 Task: In the event  named  Interview with Soeb, Set a range of dates when you can accept meetings  '20 Jul â€" 20 Aug 2023'. Select a duration of  15 min. Select working hours  	_x000D_
MON- SAT 10:00am â€" 6:00pm. Add time before or after your events  as 10 min. Set the frequency of available time slots for invitees as  45 min. Set the minimum notice period and maximum events allowed per day as  40 hours and 4. , logged in from the account softage.4@softage.net and add another guest for the event, softage.8@softage.net
Action: Mouse pressed left at (326, 299)
Screenshot: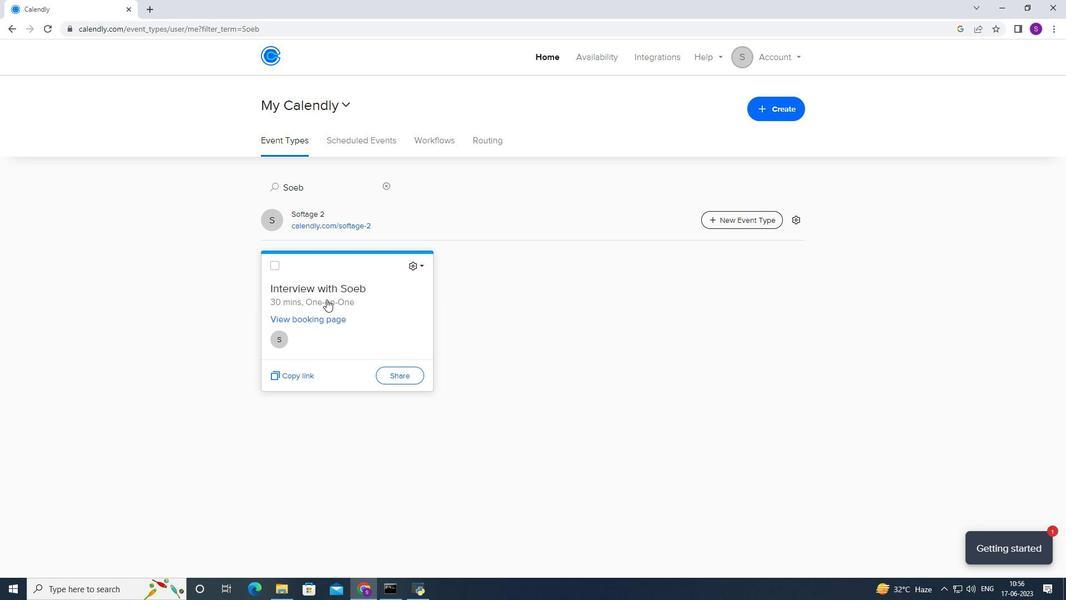 
Action: Mouse moved to (316, 236)
Screenshot: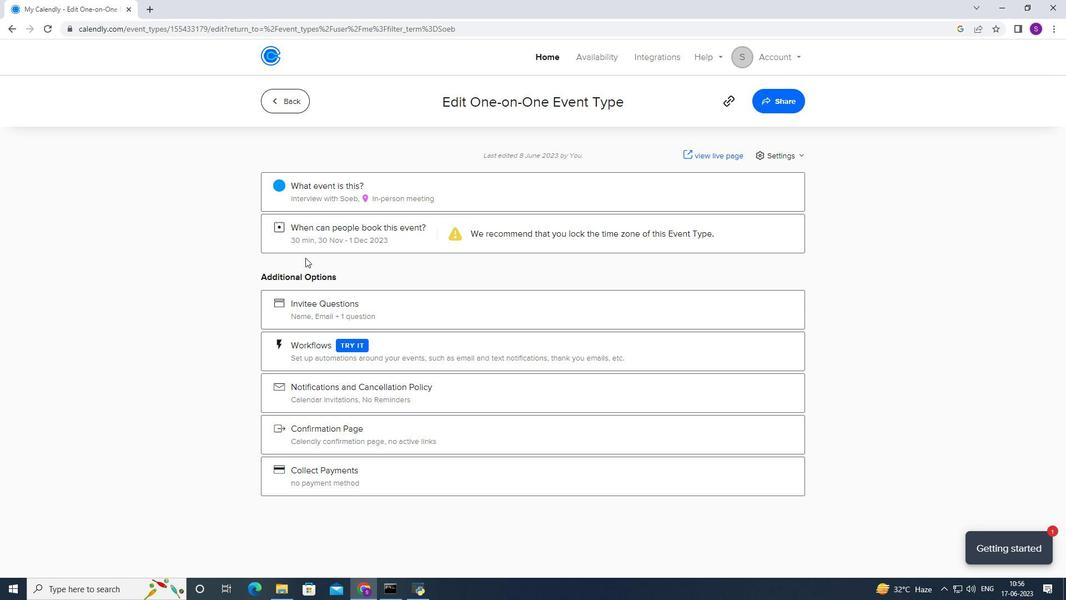 
Action: Mouse pressed left at (316, 236)
Screenshot: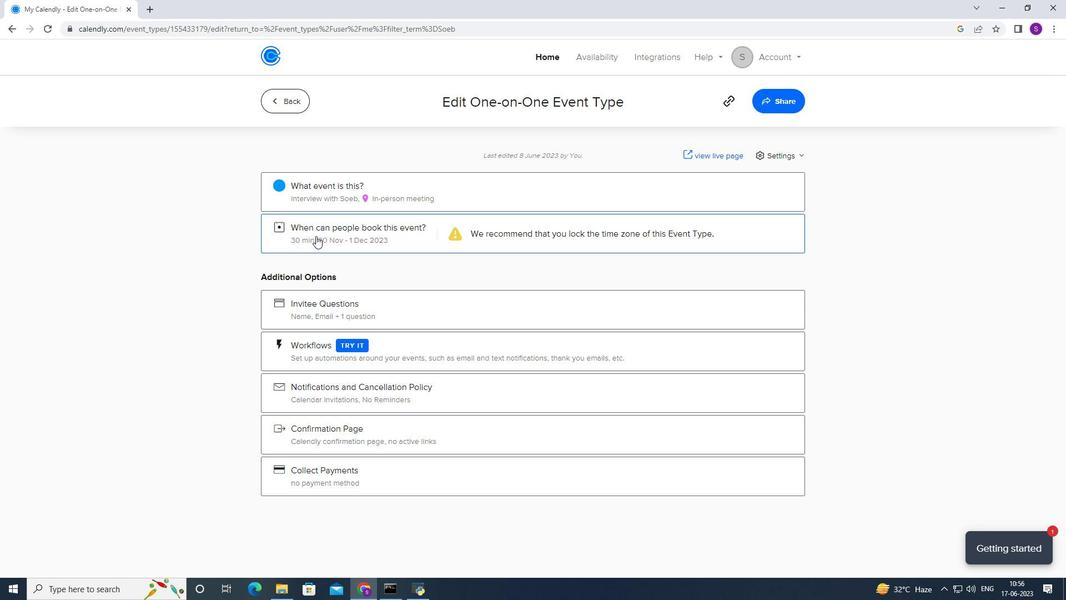 
Action: Mouse moved to (427, 377)
Screenshot: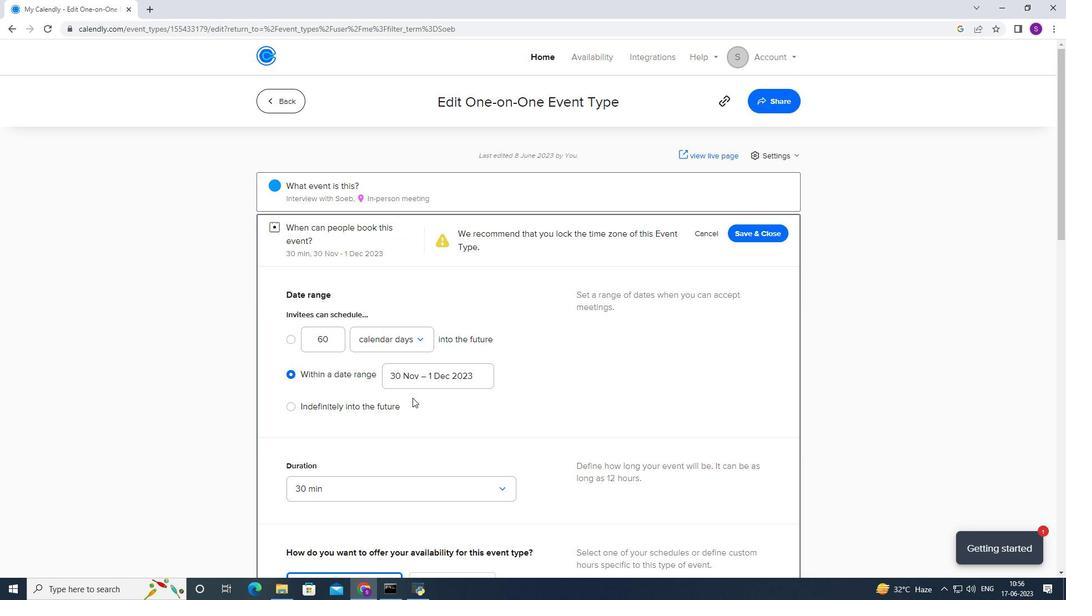 
Action: Mouse scrolled (427, 377) with delta (0, 0)
Screenshot: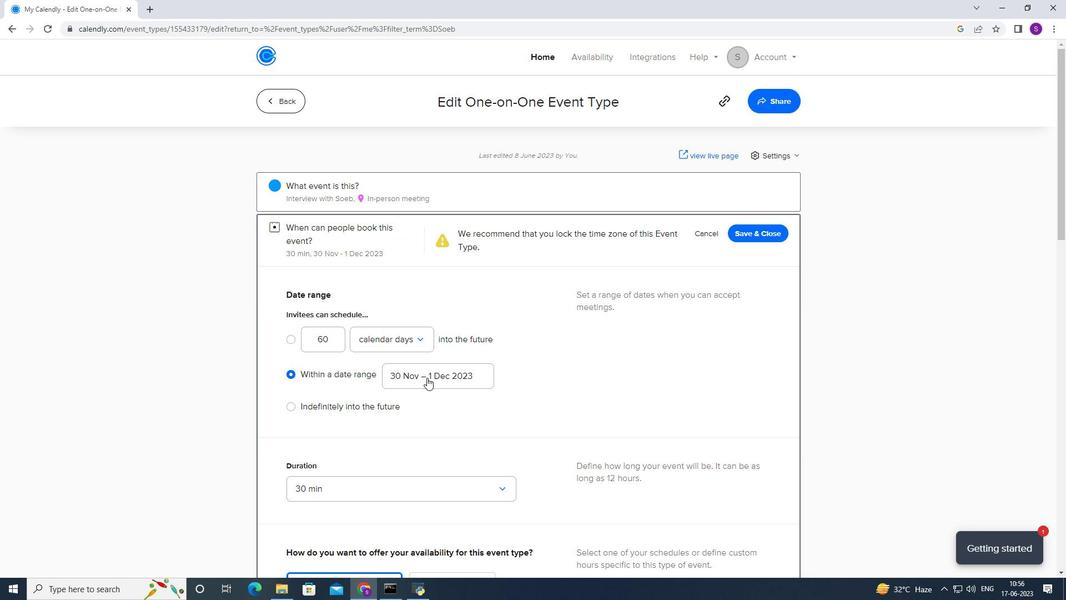 
Action: Mouse scrolled (427, 377) with delta (0, 0)
Screenshot: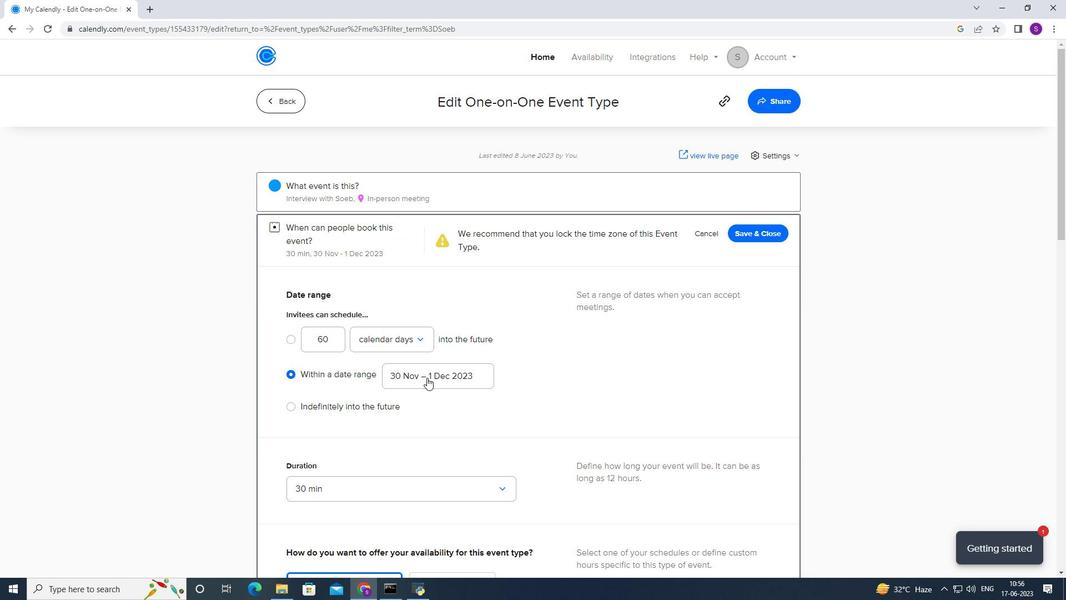 
Action: Mouse moved to (431, 261)
Screenshot: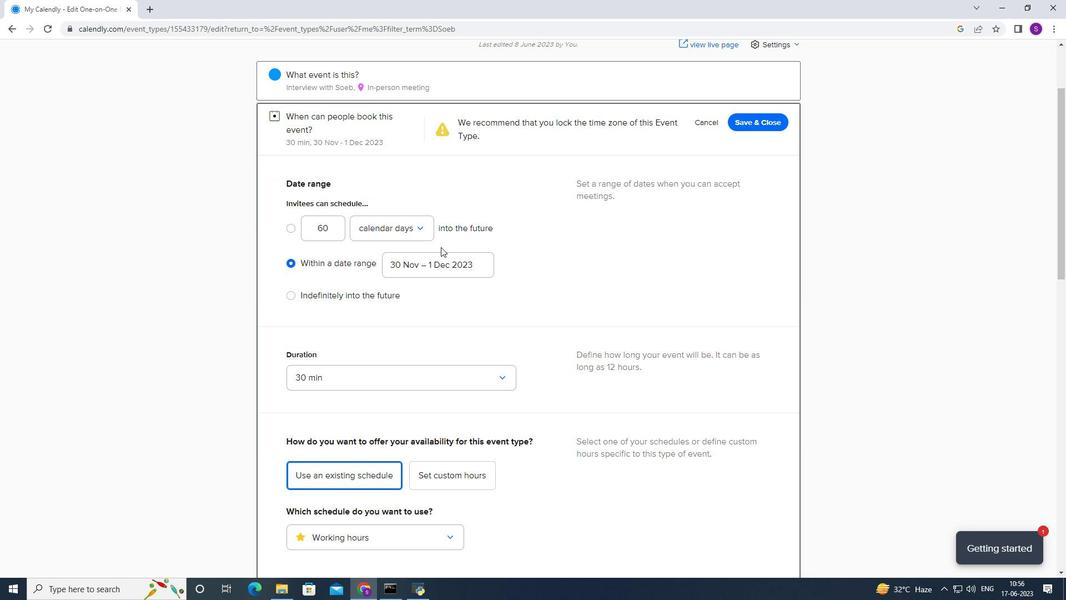 
Action: Mouse pressed left at (431, 261)
Screenshot: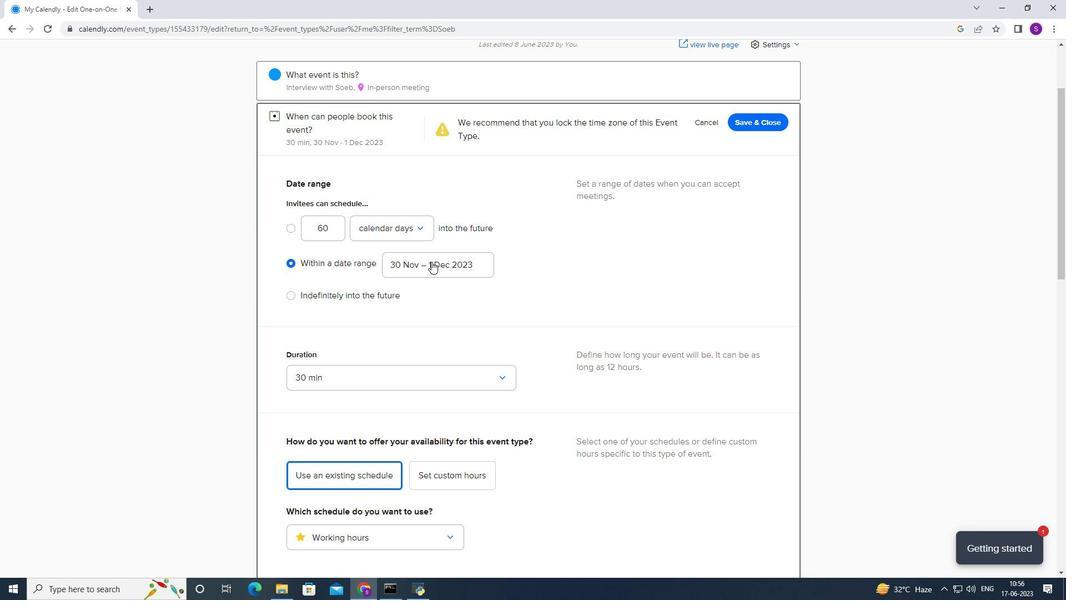
Action: Mouse moved to (437, 389)
Screenshot: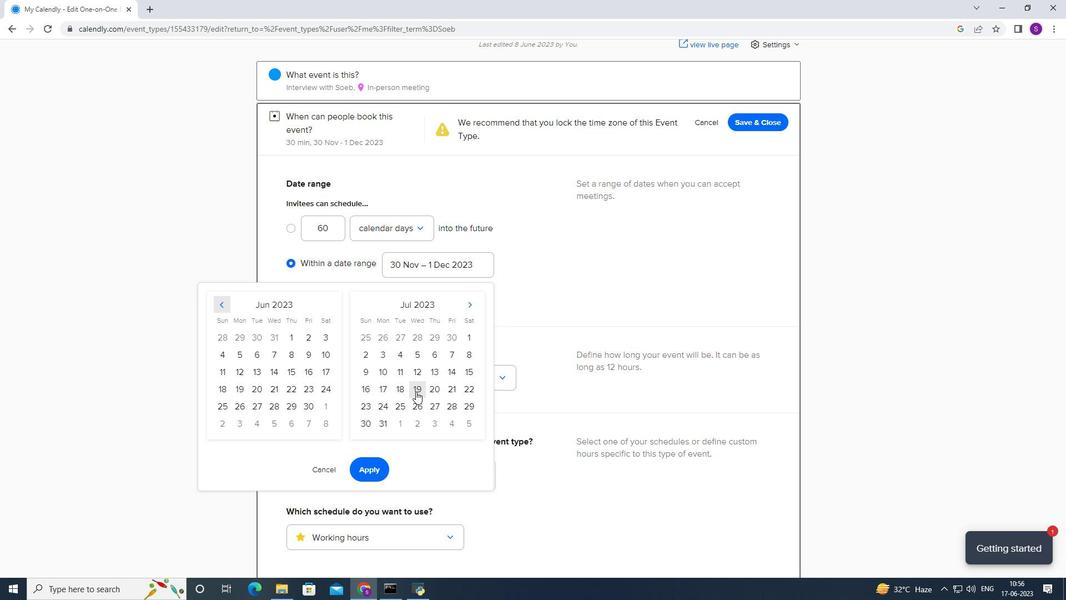 
Action: Mouse pressed left at (437, 389)
Screenshot: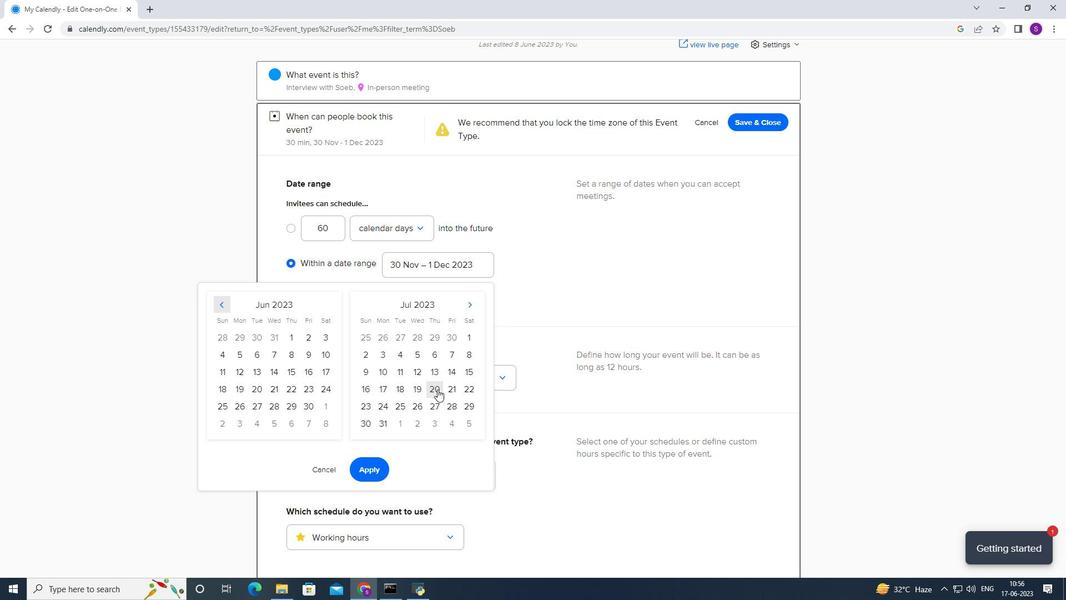 
Action: Mouse moved to (466, 300)
Screenshot: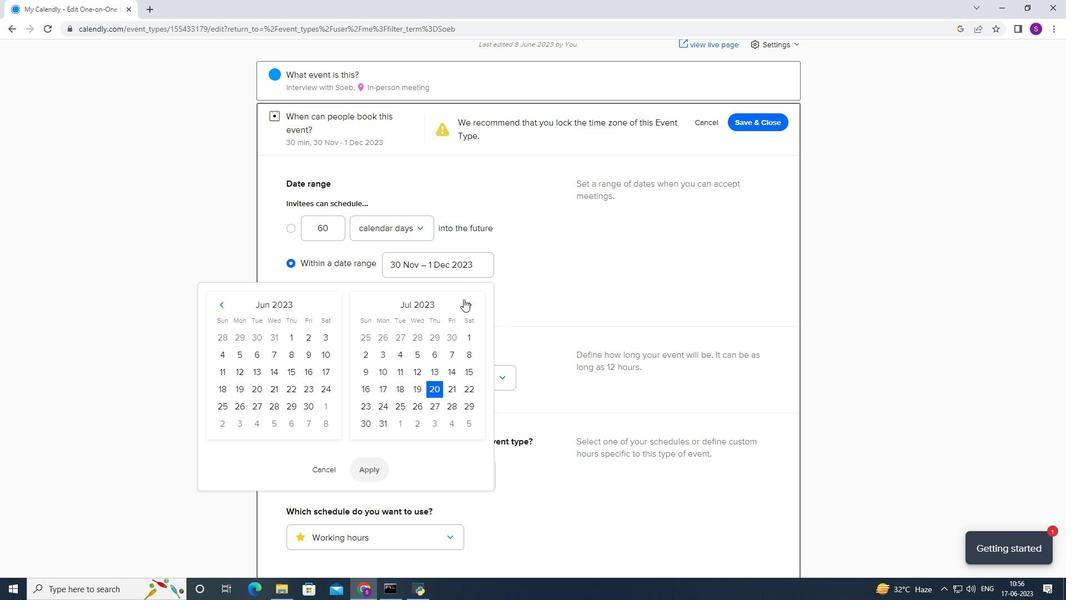 
Action: Mouse pressed left at (466, 300)
Screenshot: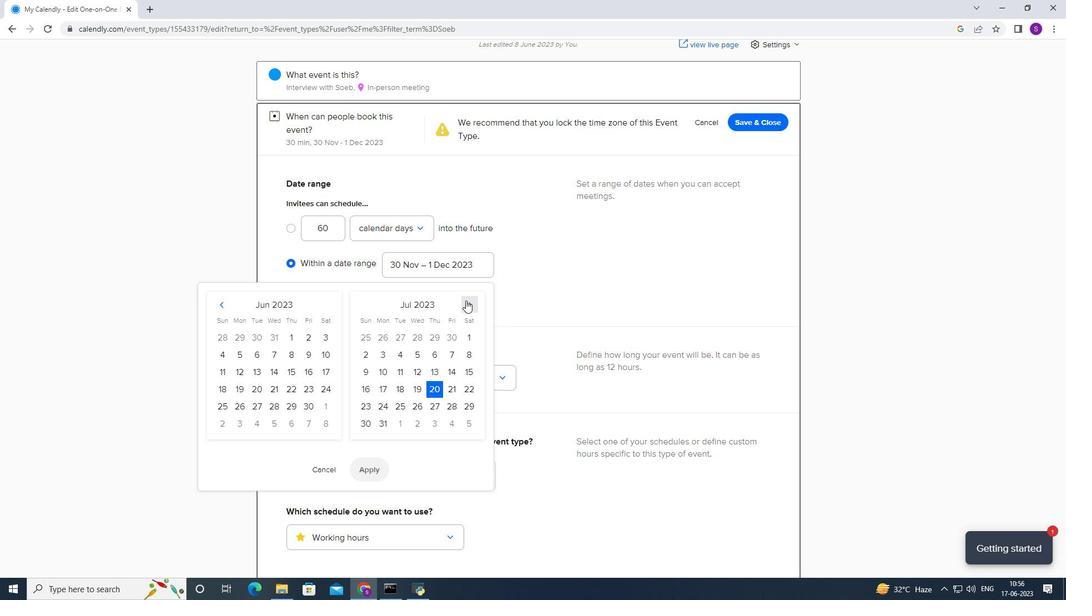 
Action: Mouse moved to (376, 388)
Screenshot: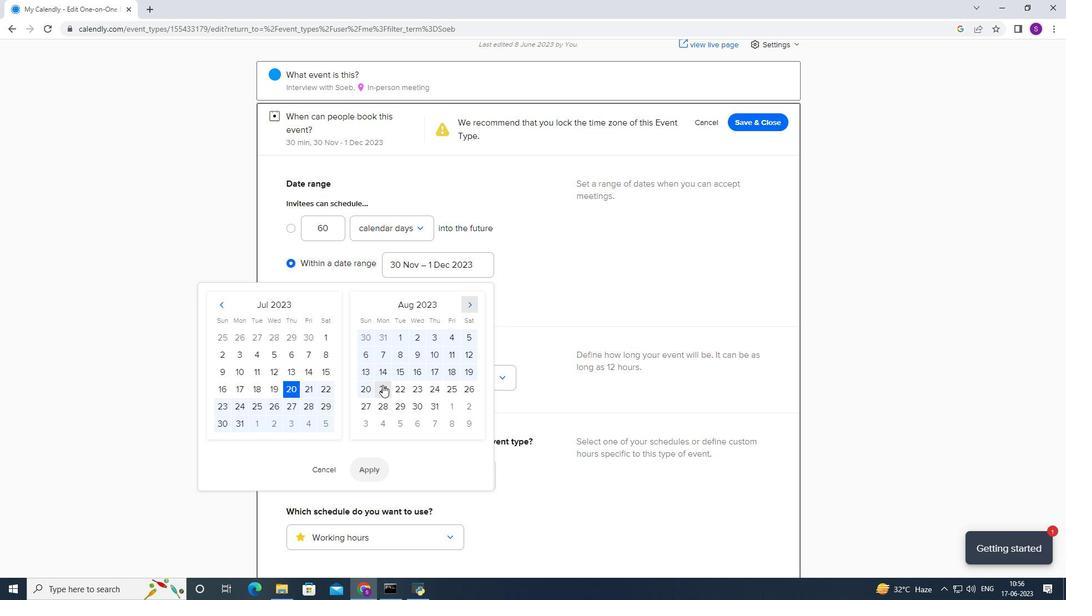 
Action: Mouse pressed left at (376, 388)
Screenshot: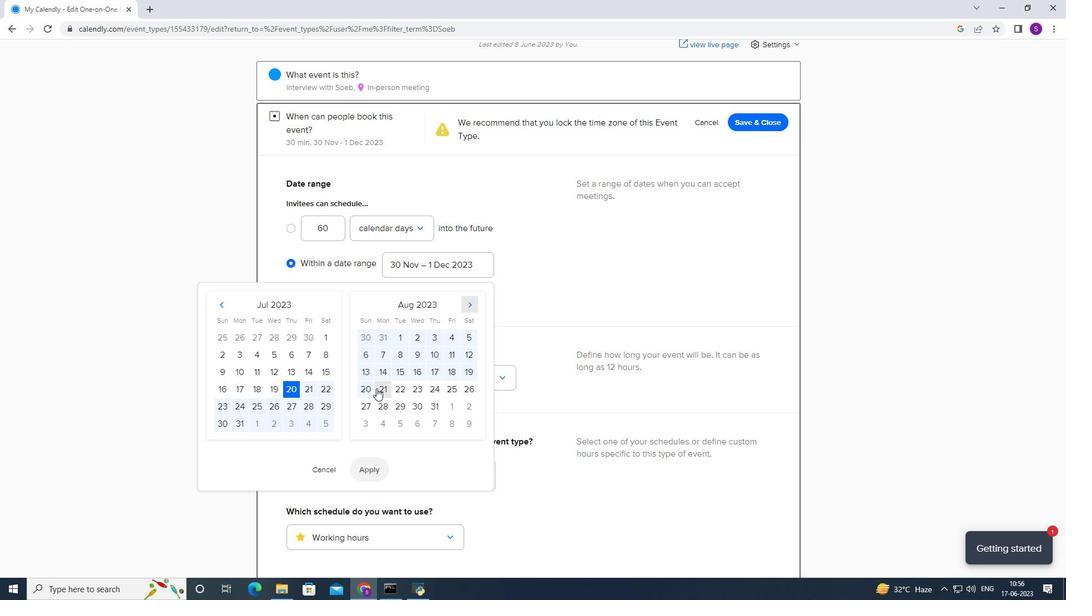 
Action: Mouse moved to (366, 392)
Screenshot: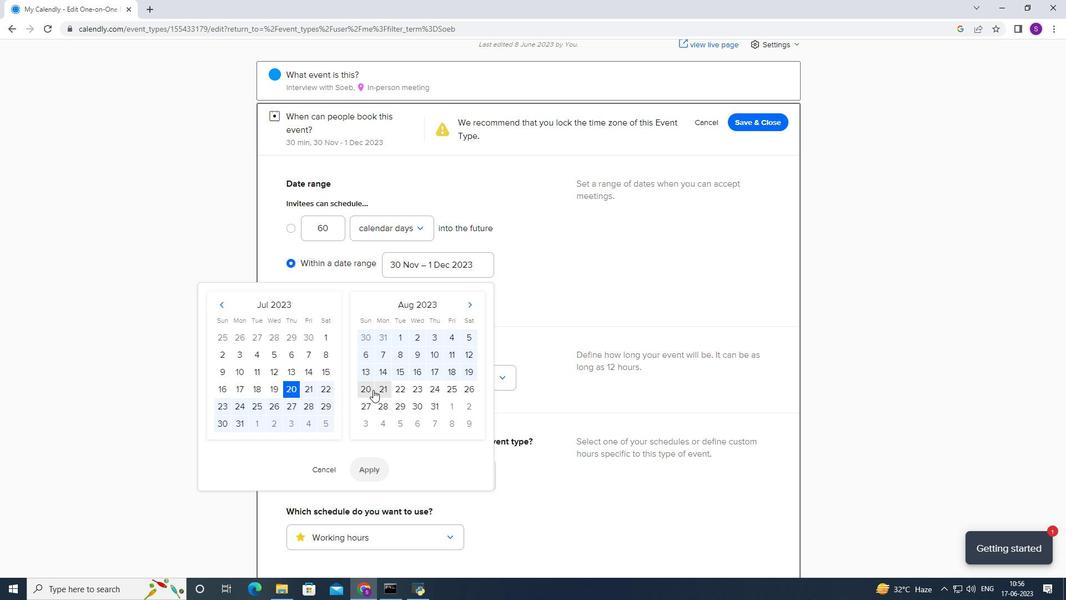 
Action: Mouse pressed left at (366, 392)
Screenshot: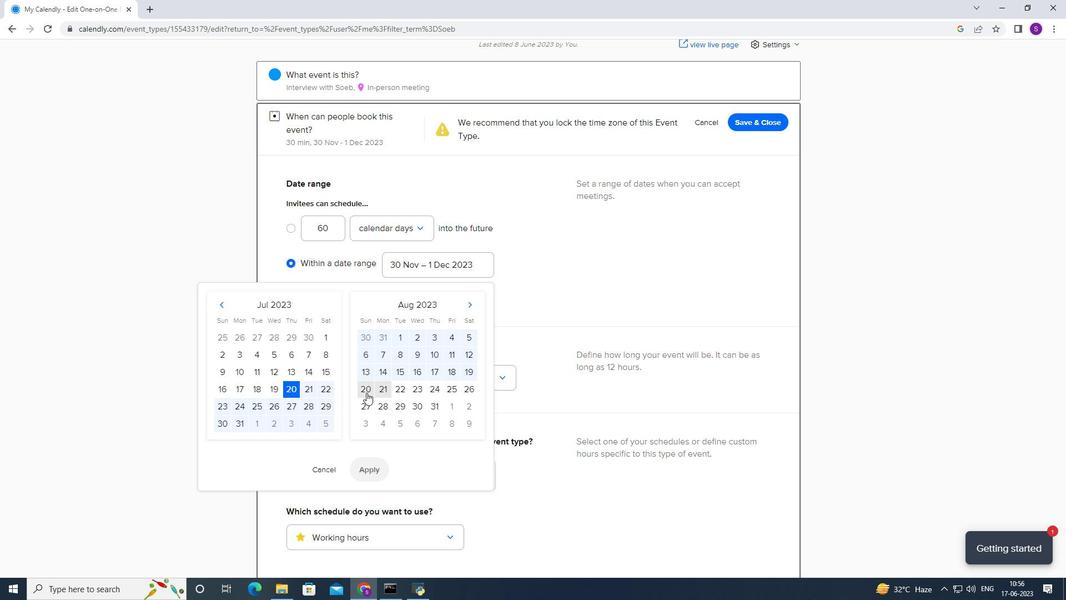 
Action: Mouse moved to (370, 465)
Screenshot: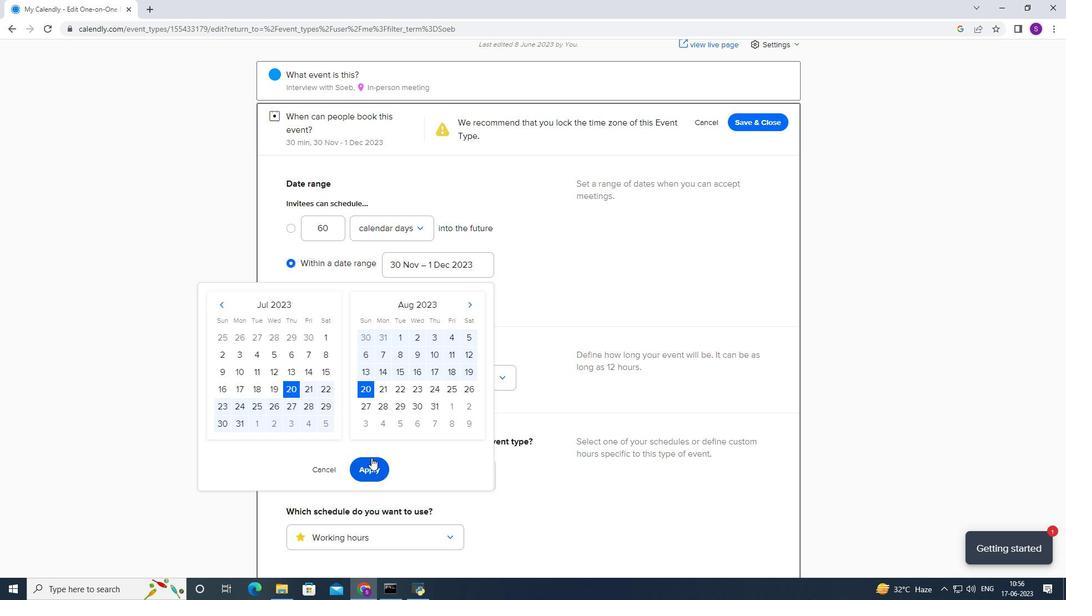 
Action: Mouse pressed left at (370, 465)
Screenshot: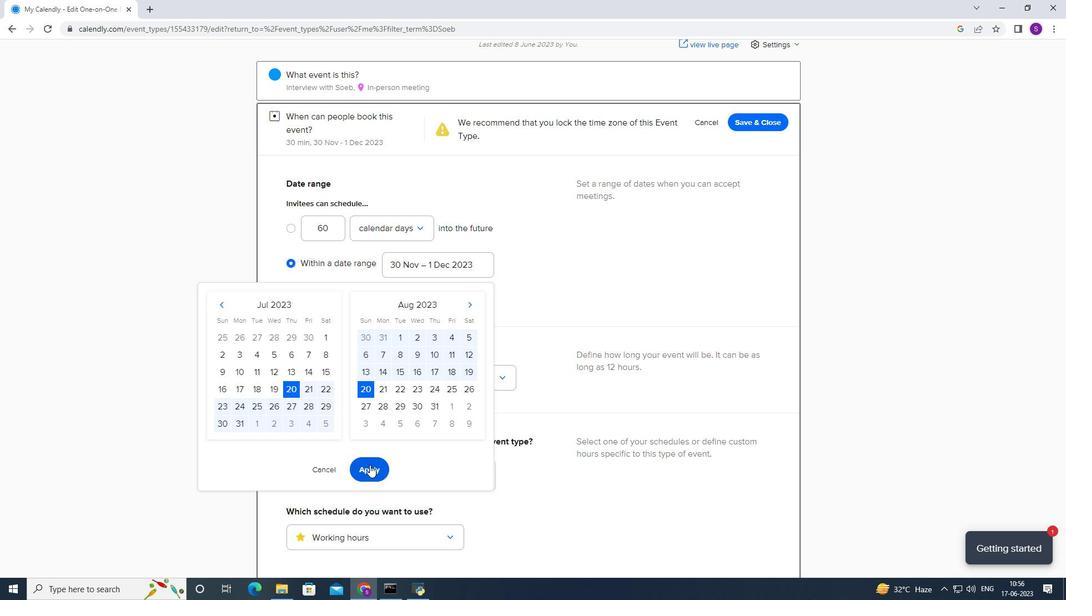 
Action: Mouse scrolled (370, 465) with delta (0, 0)
Screenshot: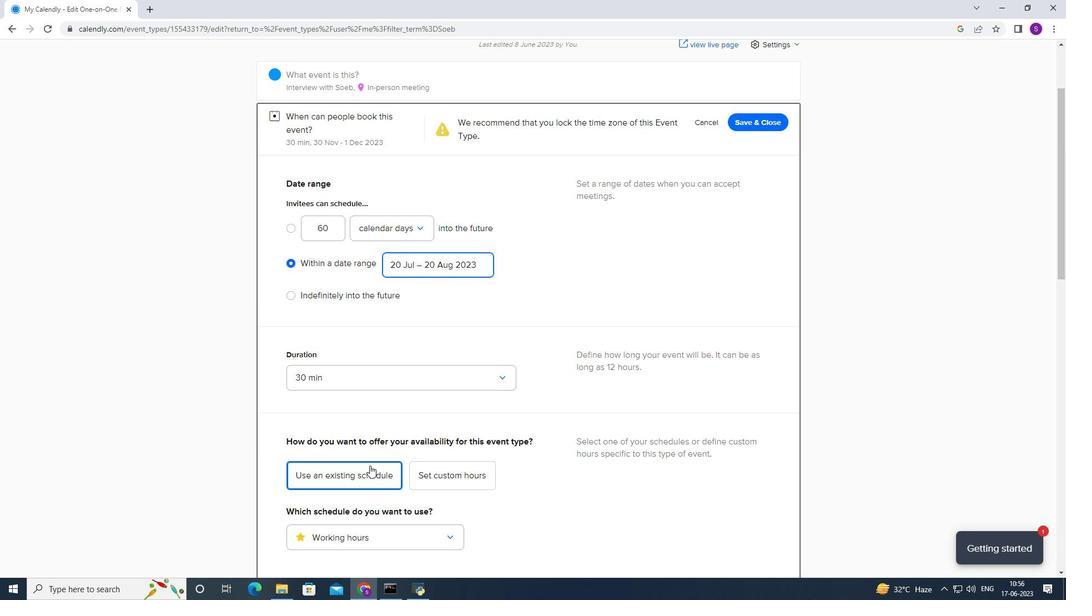 
Action: Mouse scrolled (370, 465) with delta (0, 0)
Screenshot: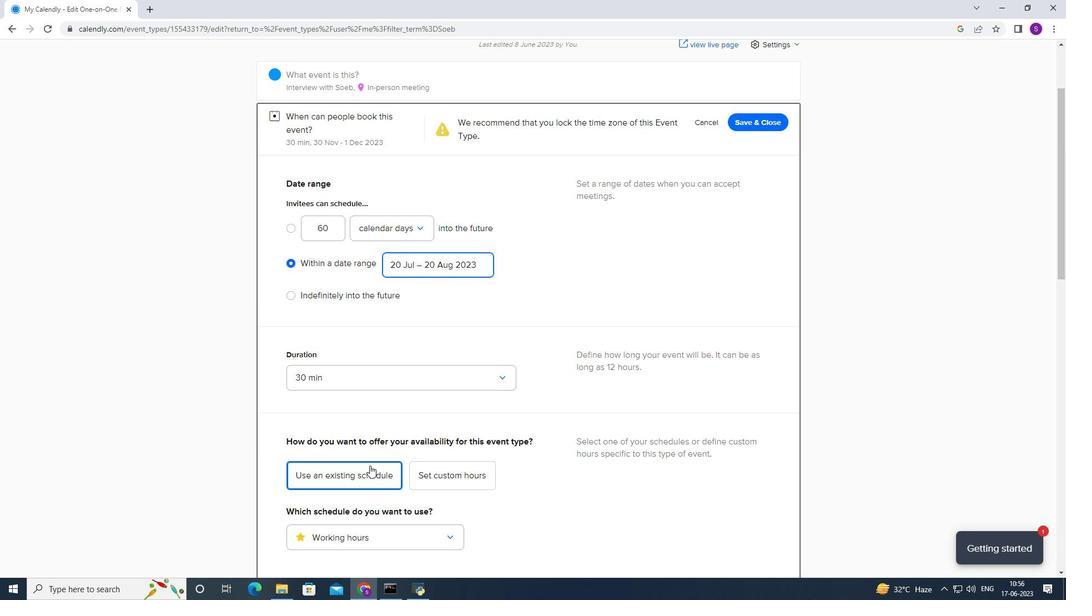 
Action: Mouse moved to (386, 275)
Screenshot: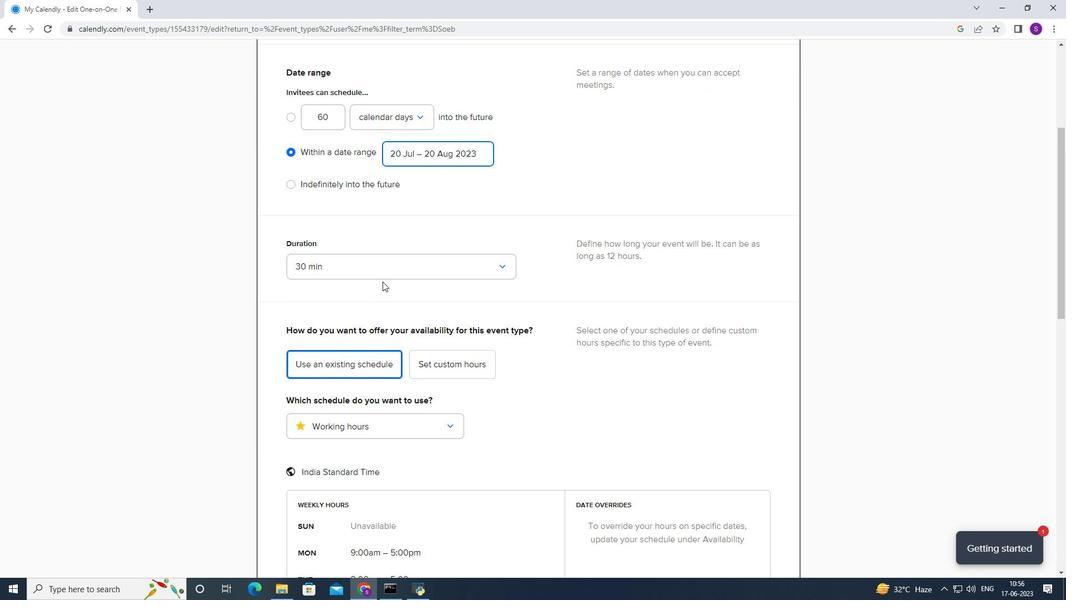 
Action: Mouse pressed left at (386, 275)
Screenshot: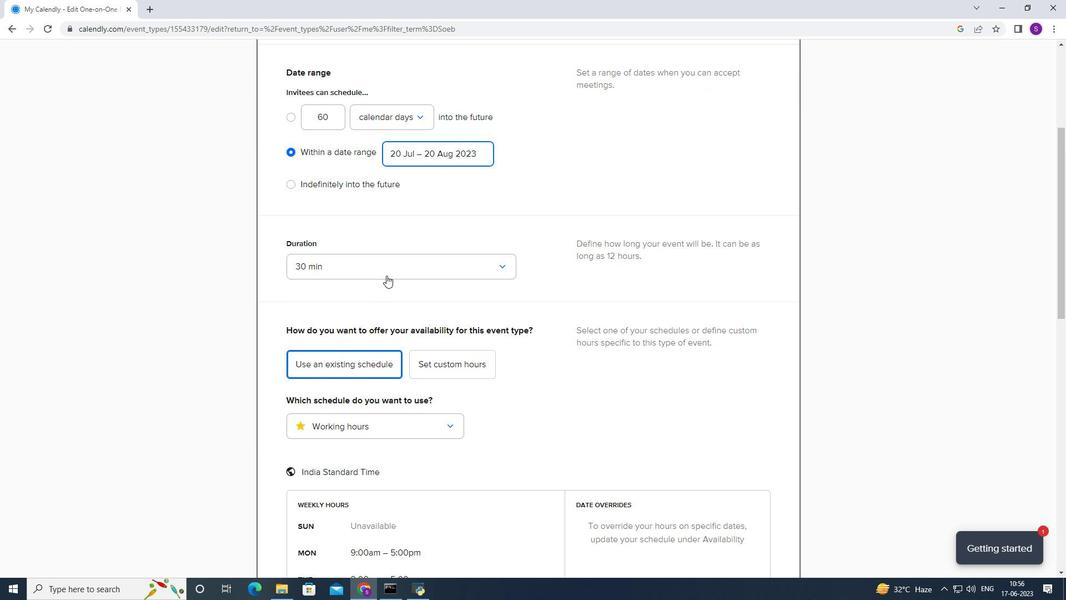 
Action: Mouse moved to (340, 300)
Screenshot: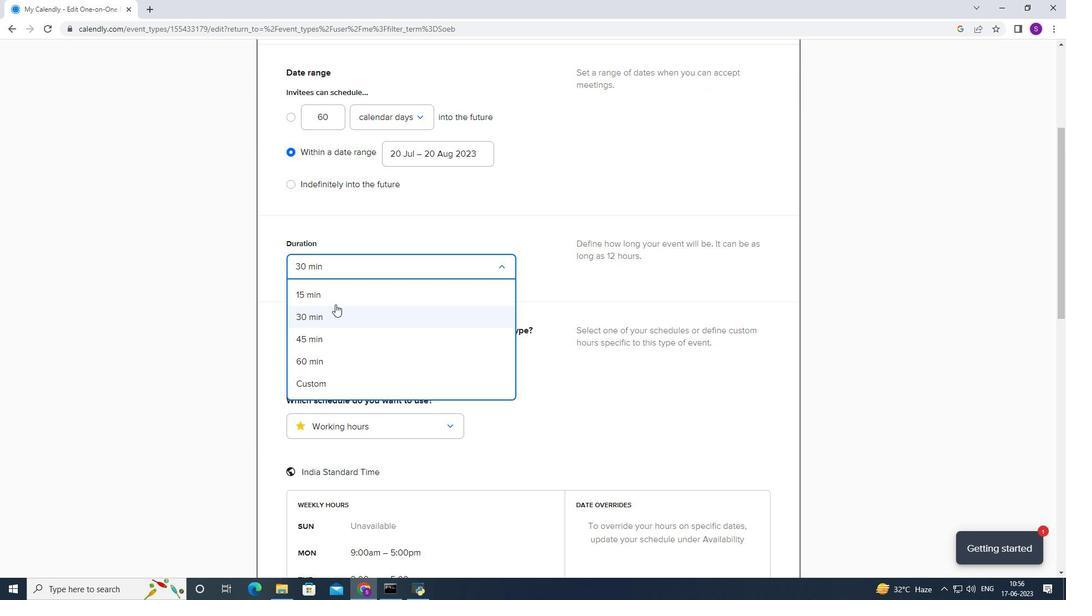
Action: Mouse pressed left at (340, 300)
Screenshot: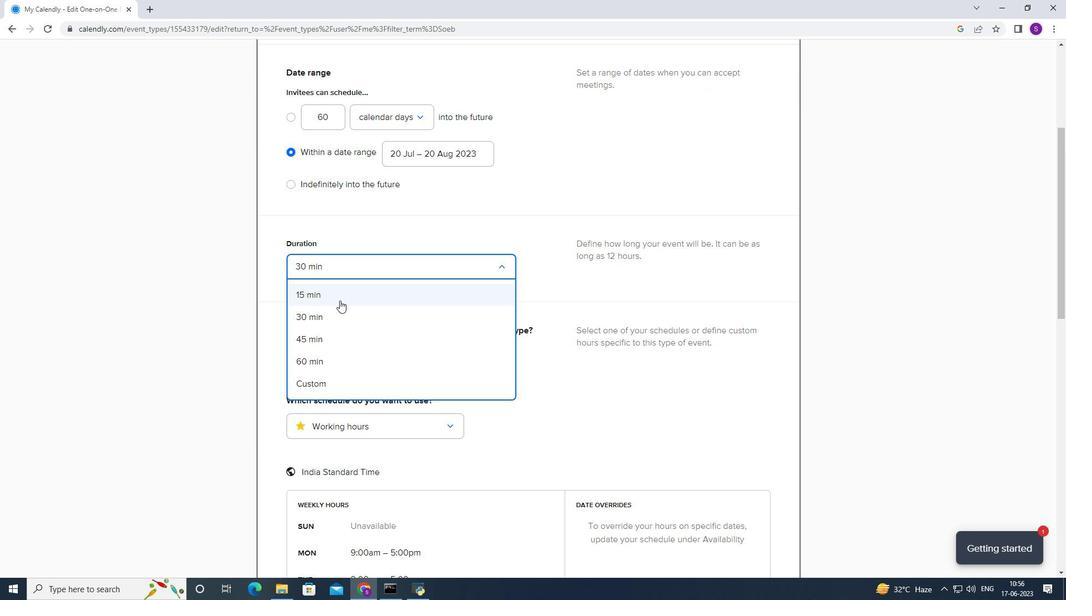 
Action: Mouse moved to (328, 367)
Screenshot: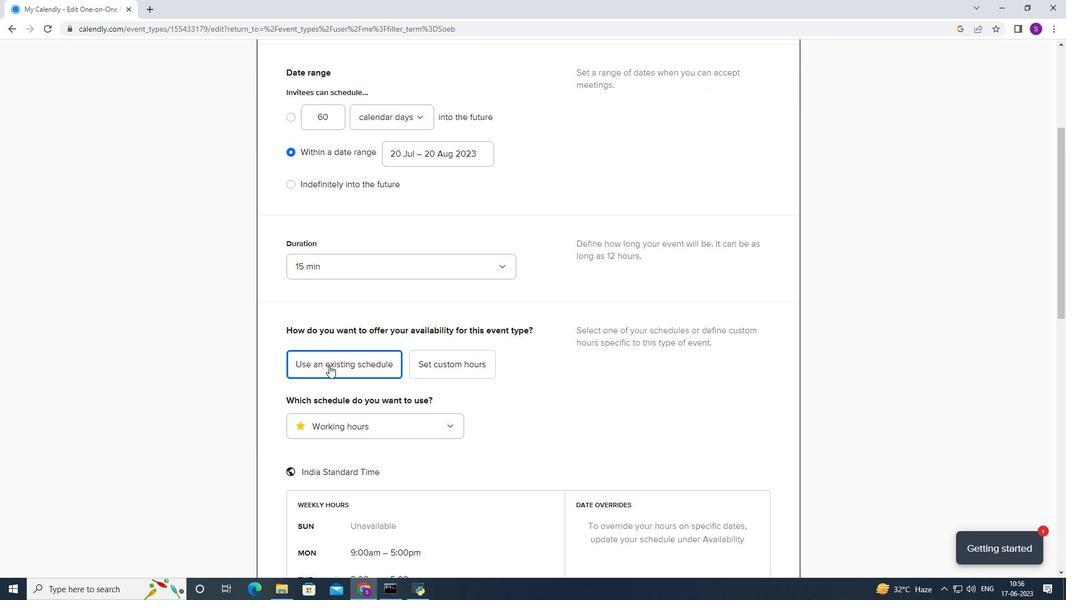 
Action: Mouse scrolled (328, 367) with delta (0, 0)
Screenshot: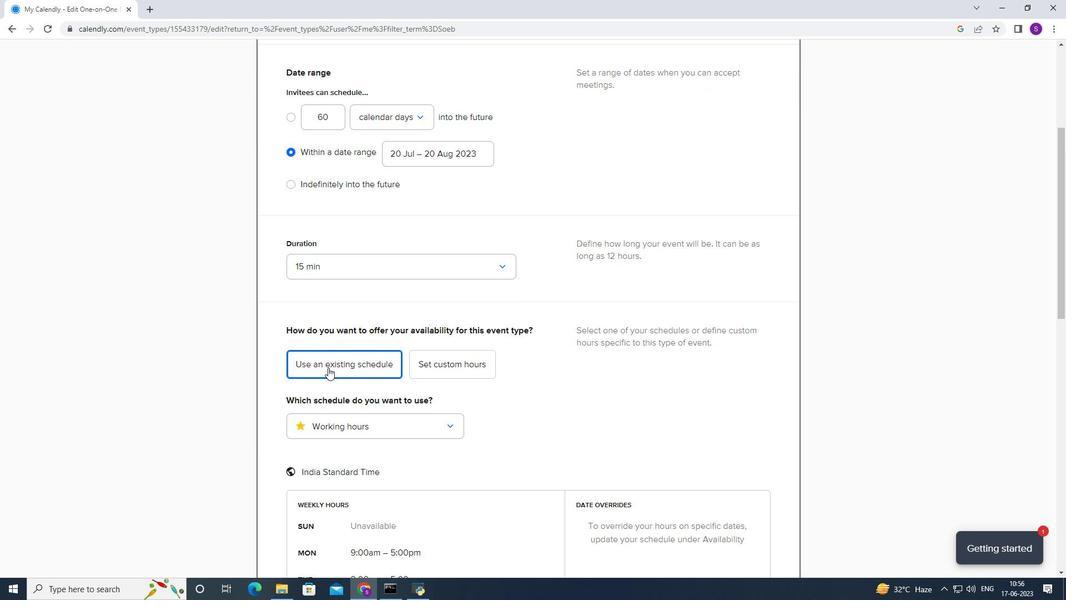 
Action: Mouse scrolled (328, 367) with delta (0, 0)
Screenshot: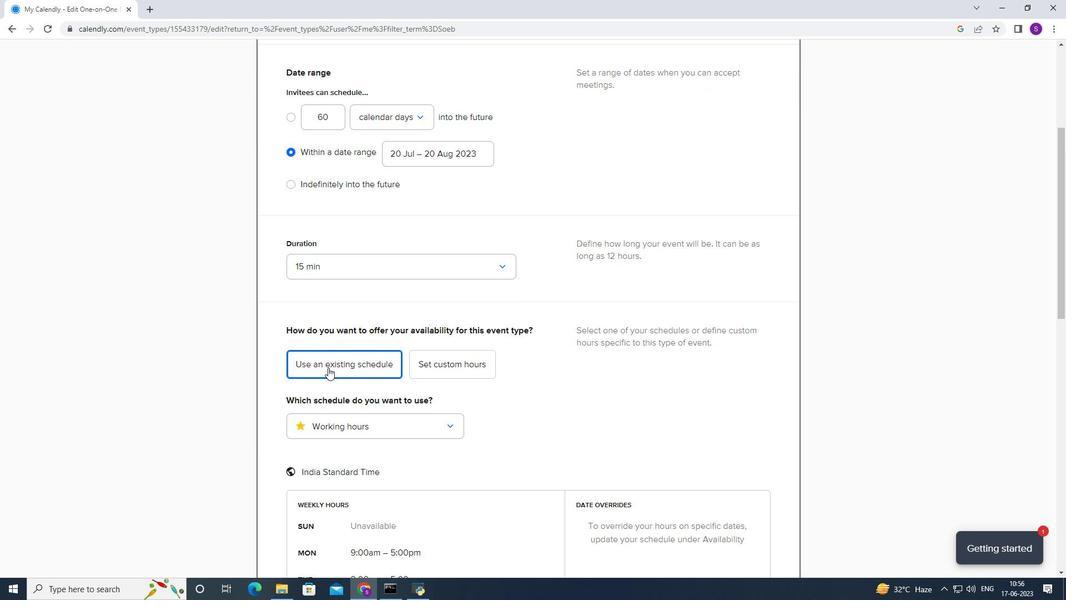 
Action: Mouse moved to (372, 314)
Screenshot: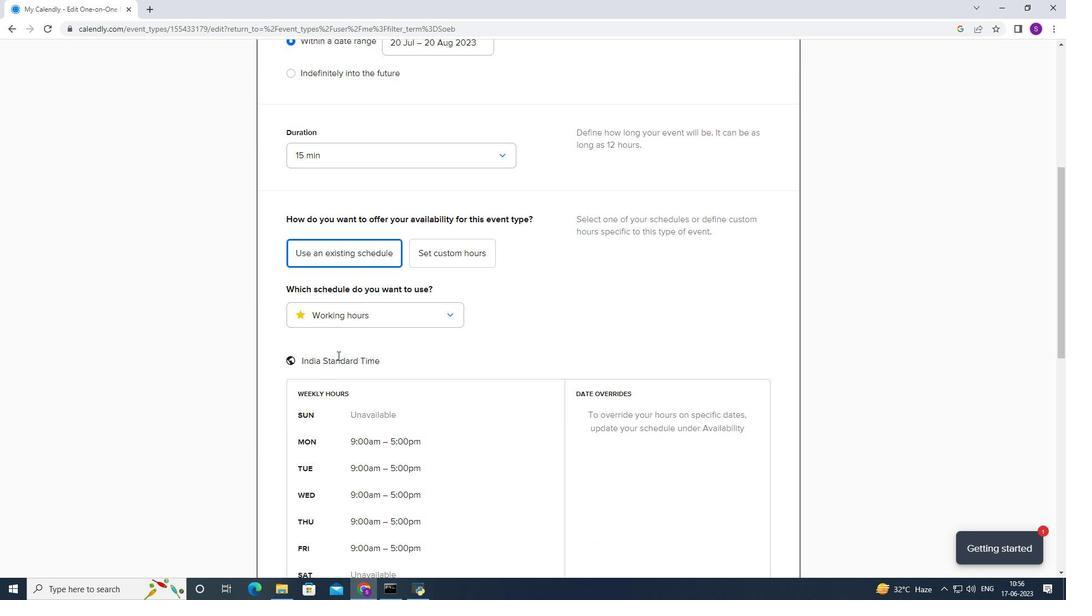 
Action: Mouse pressed left at (372, 314)
Screenshot: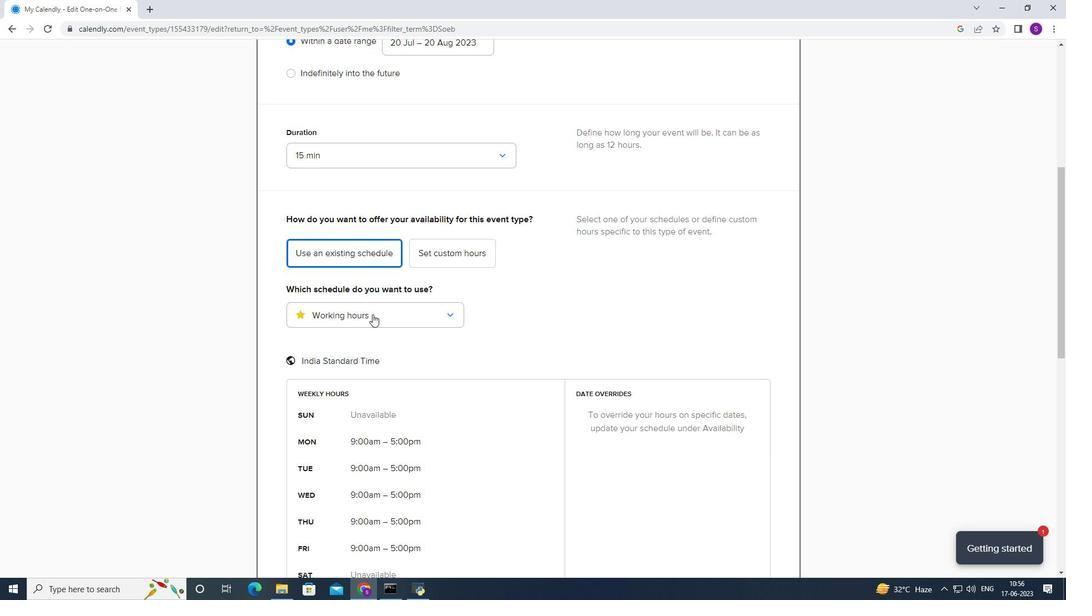 
Action: Mouse moved to (471, 259)
Screenshot: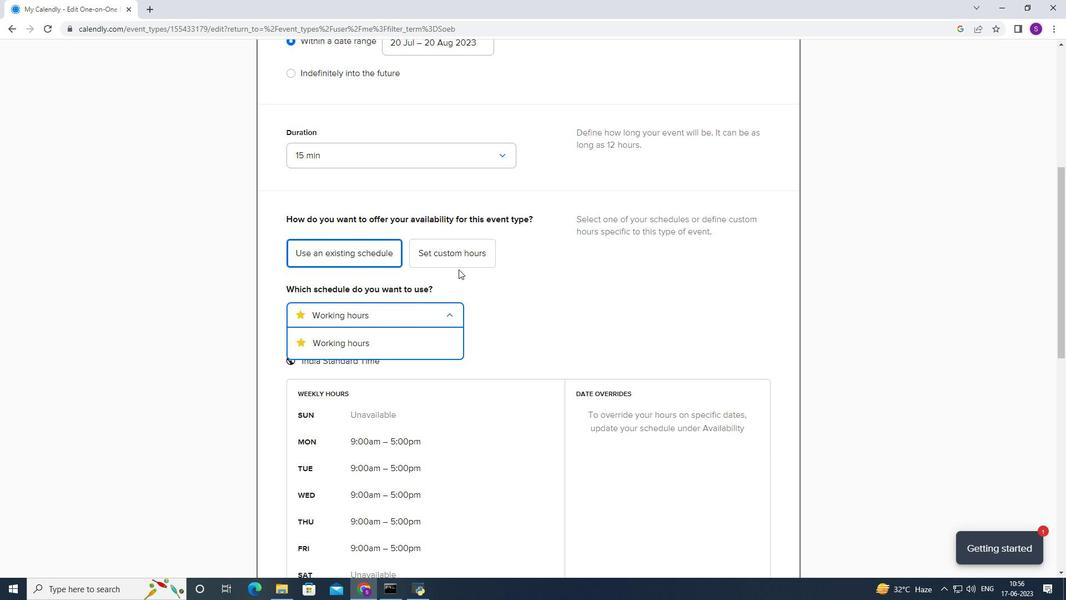 
Action: Mouse pressed left at (471, 259)
Screenshot: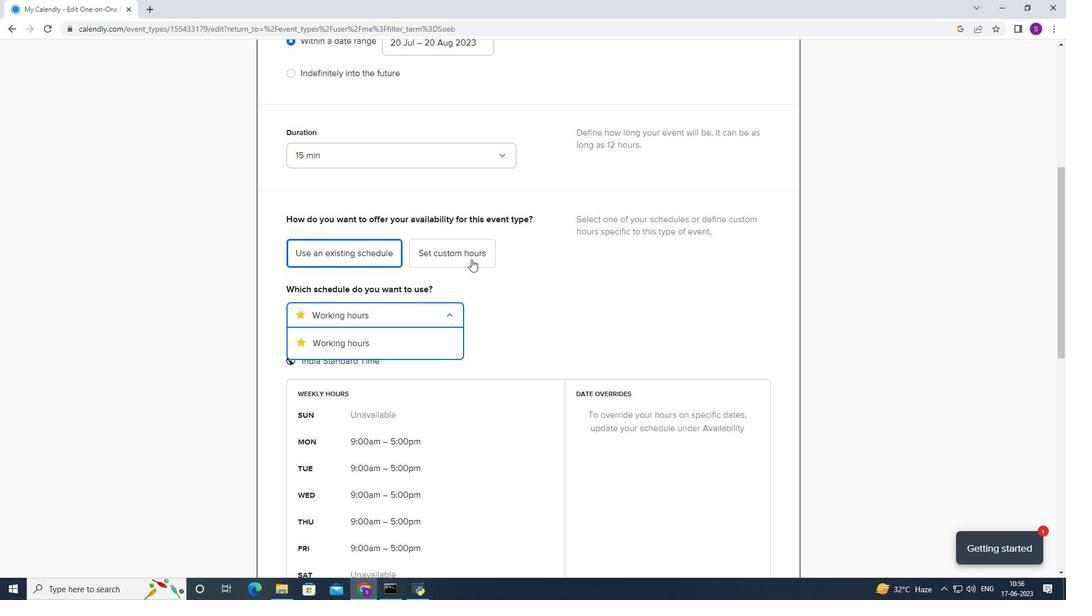 
Action: Mouse moved to (418, 311)
Screenshot: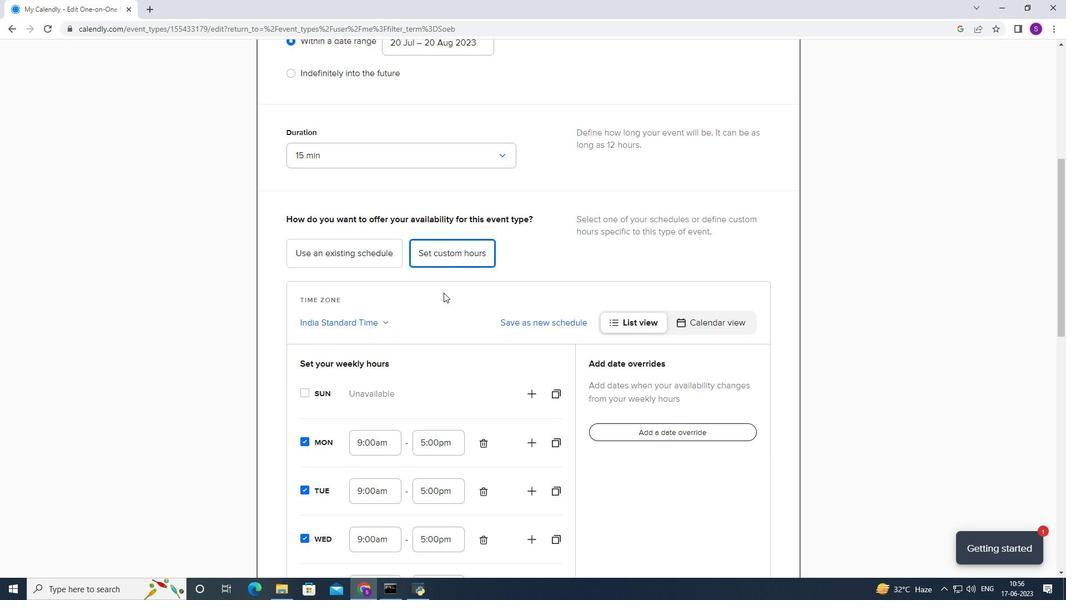 
Action: Mouse scrolled (418, 311) with delta (0, 0)
Screenshot: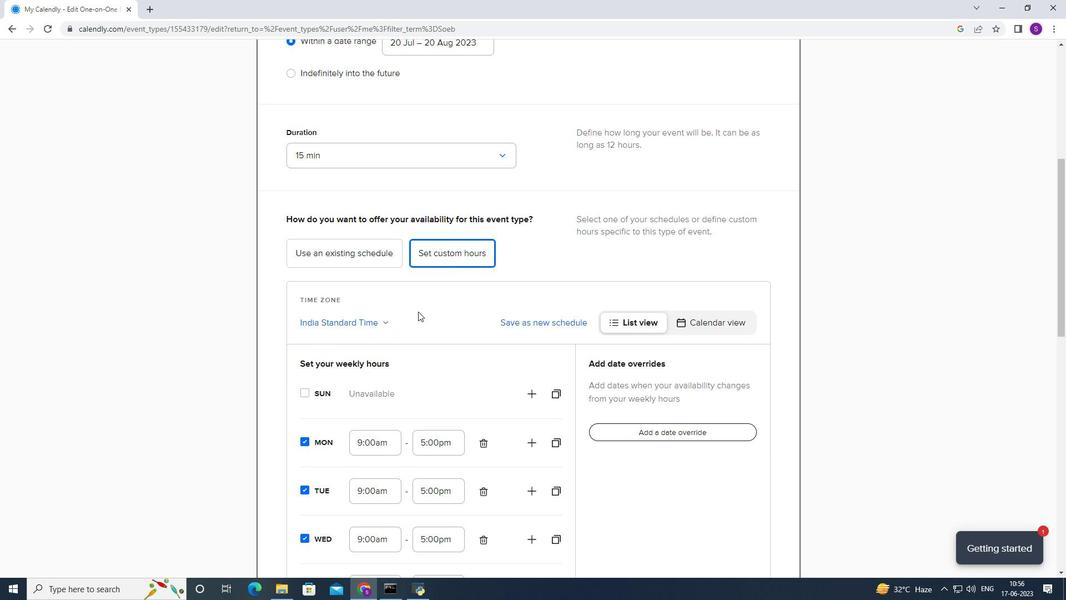 
Action: Mouse scrolled (418, 311) with delta (0, 0)
Screenshot: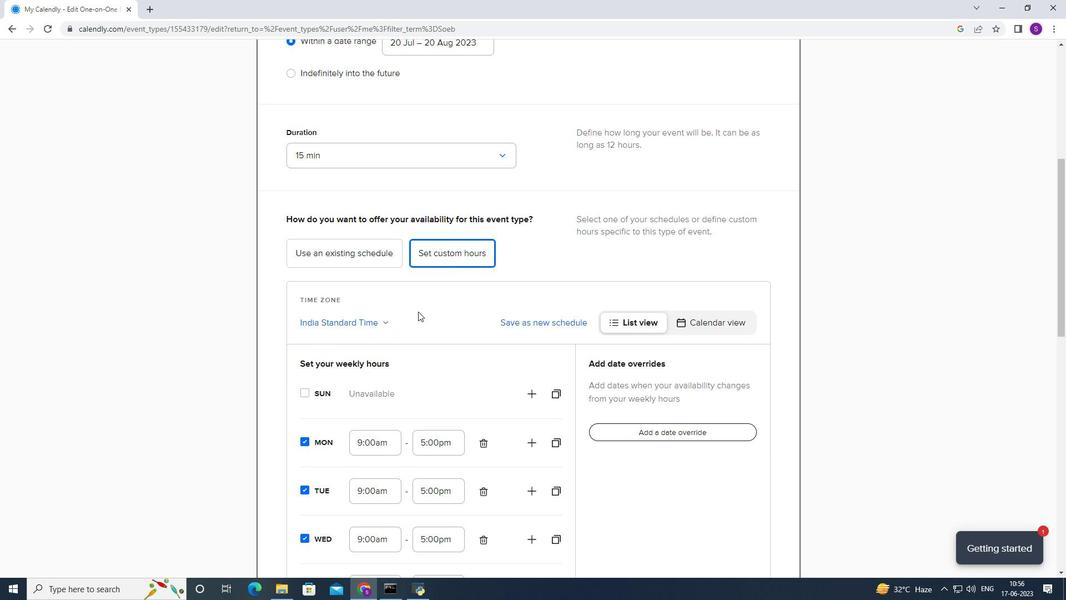 
Action: Mouse scrolled (418, 311) with delta (0, 0)
Screenshot: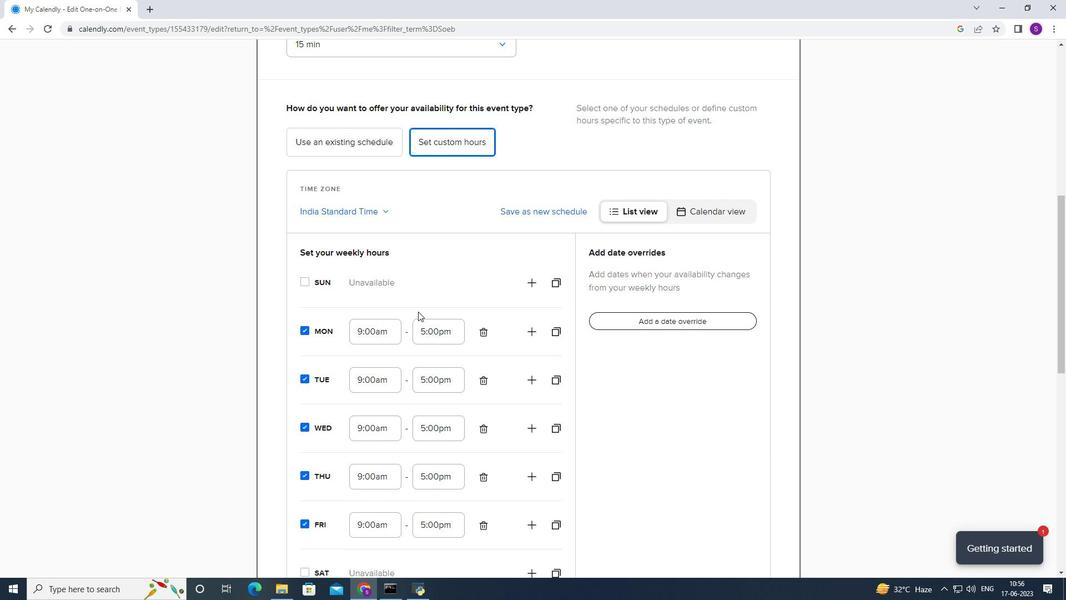 
Action: Mouse moved to (386, 288)
Screenshot: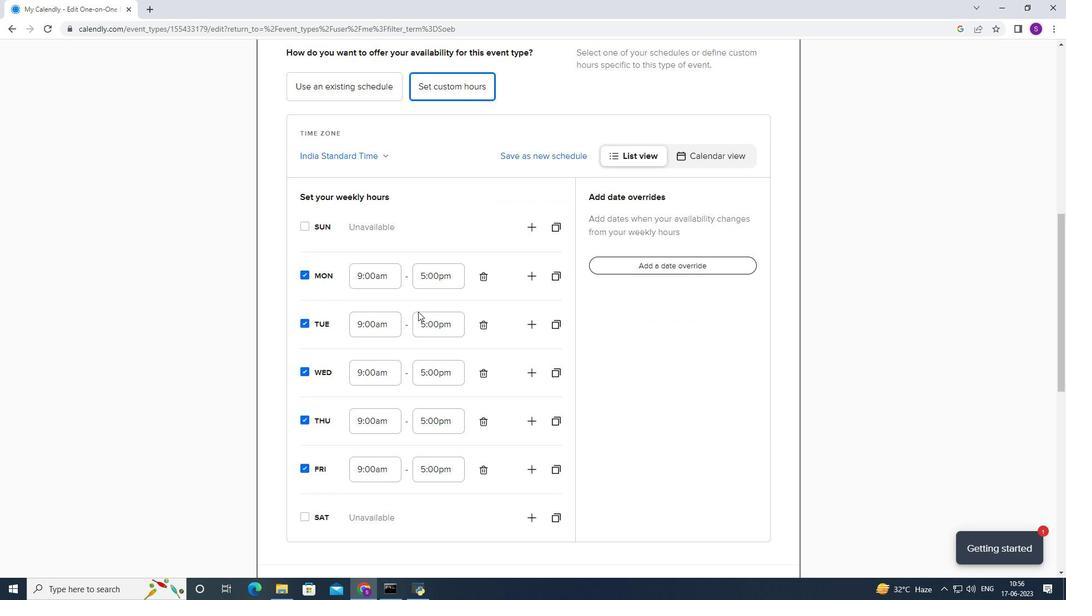 
Action: Mouse pressed left at (386, 288)
Screenshot: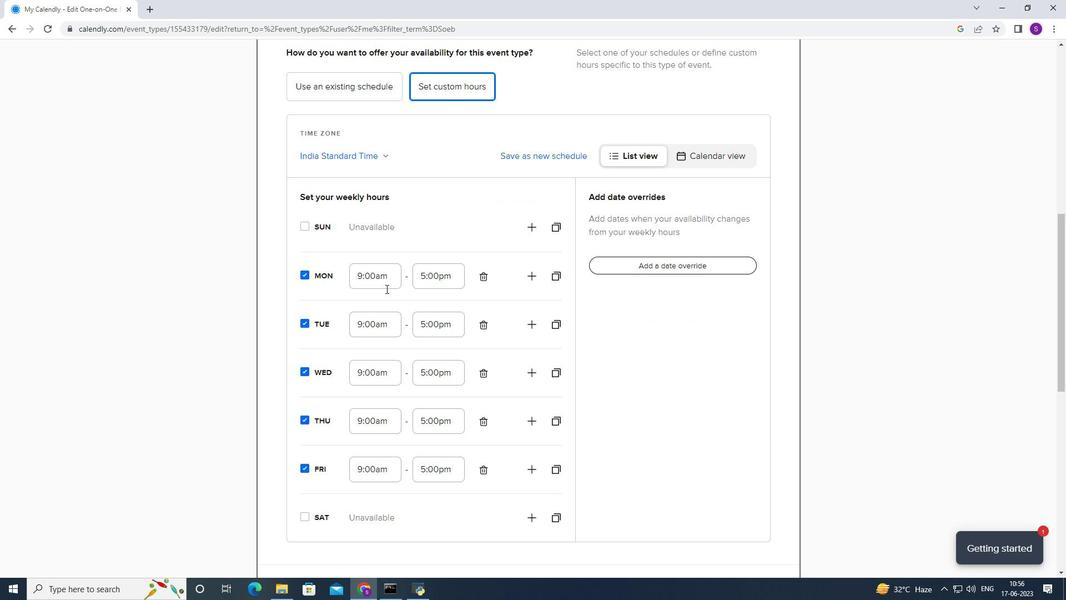 
Action: Mouse moved to (400, 384)
Screenshot: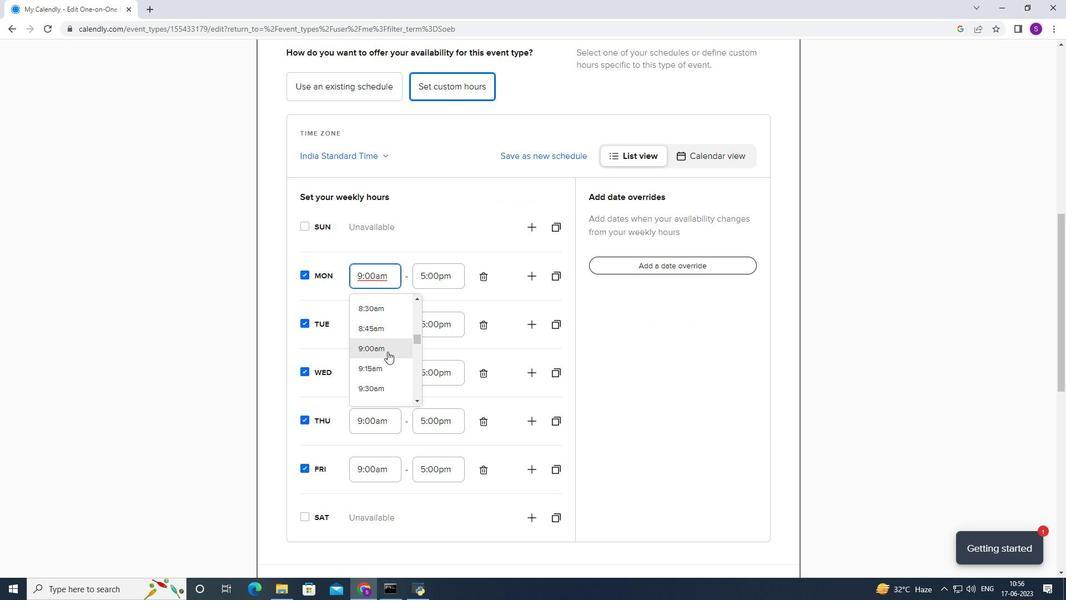 
Action: Mouse scrolled (400, 383) with delta (0, 0)
Screenshot: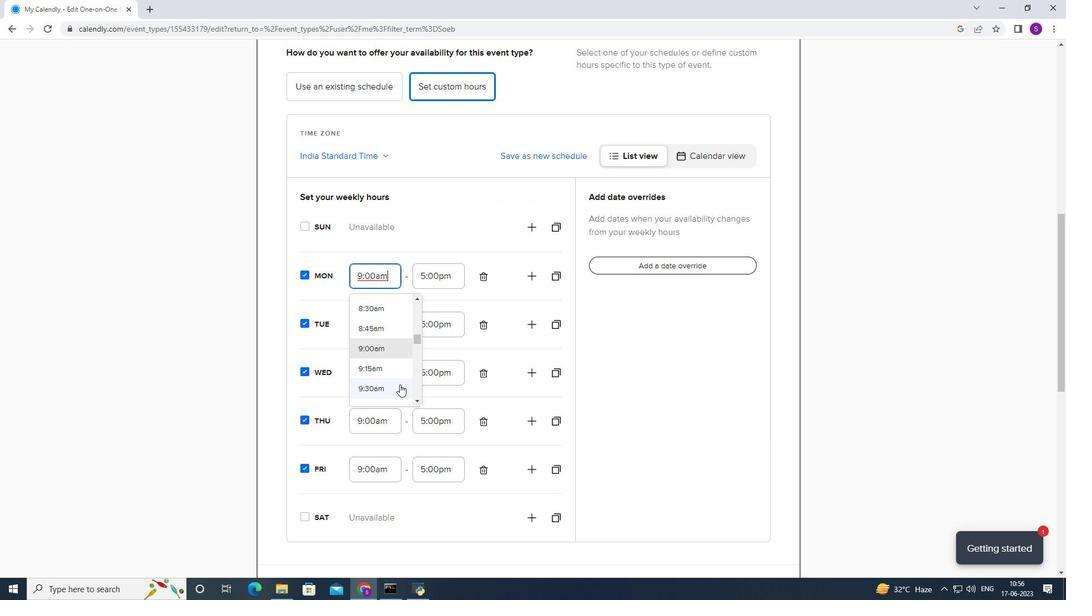 
Action: Mouse moved to (376, 370)
Screenshot: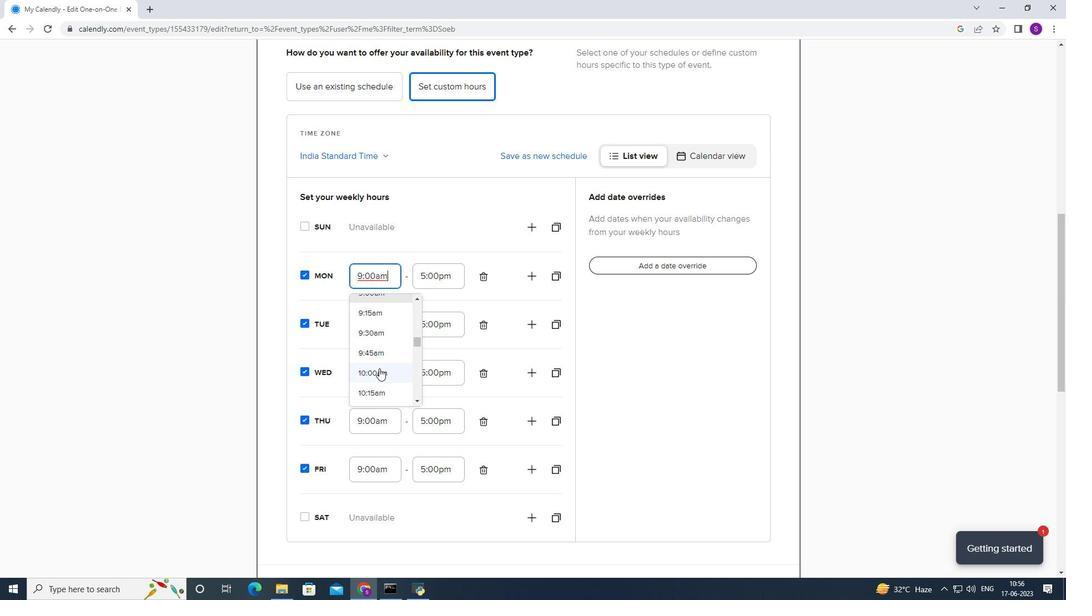 
Action: Mouse pressed left at (376, 370)
Screenshot: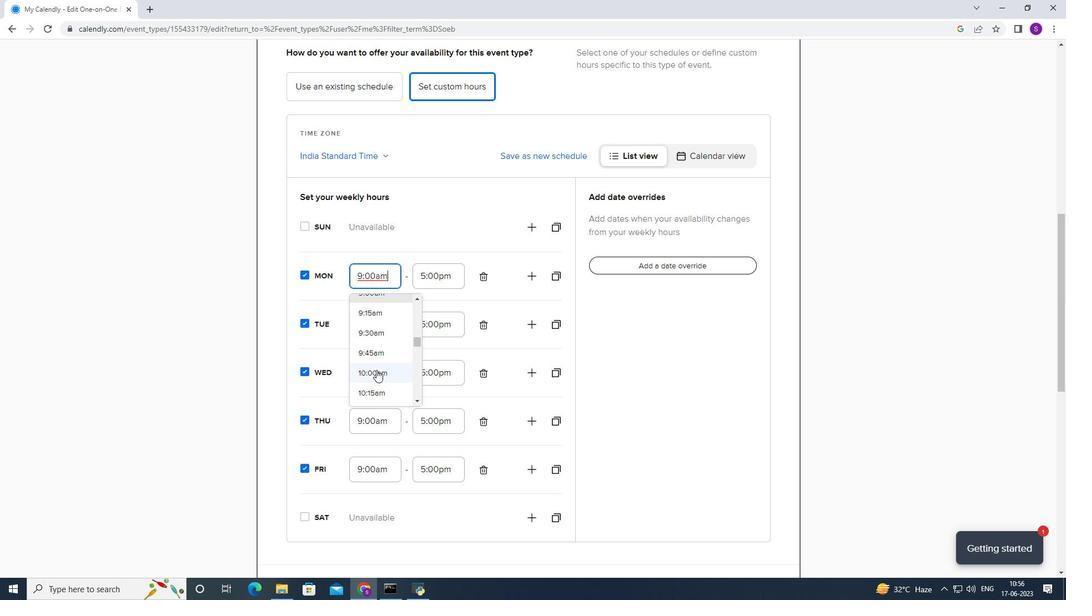 
Action: Mouse moved to (430, 276)
Screenshot: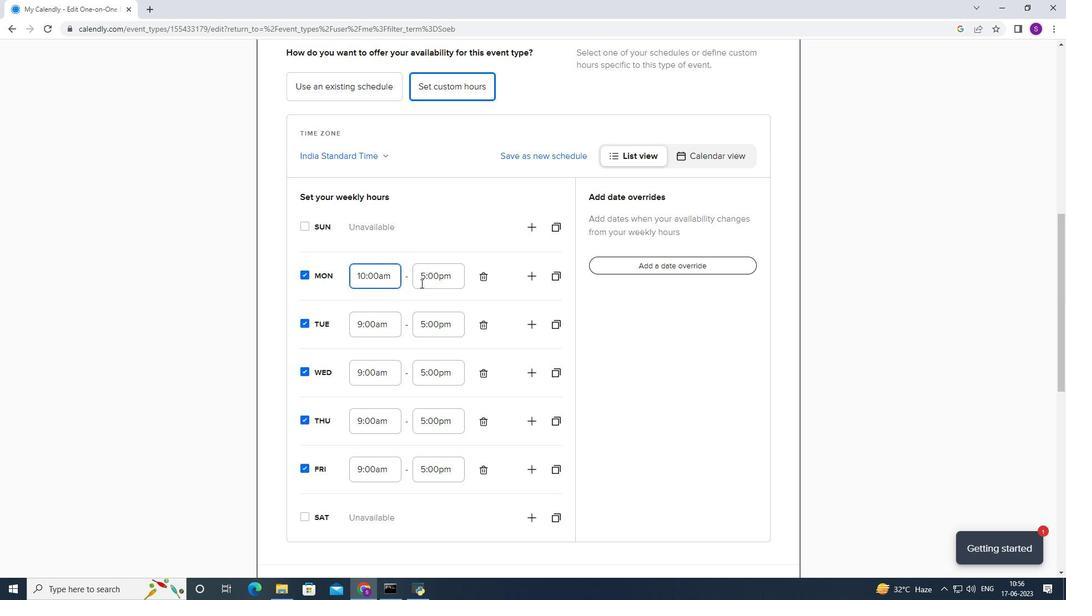 
Action: Mouse pressed left at (430, 276)
Screenshot: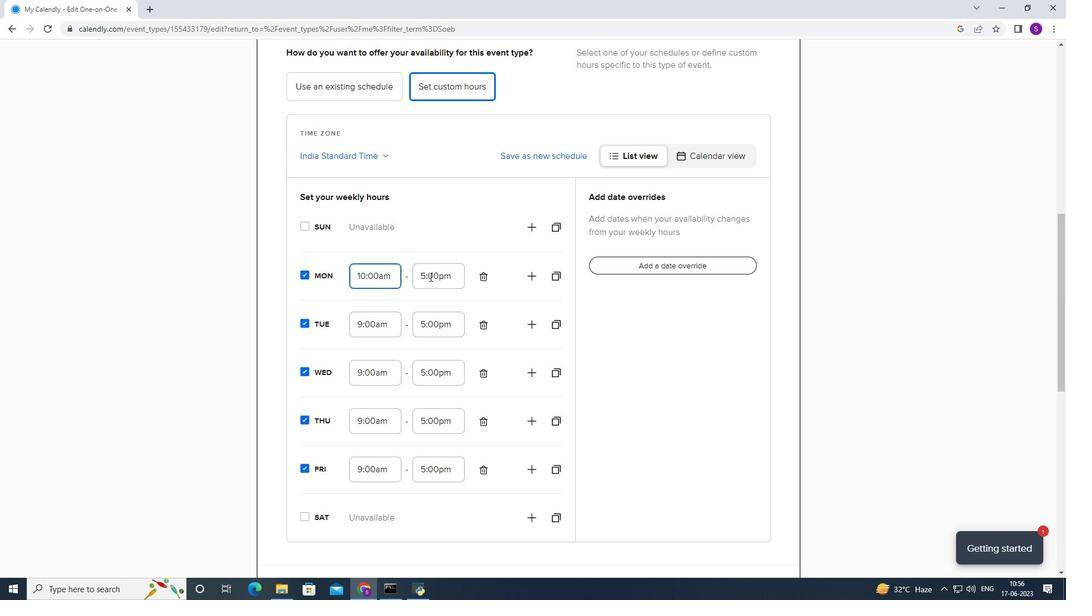 
Action: Mouse moved to (427, 347)
Screenshot: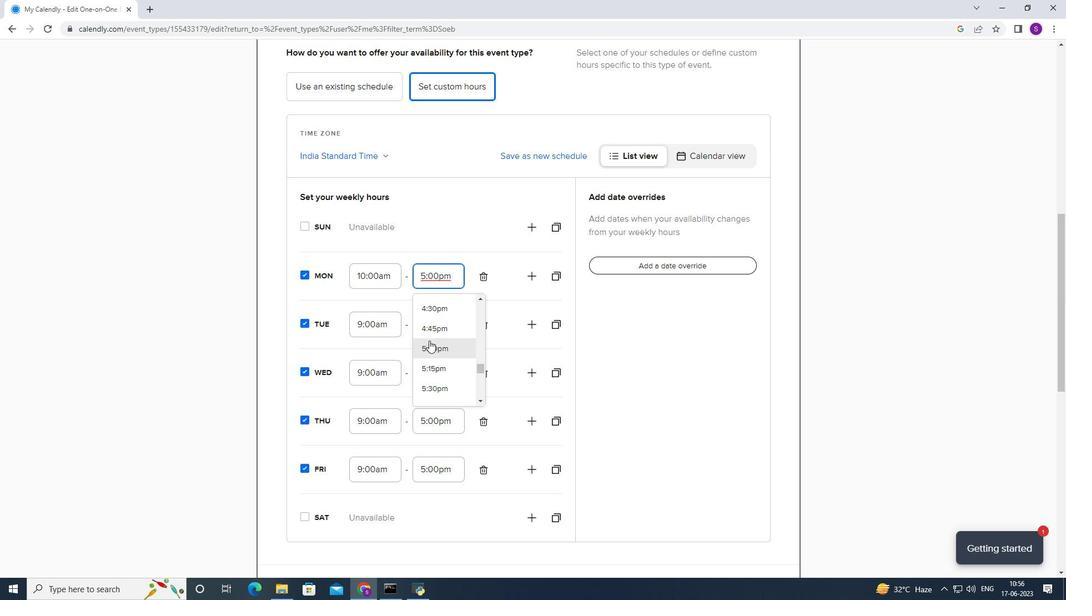 
Action: Mouse scrolled (427, 346) with delta (0, 0)
Screenshot: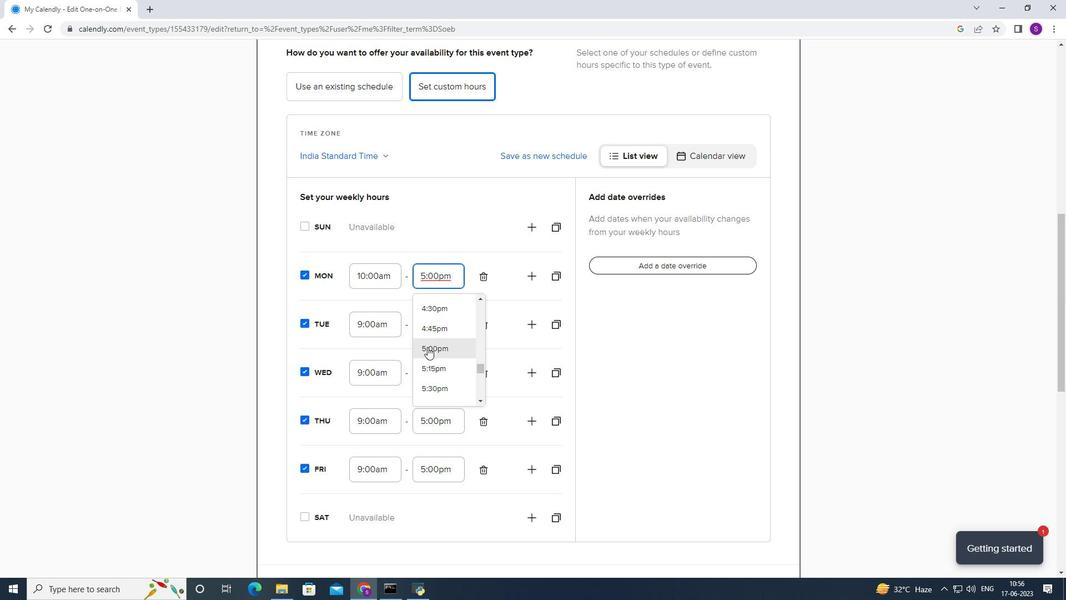 
Action: Mouse moved to (425, 371)
Screenshot: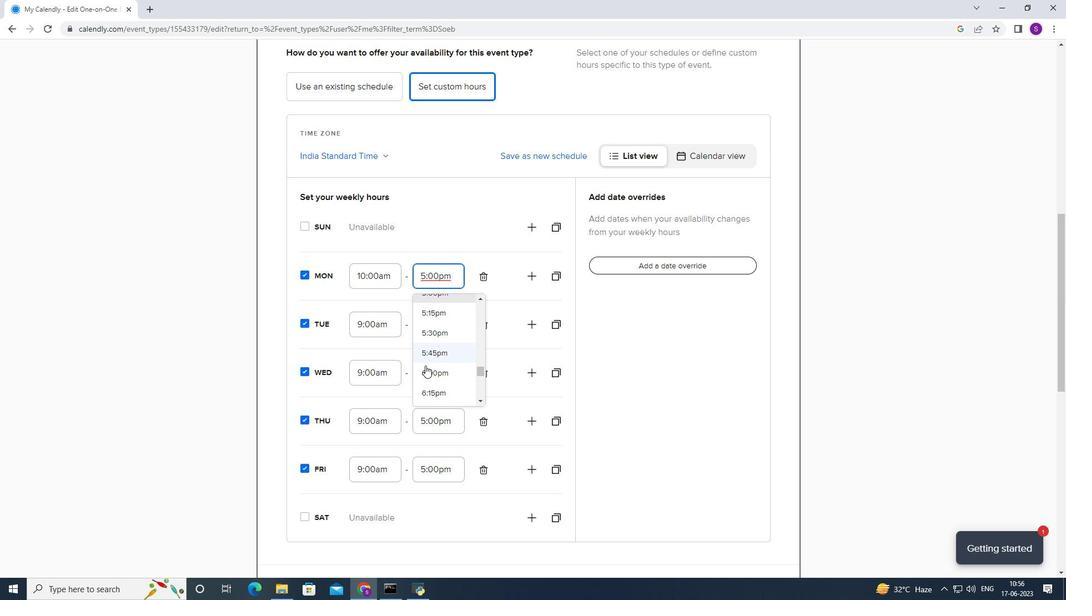 
Action: Mouse pressed left at (425, 371)
Screenshot: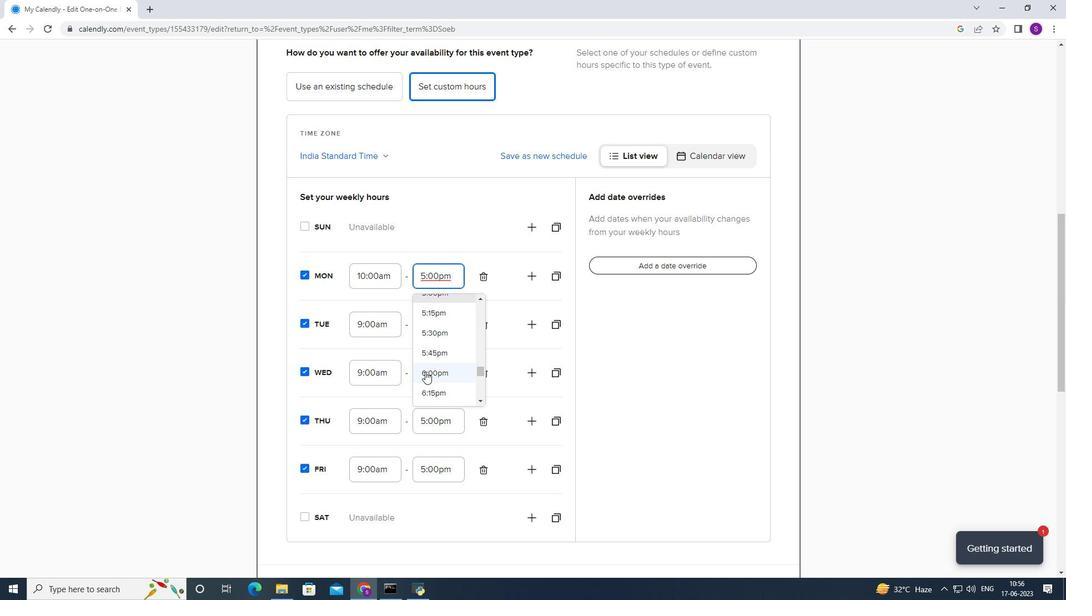 
Action: Mouse moved to (386, 336)
Screenshot: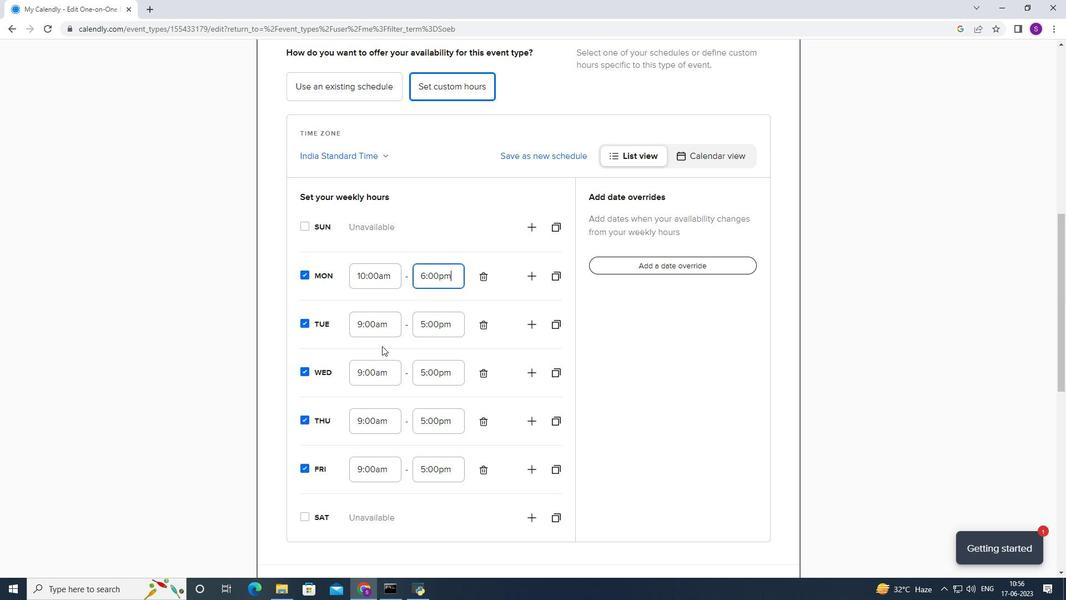 
Action: Mouse pressed left at (386, 336)
Screenshot: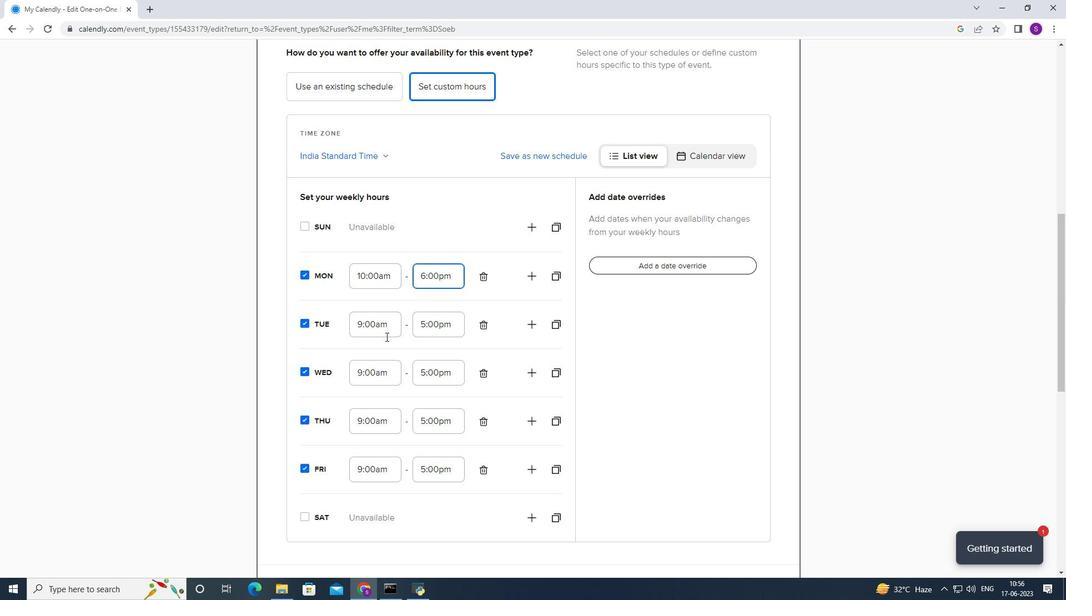 
Action: Mouse moved to (378, 402)
Screenshot: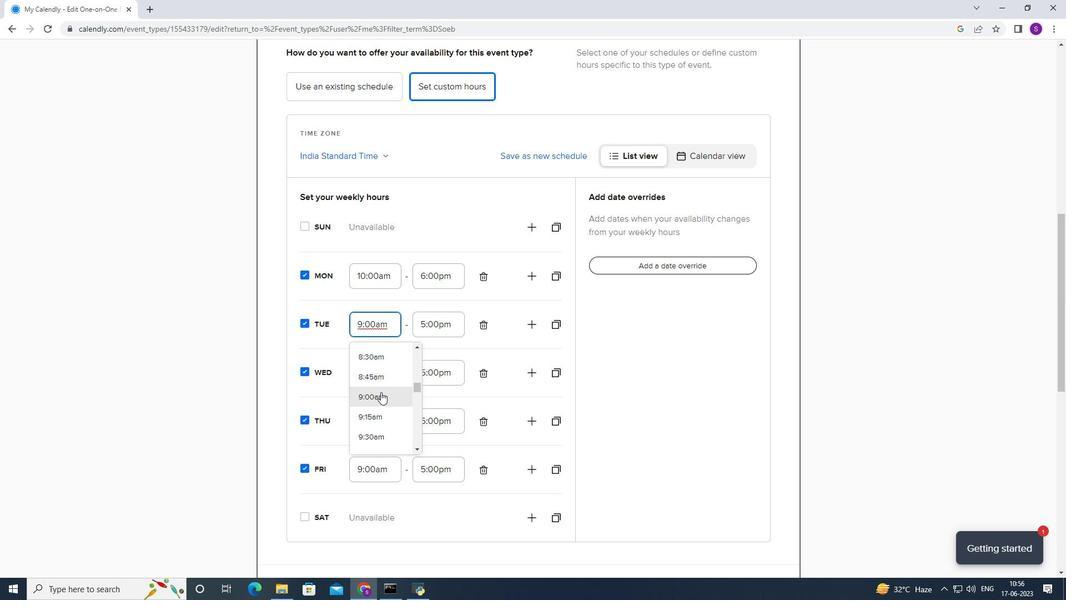 
Action: Mouse scrolled (378, 402) with delta (0, 0)
Screenshot: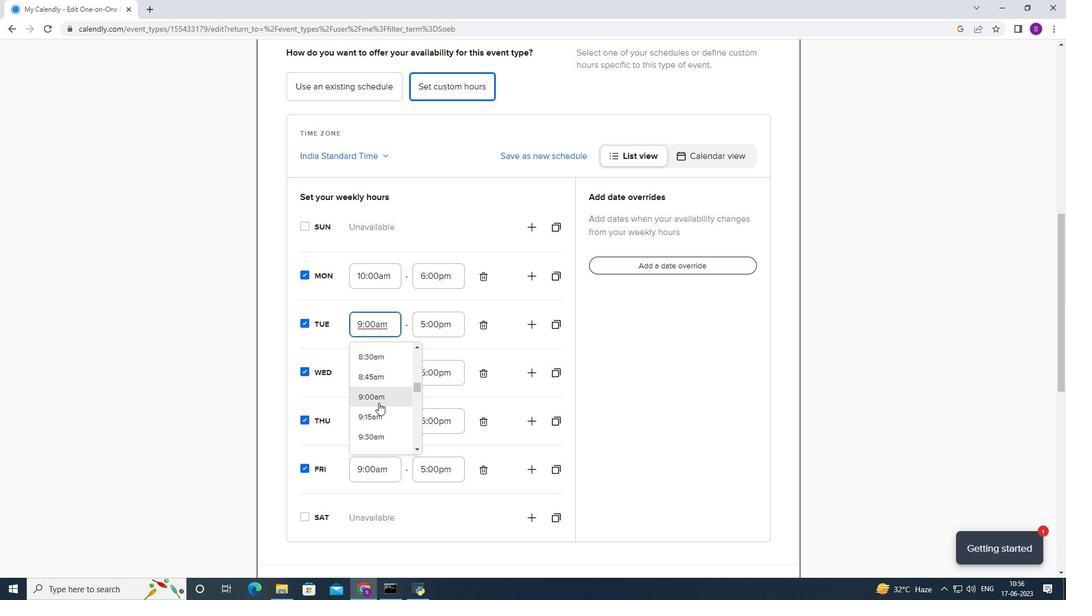 
Action: Mouse moved to (378, 416)
Screenshot: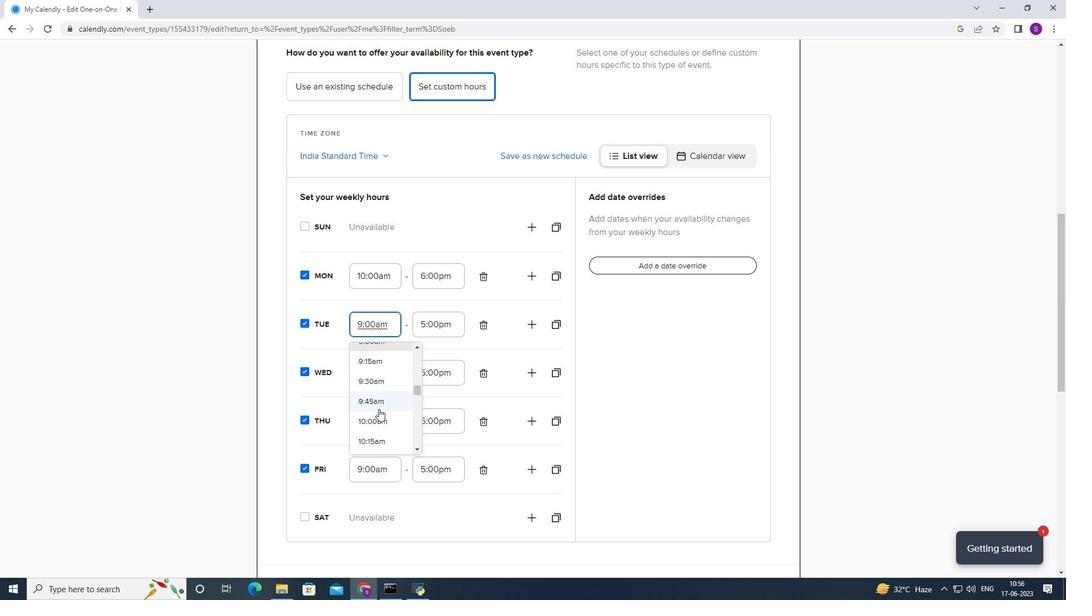 
Action: Mouse pressed left at (378, 416)
Screenshot: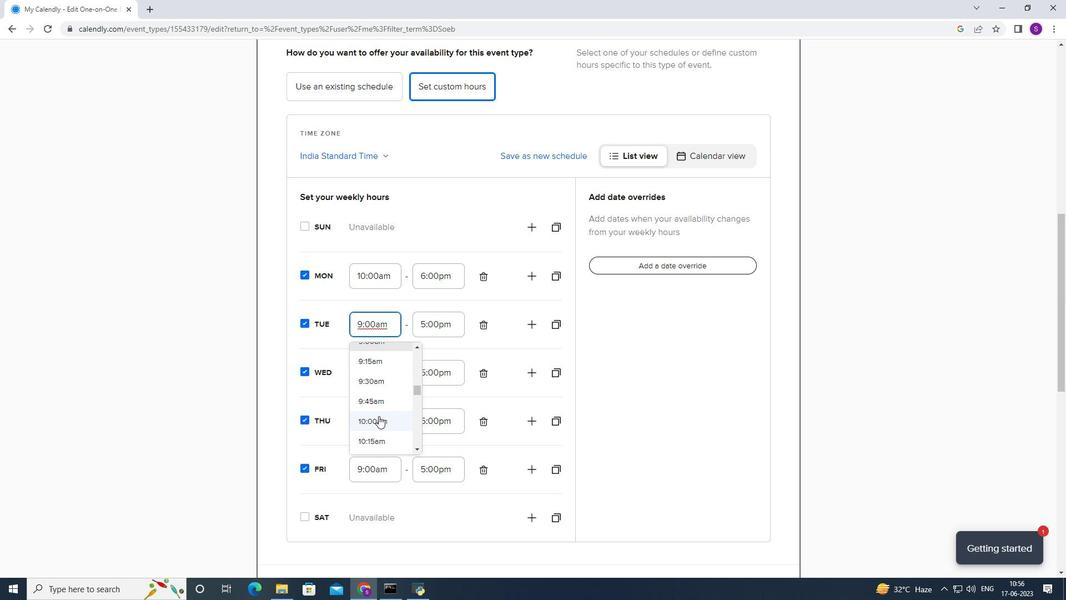 
Action: Mouse moved to (437, 339)
Screenshot: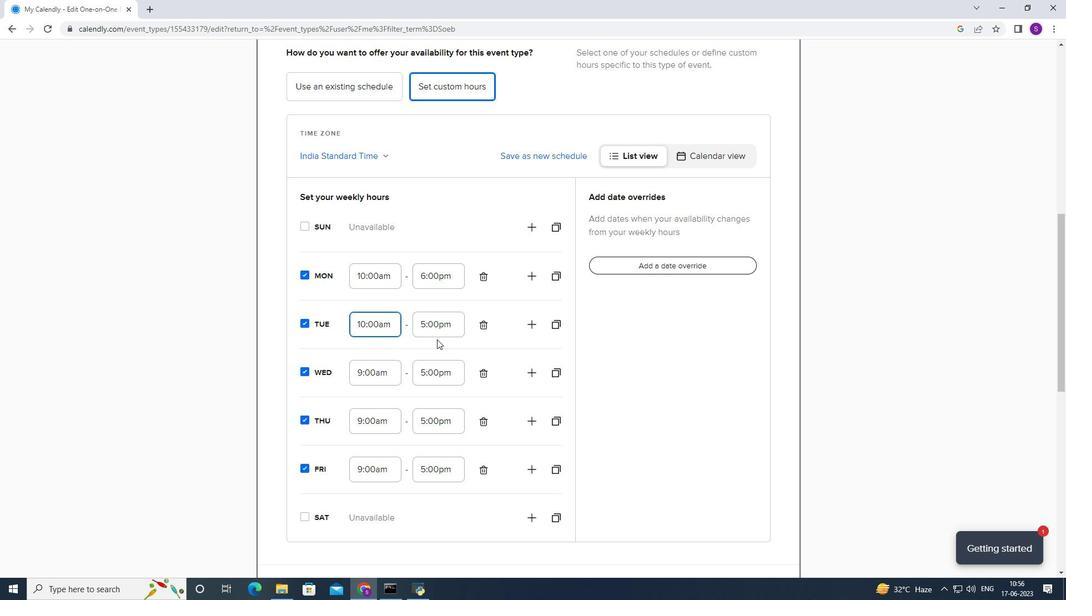 
Action: Mouse pressed left at (437, 339)
Screenshot: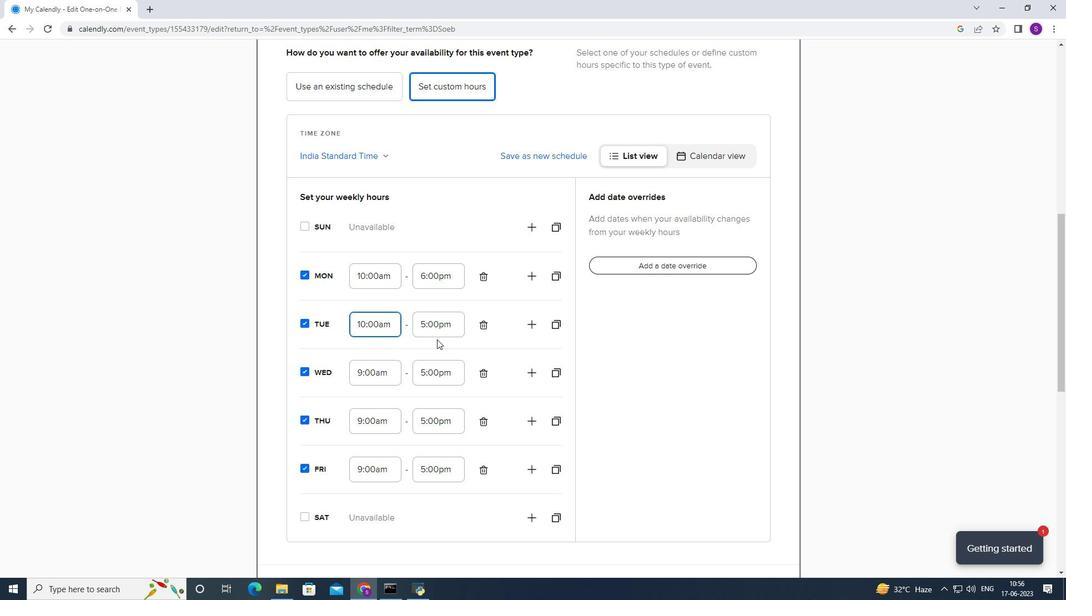 
Action: Mouse moved to (445, 334)
Screenshot: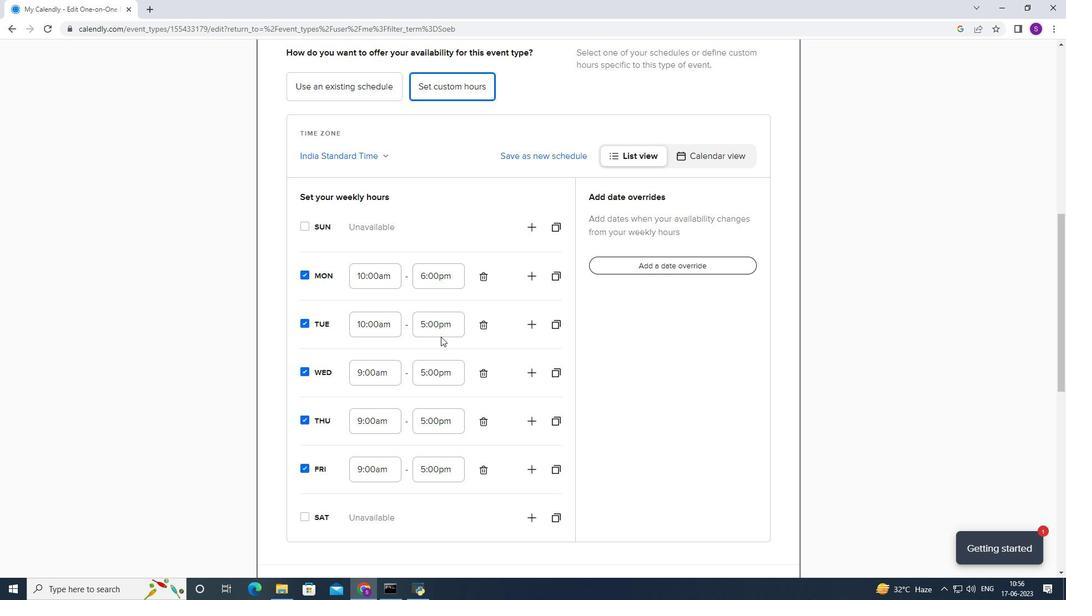 
Action: Mouse pressed left at (445, 334)
Screenshot: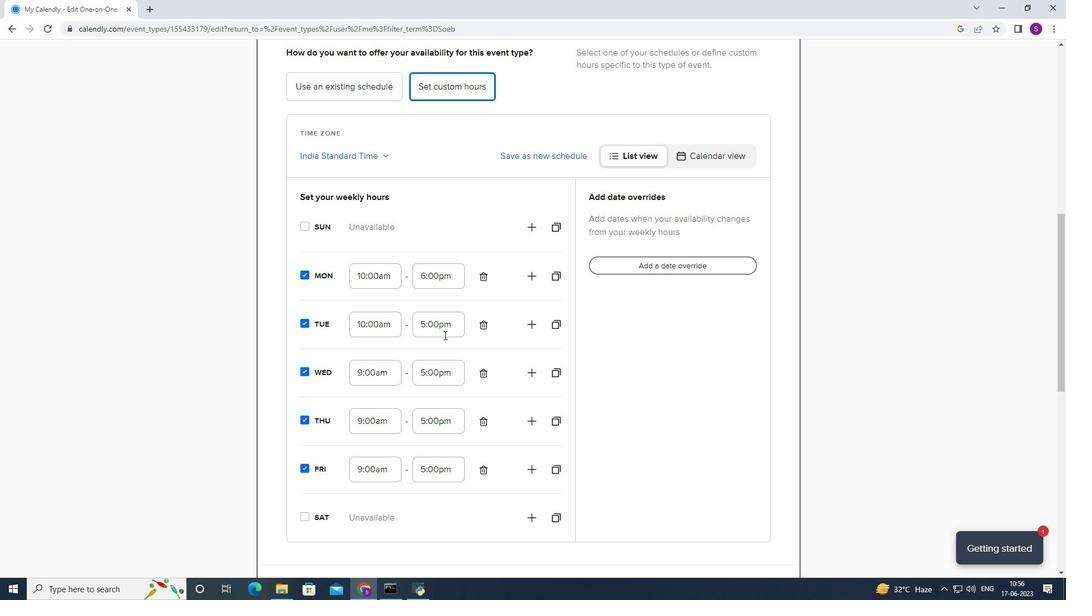 
Action: Mouse moved to (428, 422)
Screenshot: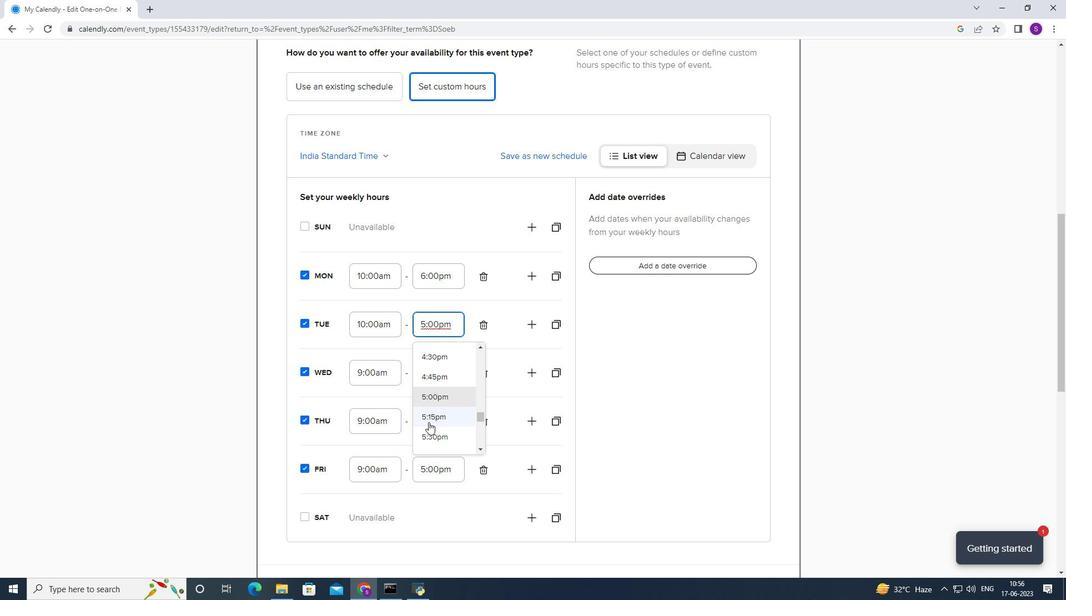 
Action: Mouse scrolled (428, 421) with delta (0, 0)
Screenshot: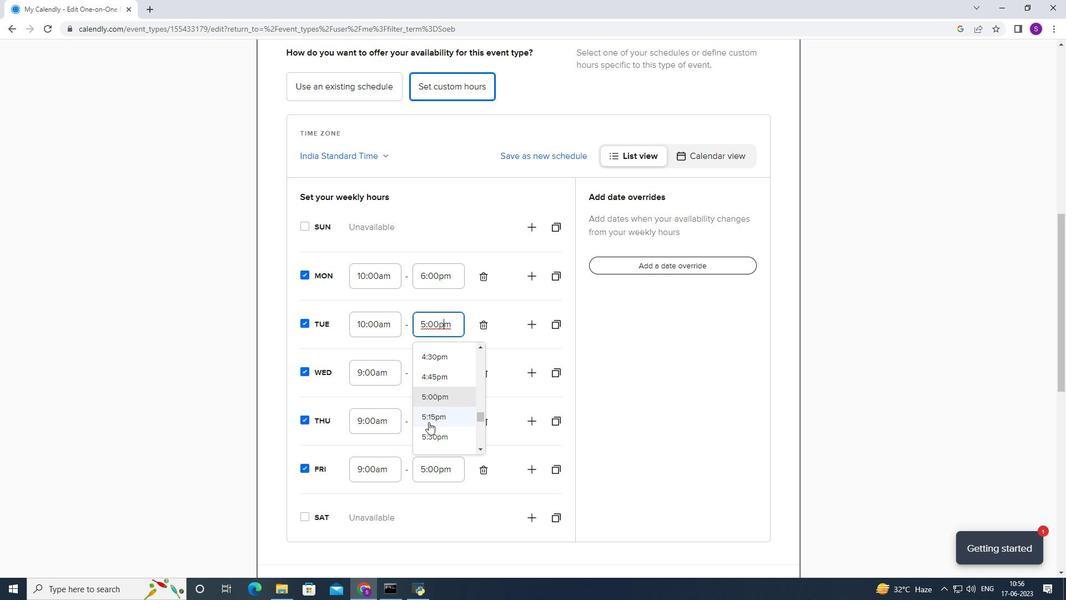 
Action: Mouse moved to (430, 421)
Screenshot: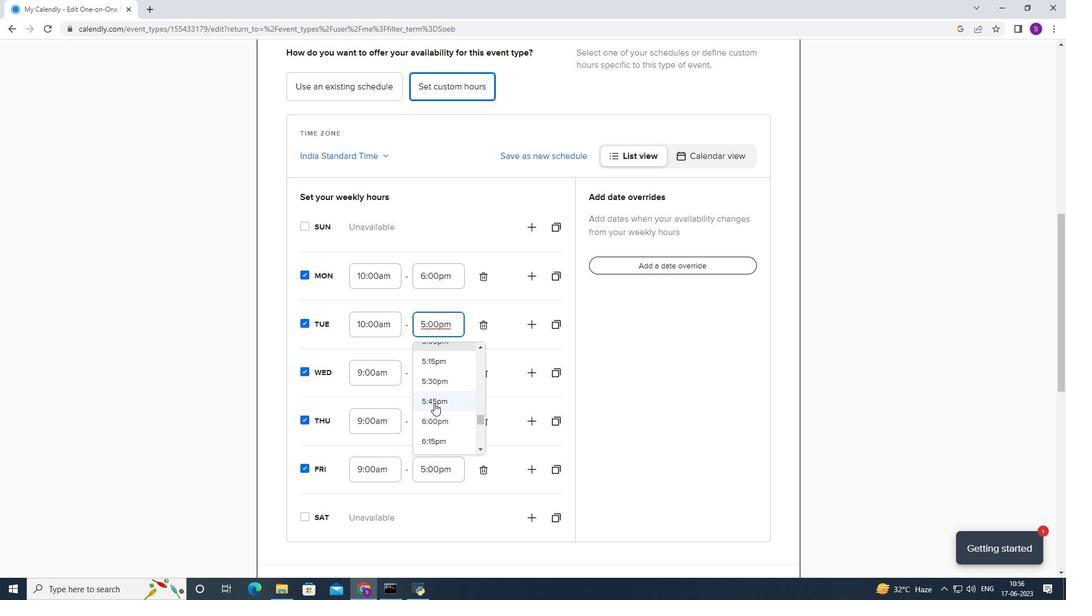 
Action: Mouse pressed left at (430, 421)
Screenshot: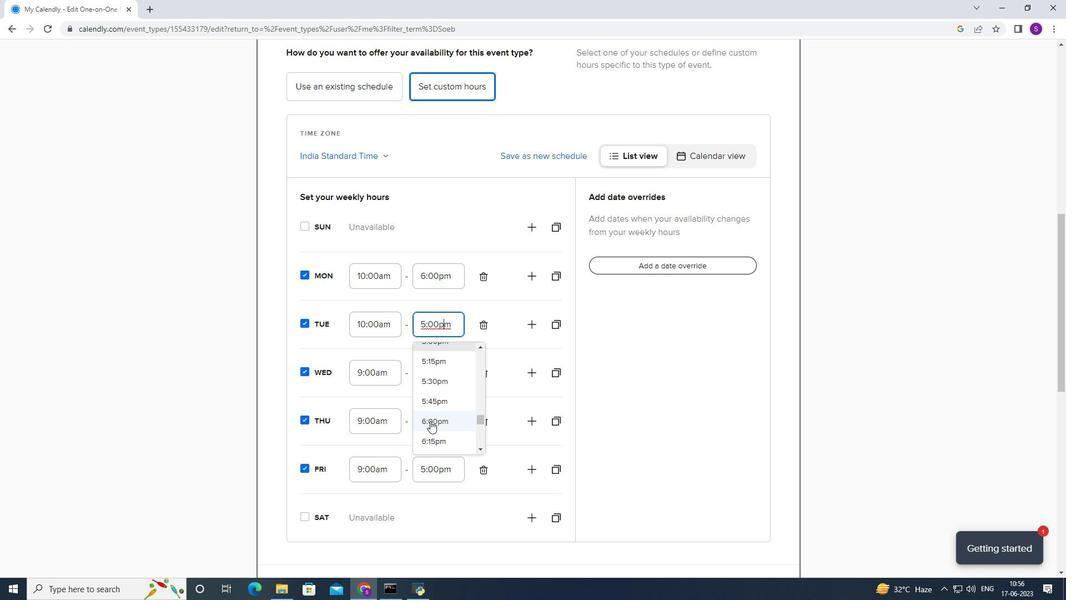 
Action: Mouse moved to (381, 375)
Screenshot: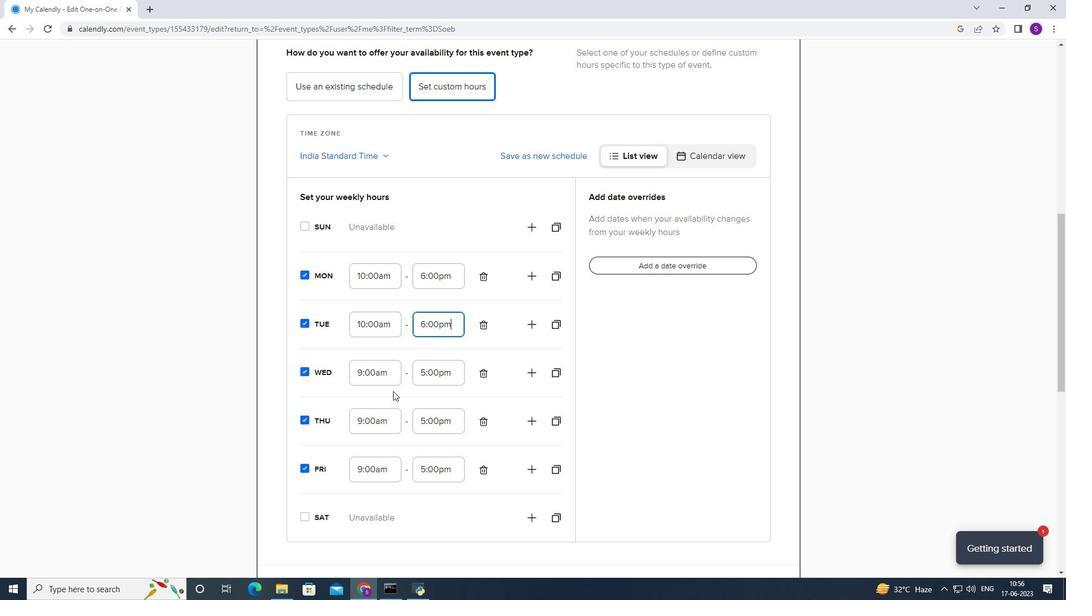 
Action: Mouse pressed left at (381, 375)
Screenshot: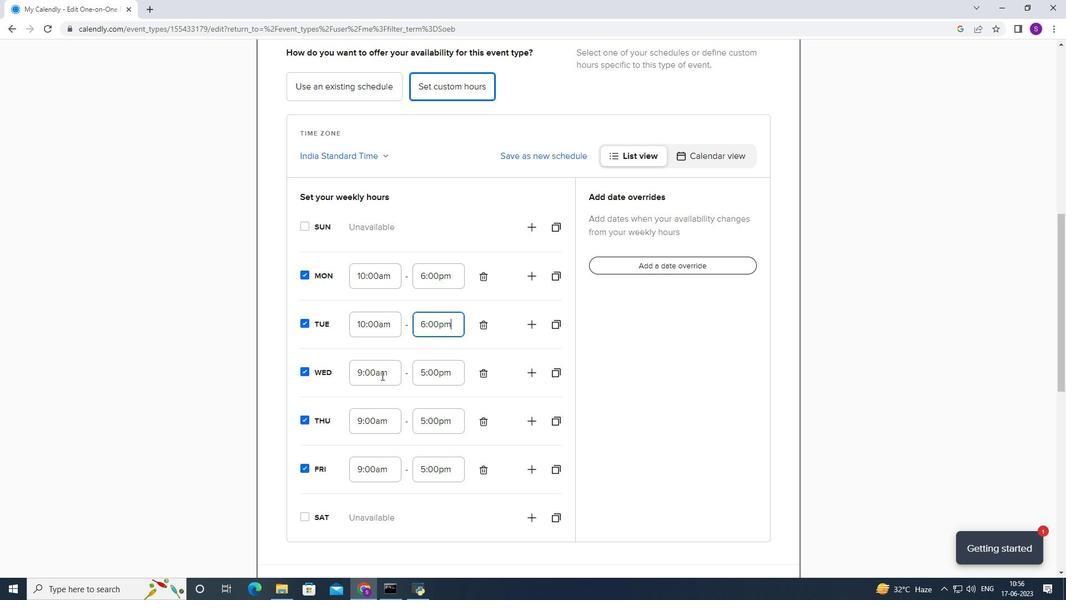 
Action: Mouse scrolled (381, 375) with delta (0, 0)
Screenshot: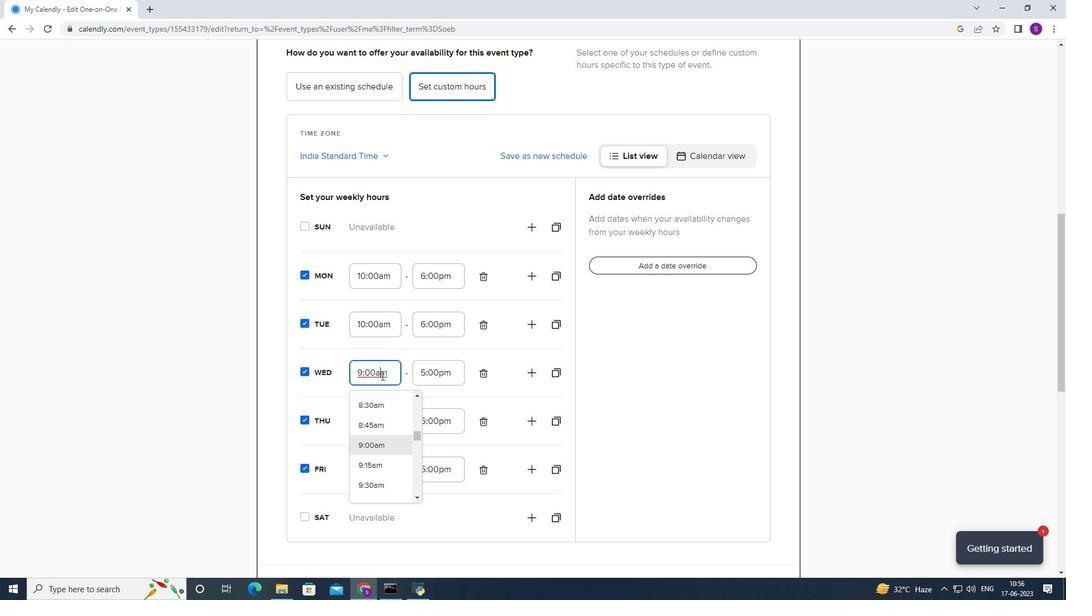 
Action: Mouse scrolled (381, 375) with delta (0, 0)
Screenshot: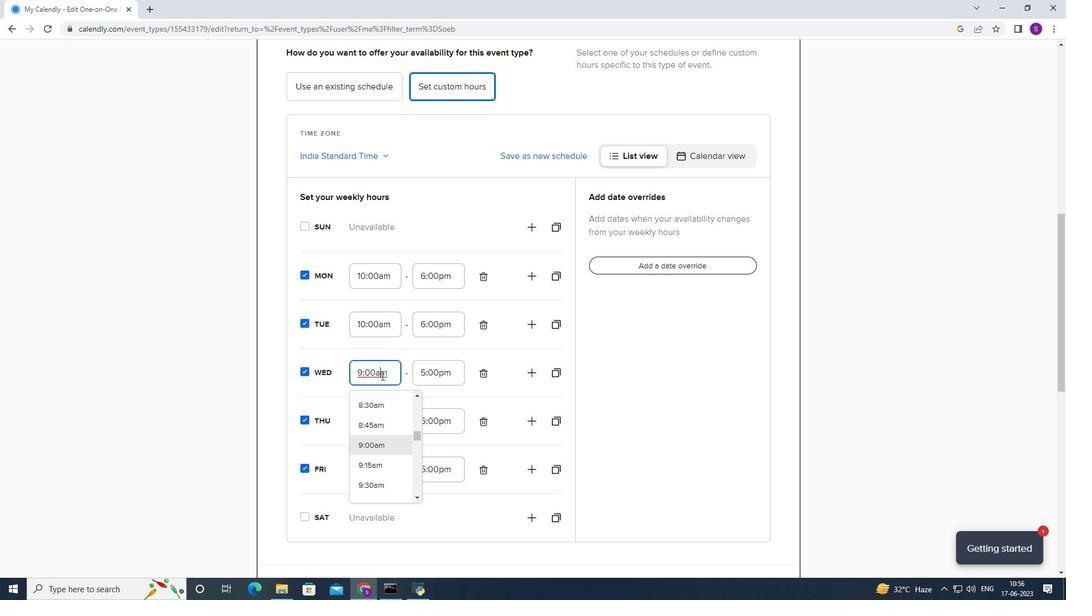 
Action: Mouse scrolled (381, 375) with delta (0, 0)
Screenshot: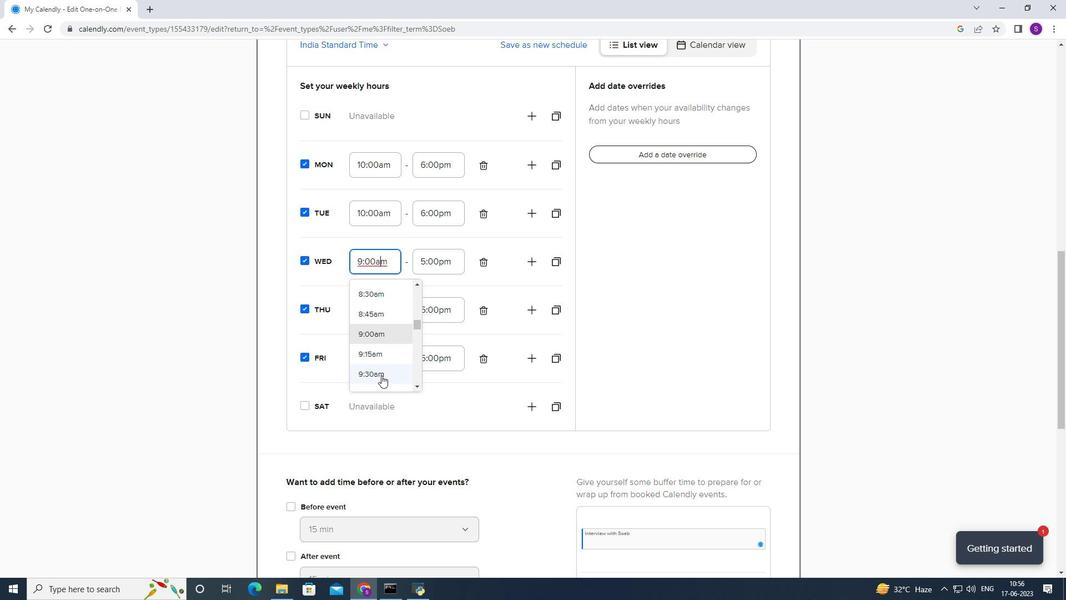 
Action: Mouse scrolled (381, 375) with delta (0, 0)
Screenshot: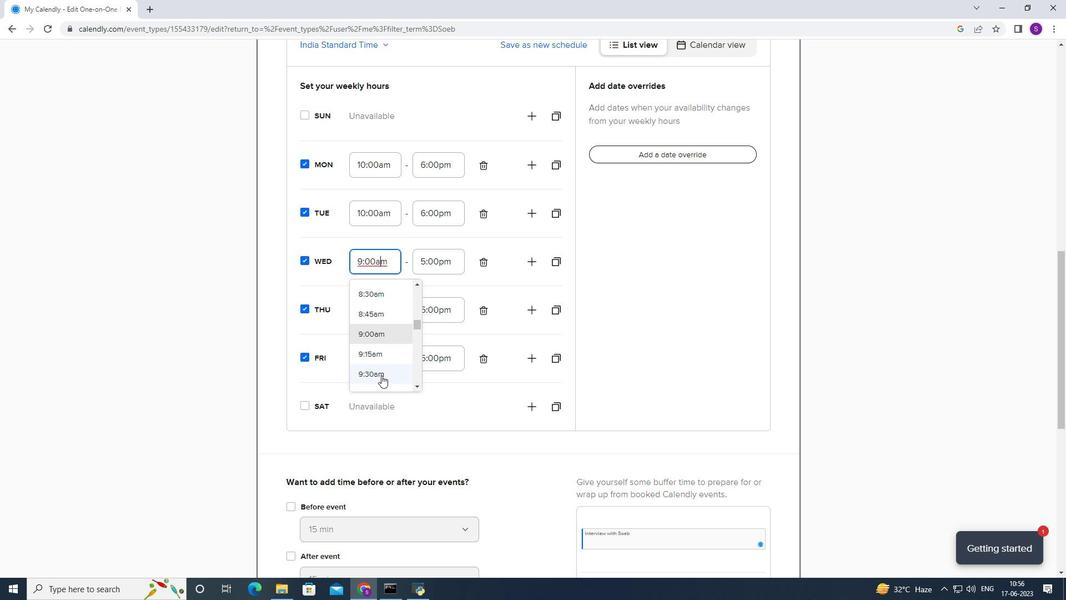 
Action: Mouse moved to (390, 306)
Screenshot: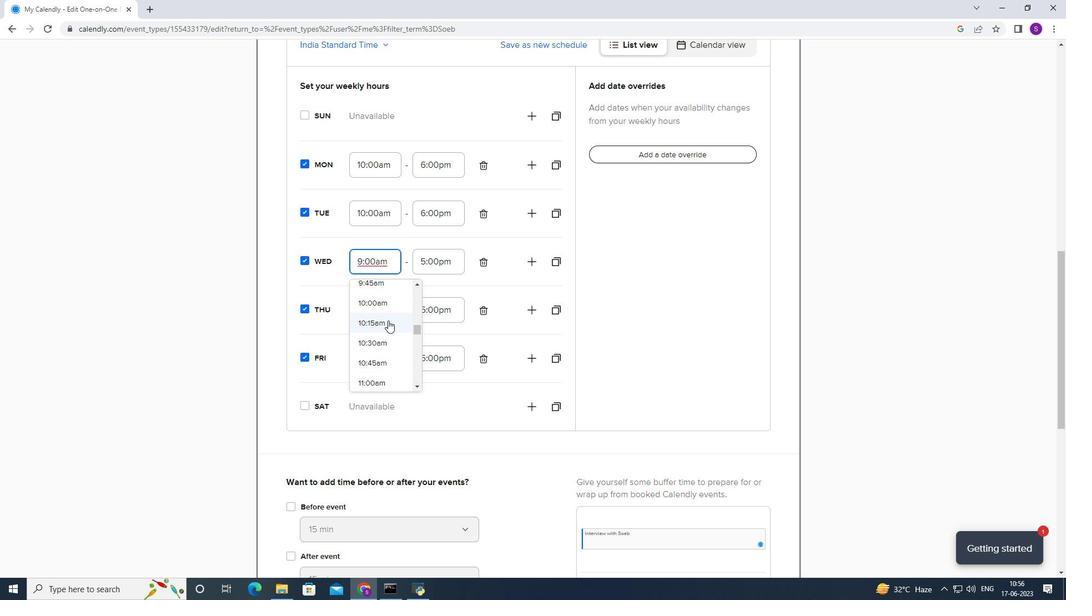 
Action: Mouse pressed left at (390, 306)
Screenshot: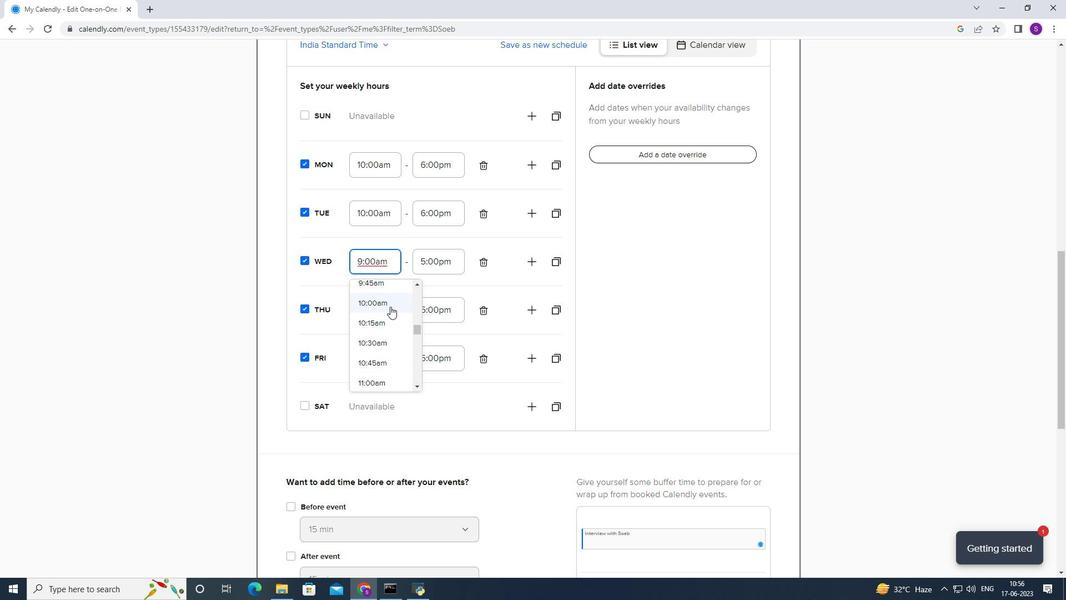 
Action: Mouse moved to (447, 275)
Screenshot: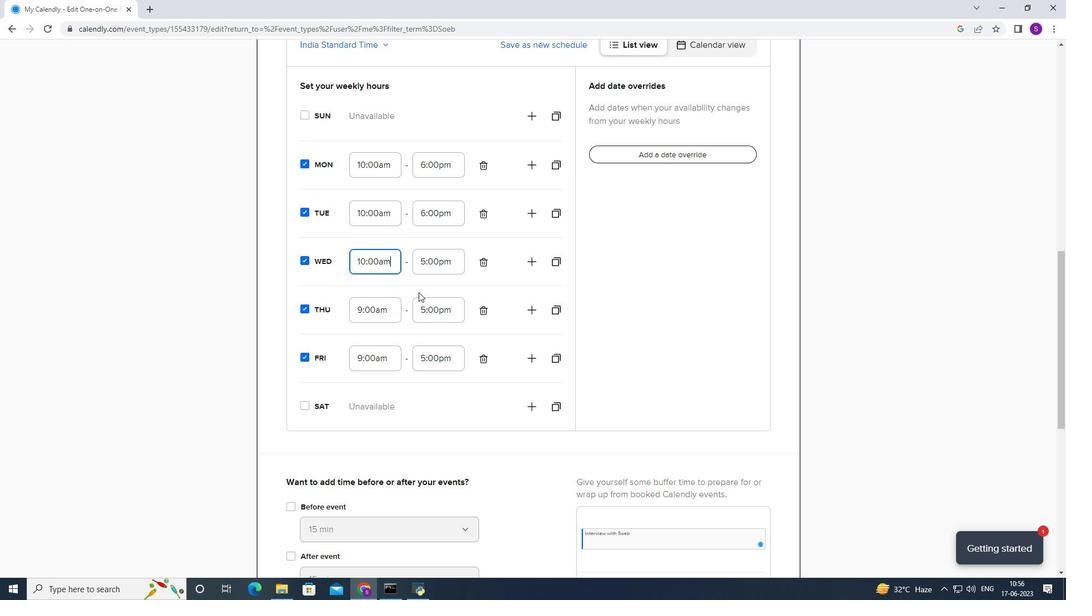 
Action: Mouse pressed left at (447, 275)
Screenshot: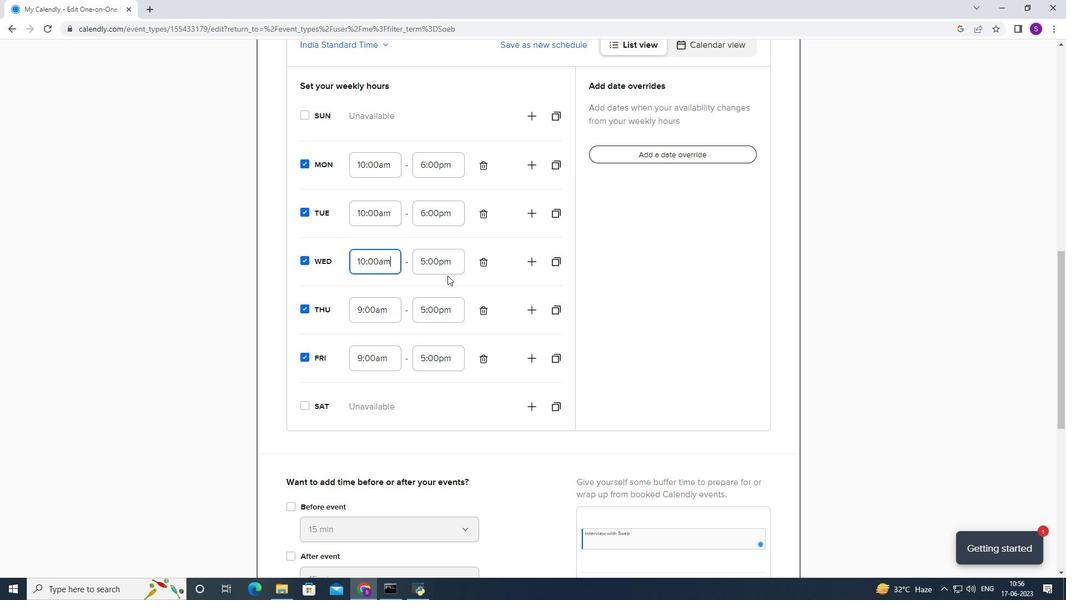 
Action: Mouse moved to (454, 265)
Screenshot: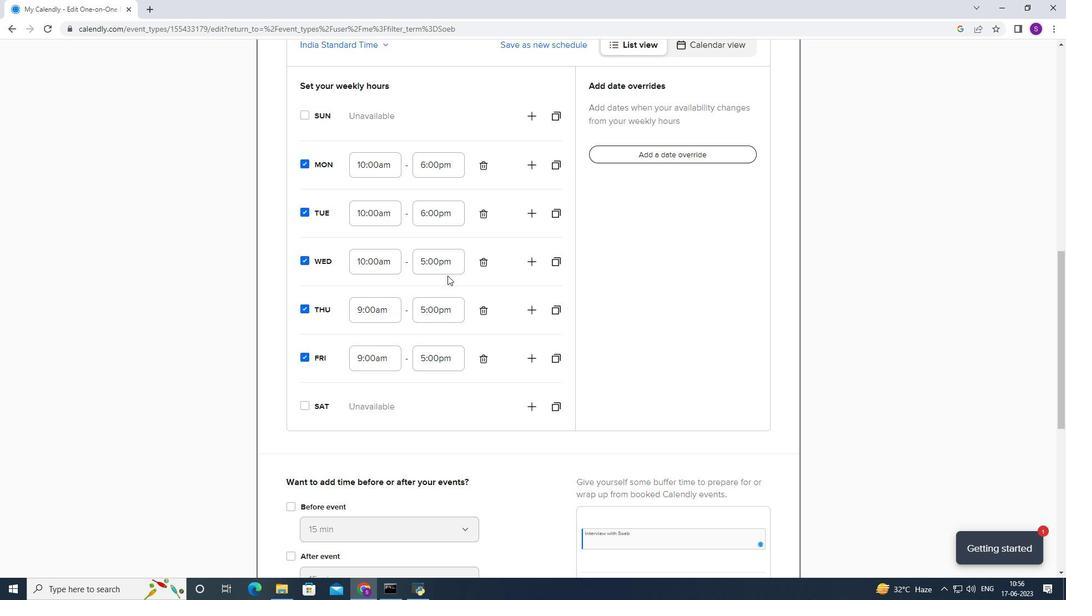 
Action: Mouse pressed left at (454, 265)
Screenshot: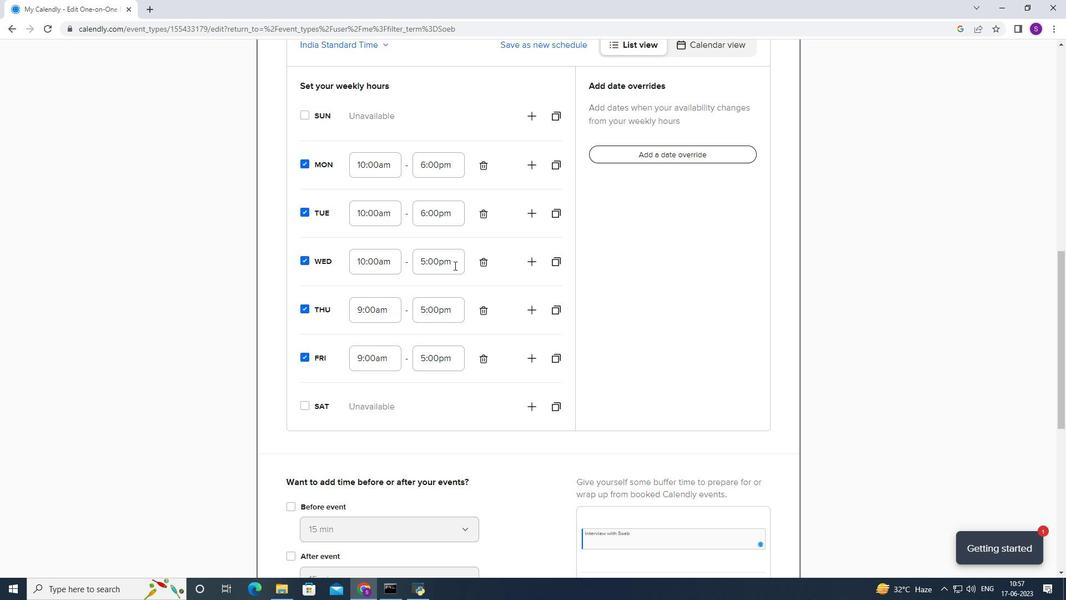 
Action: Mouse moved to (454, 317)
Screenshot: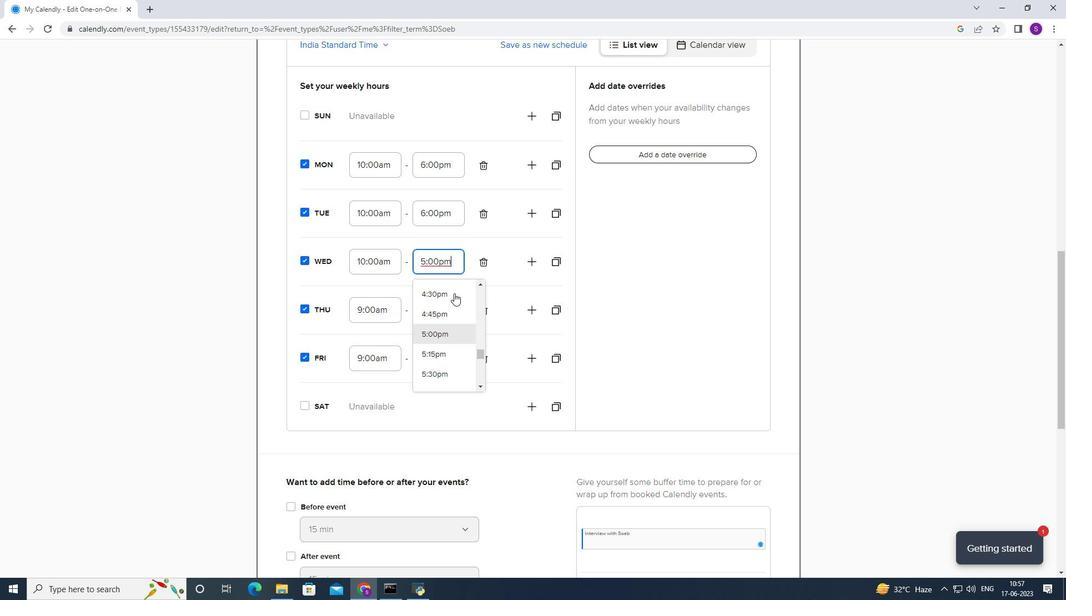 
Action: Mouse scrolled (454, 316) with delta (0, 0)
Screenshot: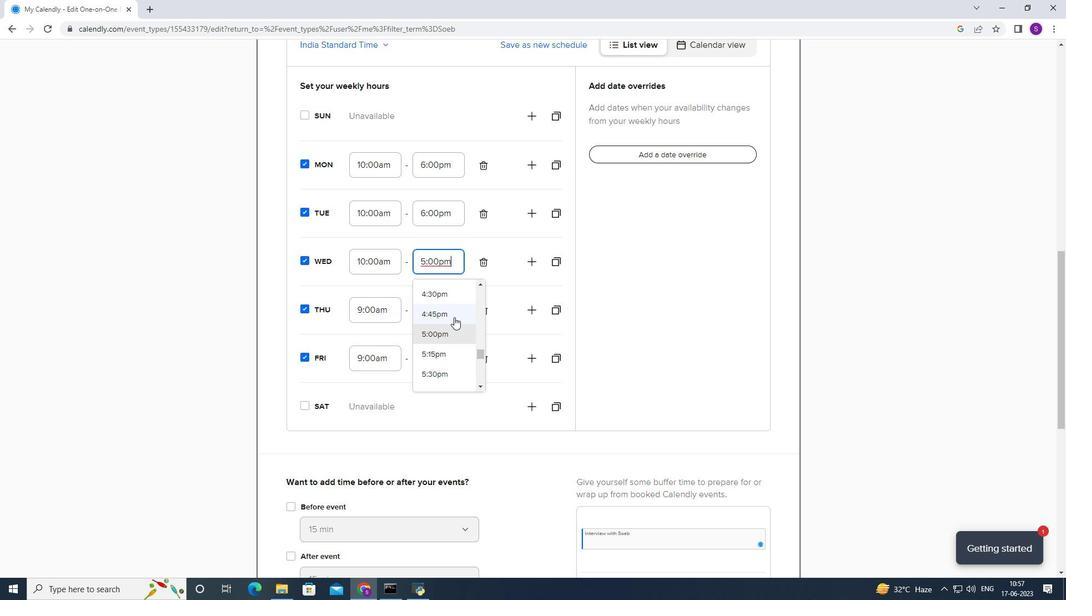 
Action: Mouse moved to (426, 355)
Screenshot: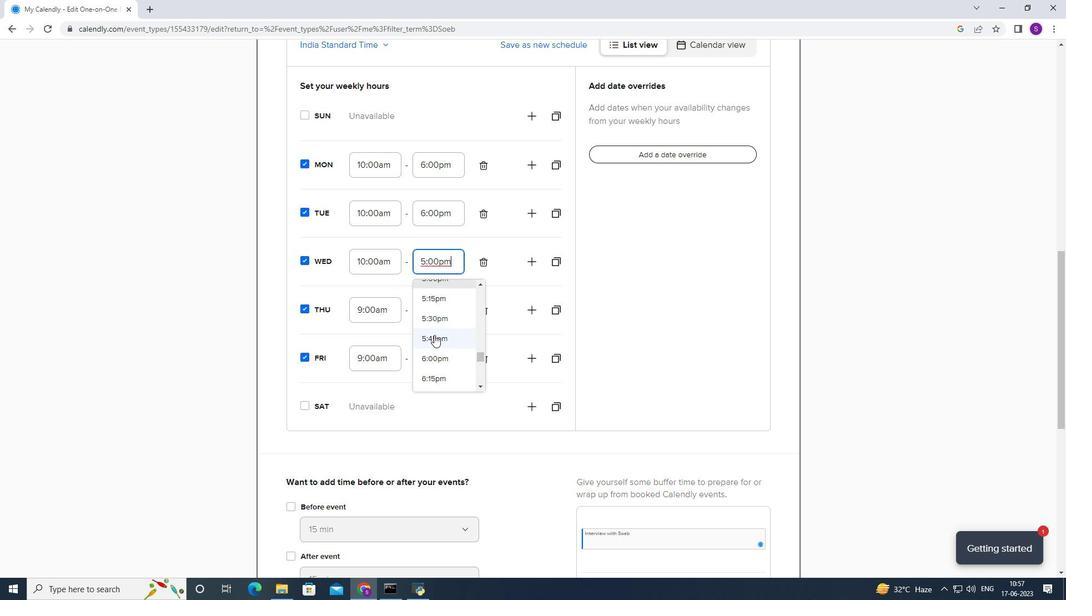 
Action: Mouse pressed left at (426, 355)
Screenshot: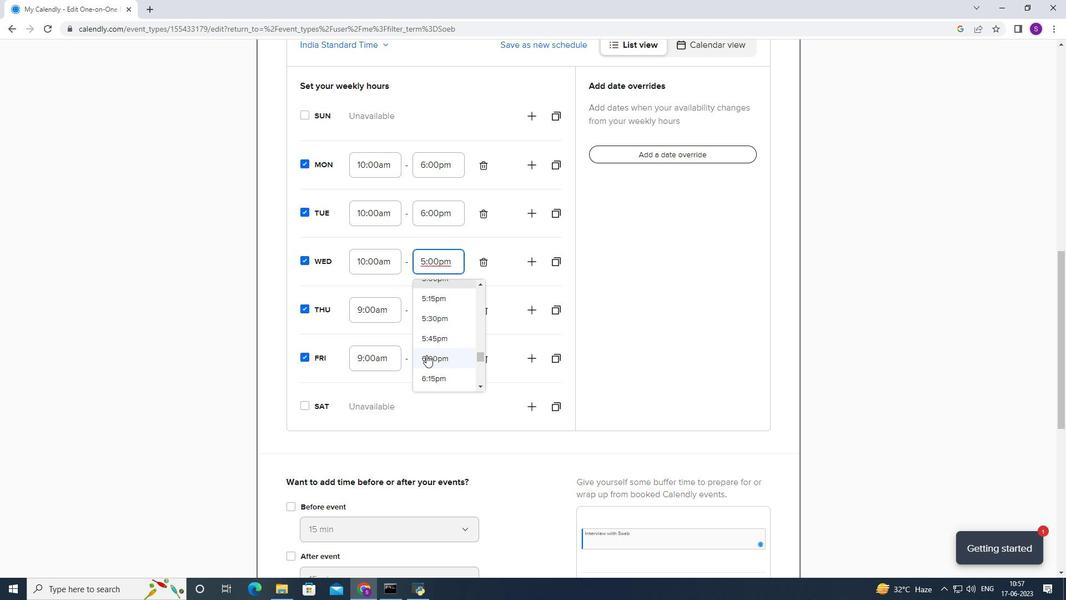 
Action: Mouse moved to (386, 312)
Screenshot: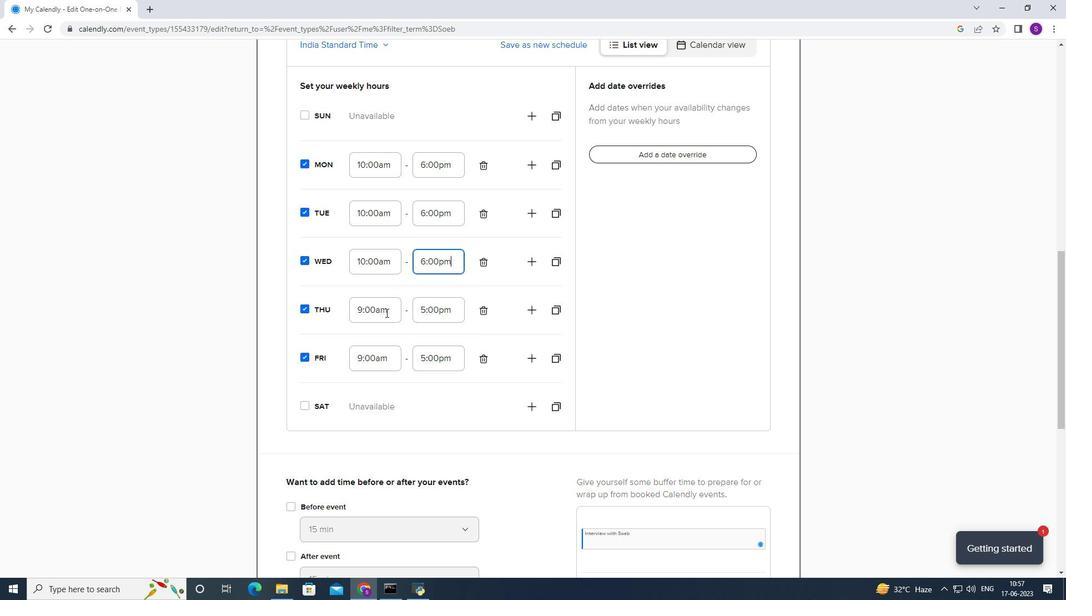 
Action: Mouse pressed left at (386, 312)
Screenshot: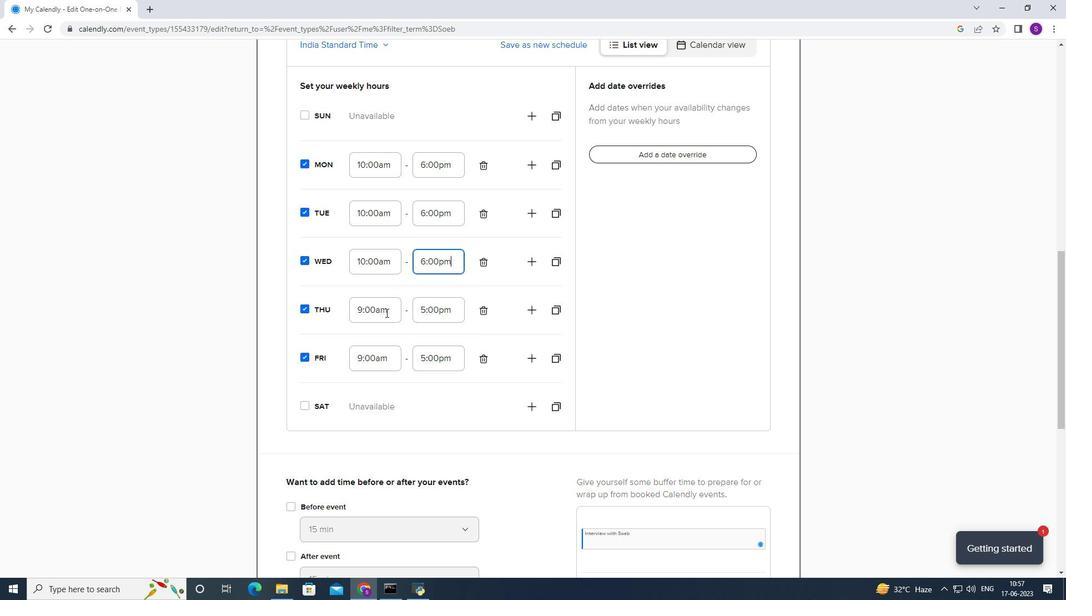 
Action: Mouse moved to (385, 313)
Screenshot: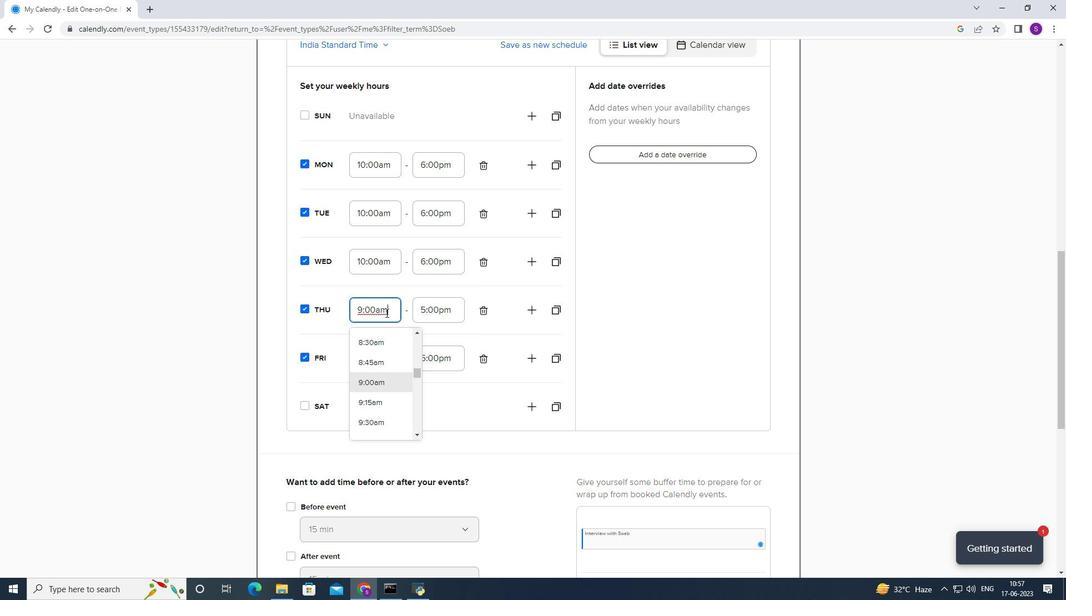 
Action: Mouse scrolled (385, 312) with delta (0, 0)
Screenshot: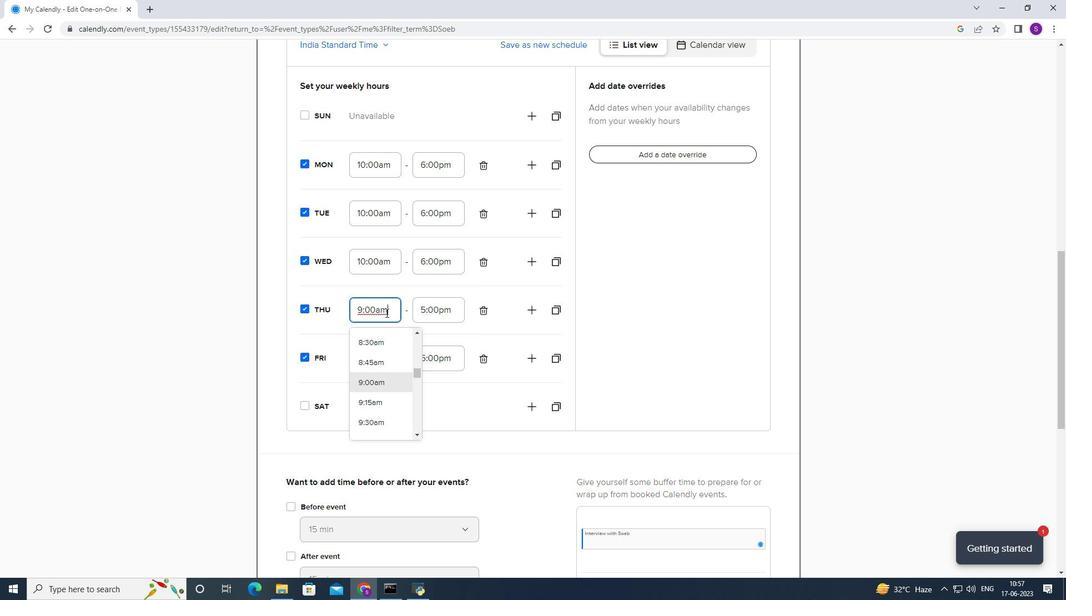 
Action: Mouse moved to (378, 338)
Screenshot: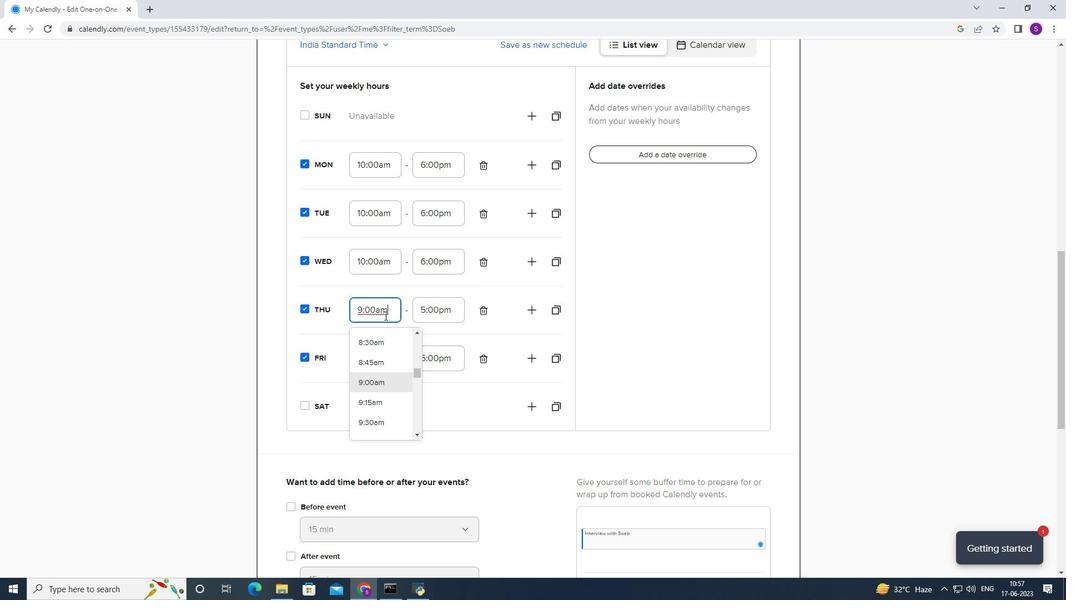 
Action: Mouse scrolled (378, 337) with delta (0, 0)
Screenshot: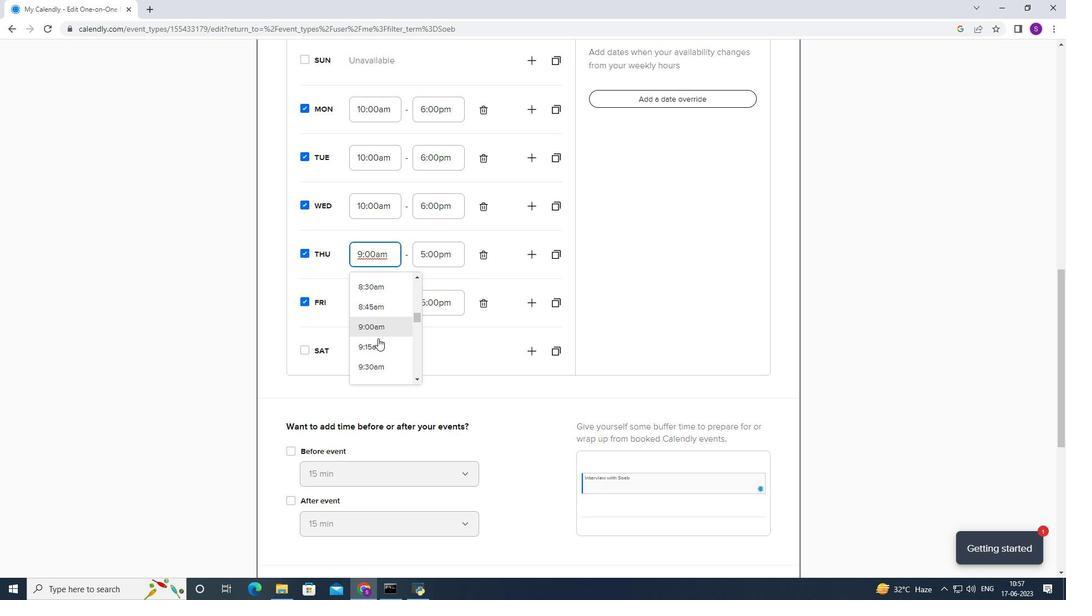
Action: Mouse moved to (376, 348)
Screenshot: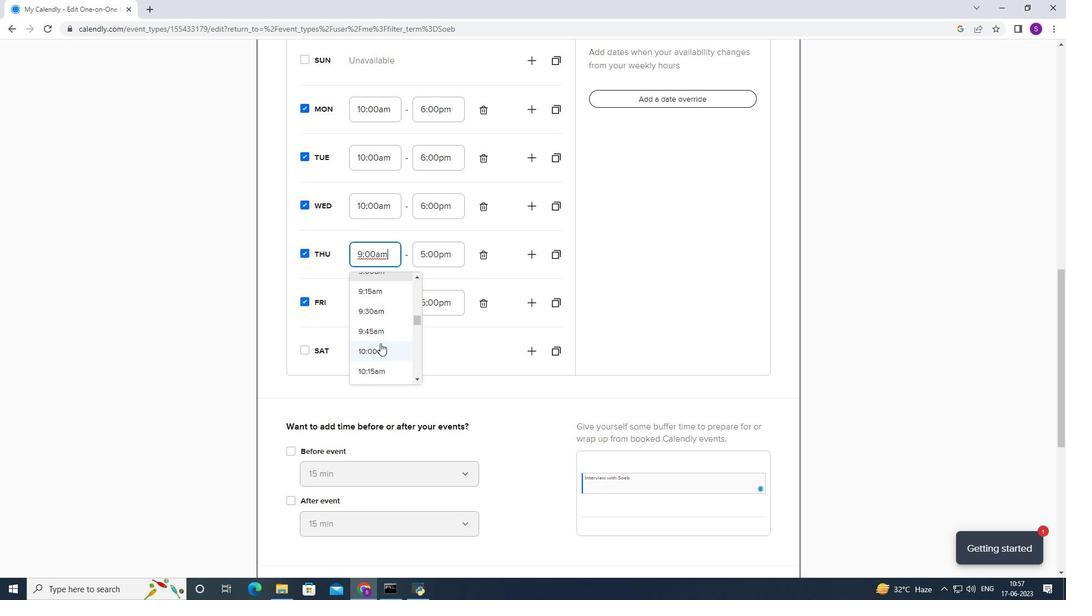 
Action: Mouse pressed left at (376, 348)
Screenshot: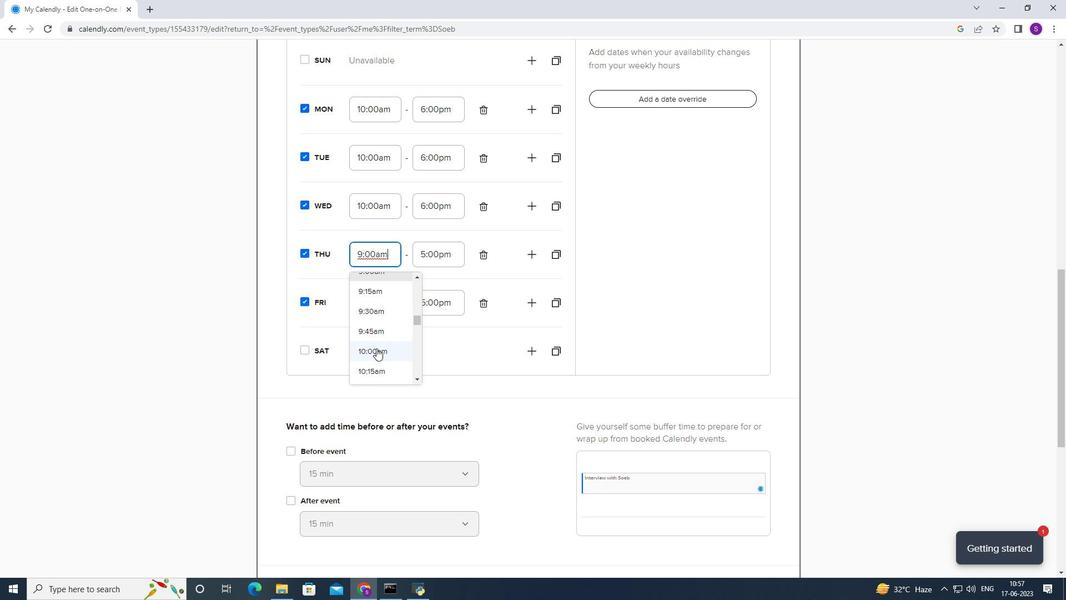 
Action: Mouse moved to (427, 256)
Screenshot: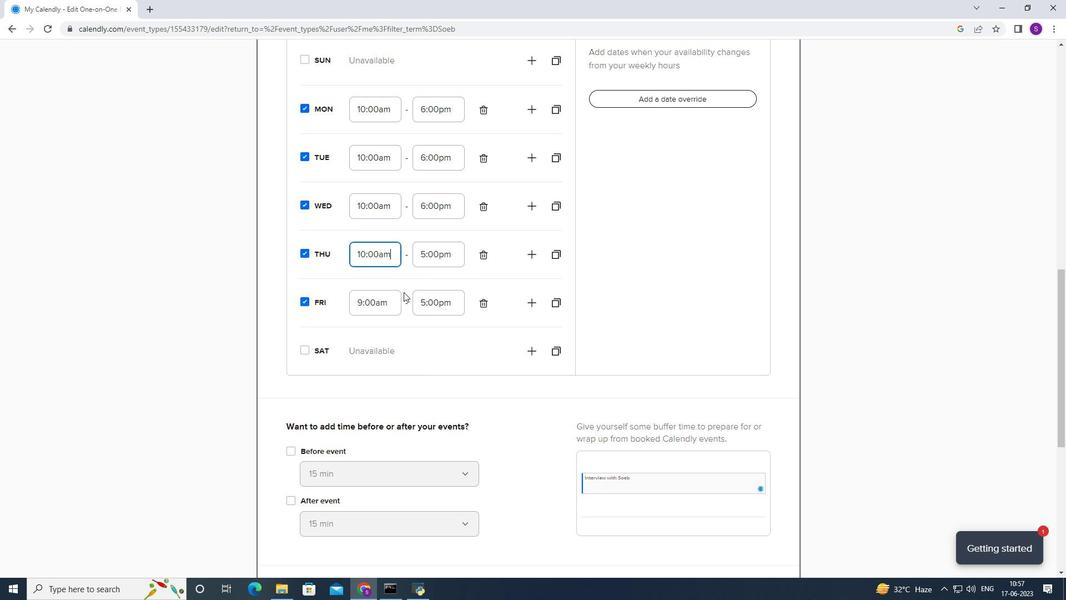 
Action: Mouse pressed left at (427, 256)
Screenshot: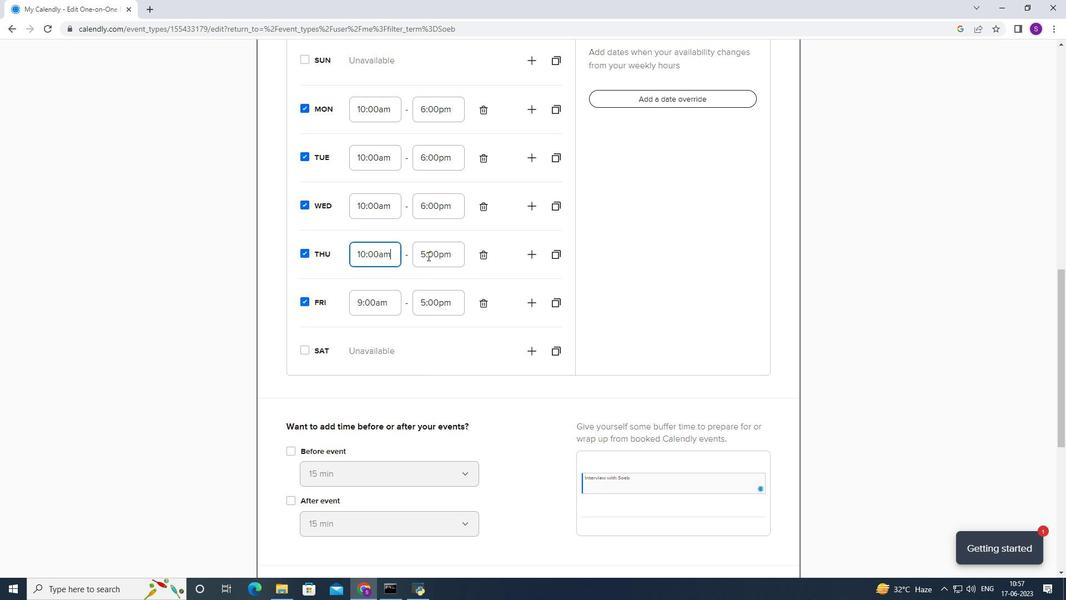 
Action: Mouse moved to (426, 301)
Screenshot: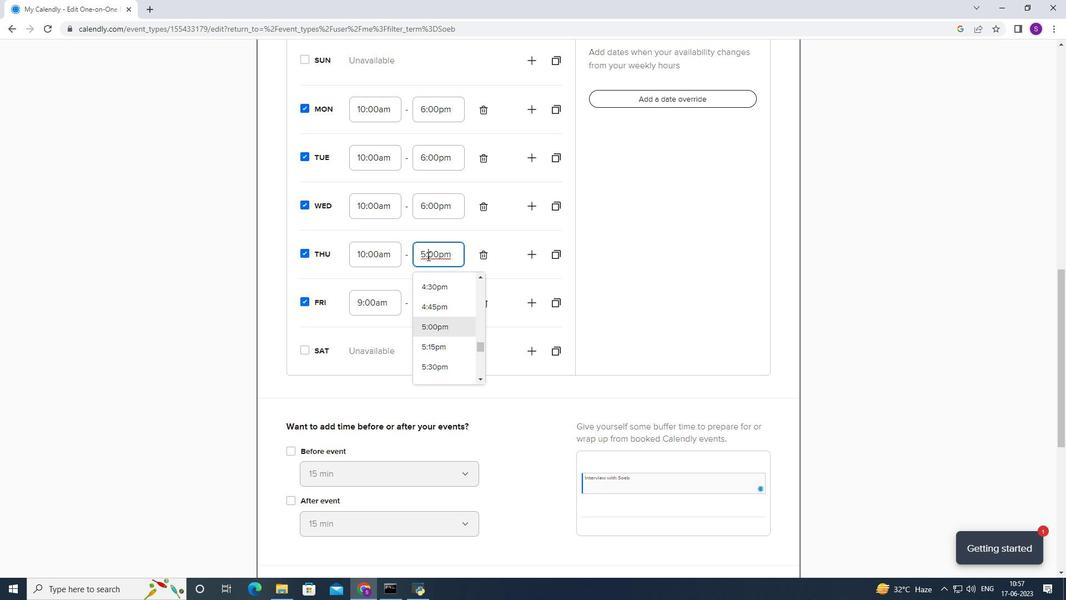 
Action: Mouse scrolled (426, 300) with delta (0, 0)
Screenshot: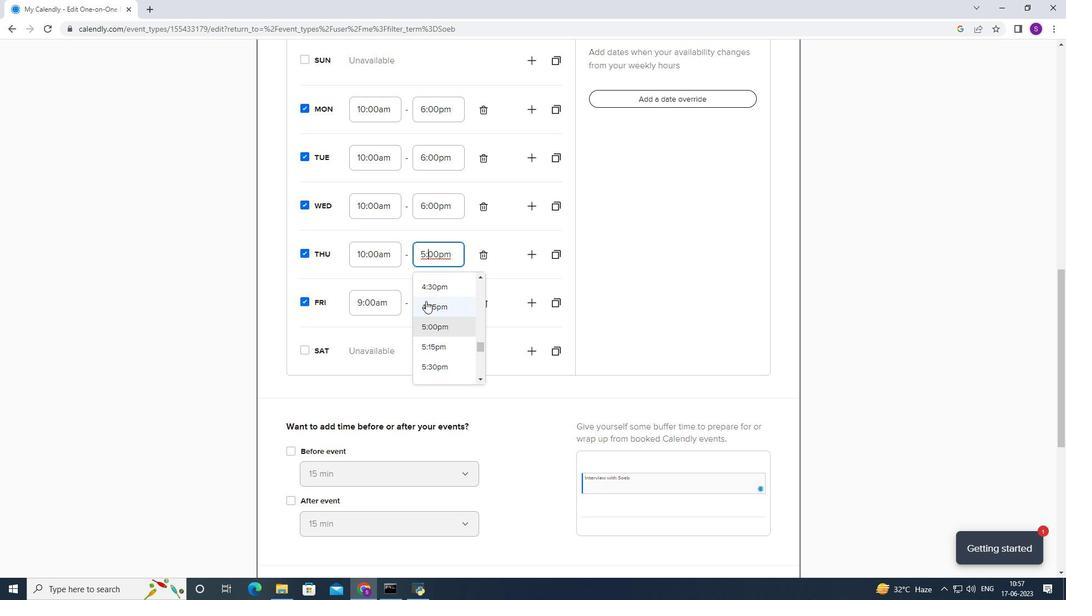
Action: Mouse scrolled (426, 300) with delta (0, 0)
Screenshot: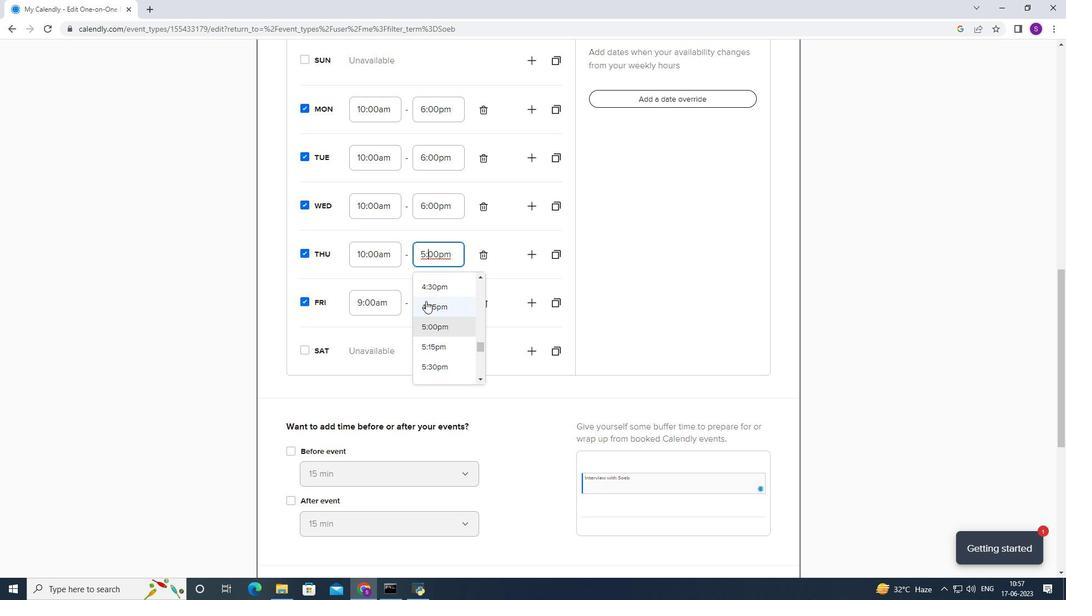 
Action: Mouse pressed left at (426, 301)
Screenshot: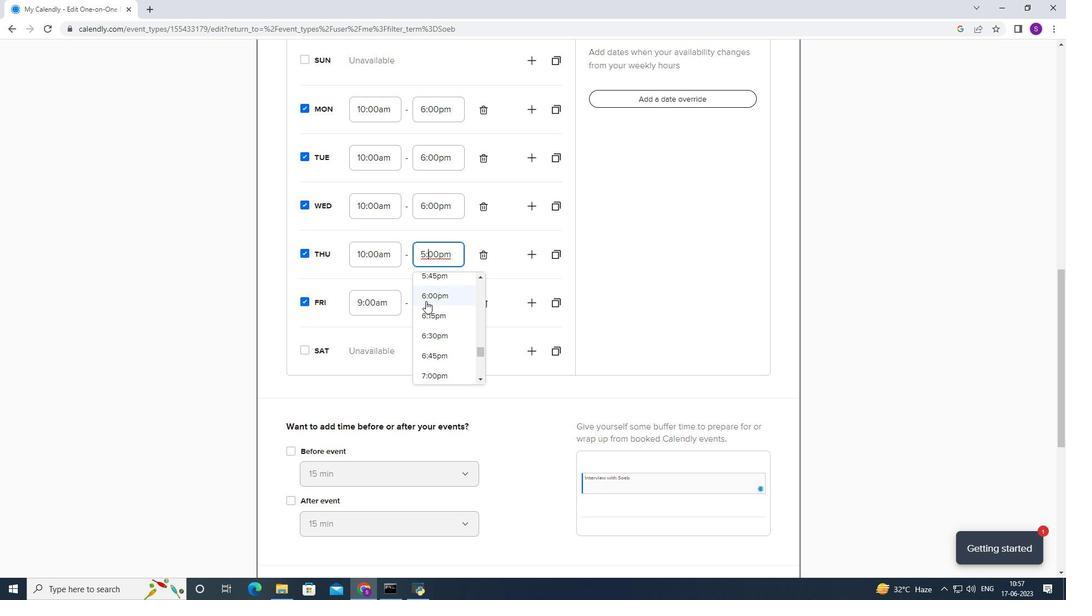 
Action: Mouse moved to (388, 308)
Screenshot: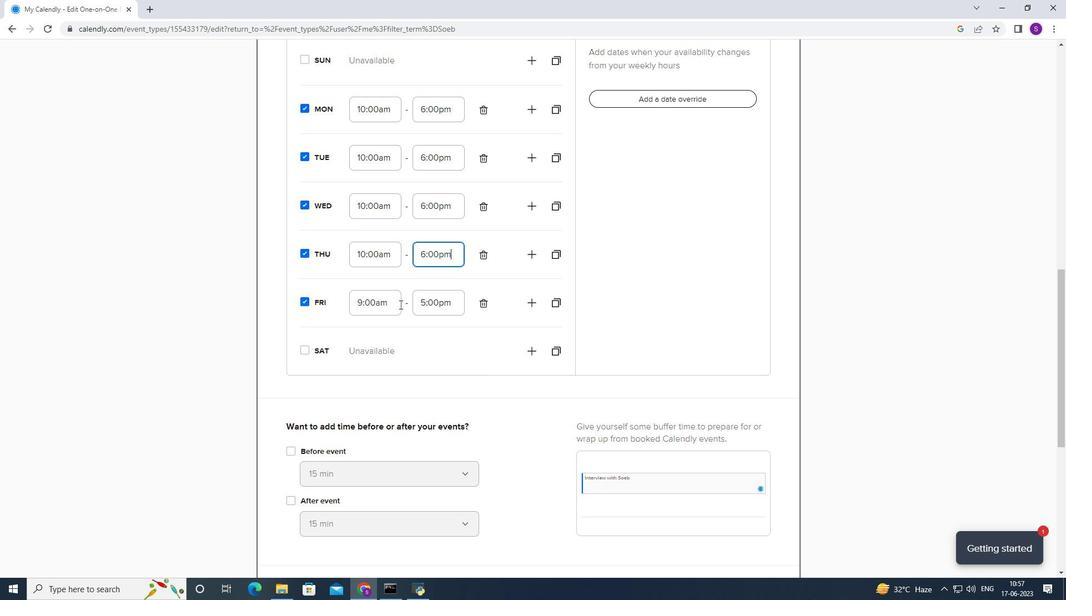 
Action: Mouse pressed left at (388, 308)
Screenshot: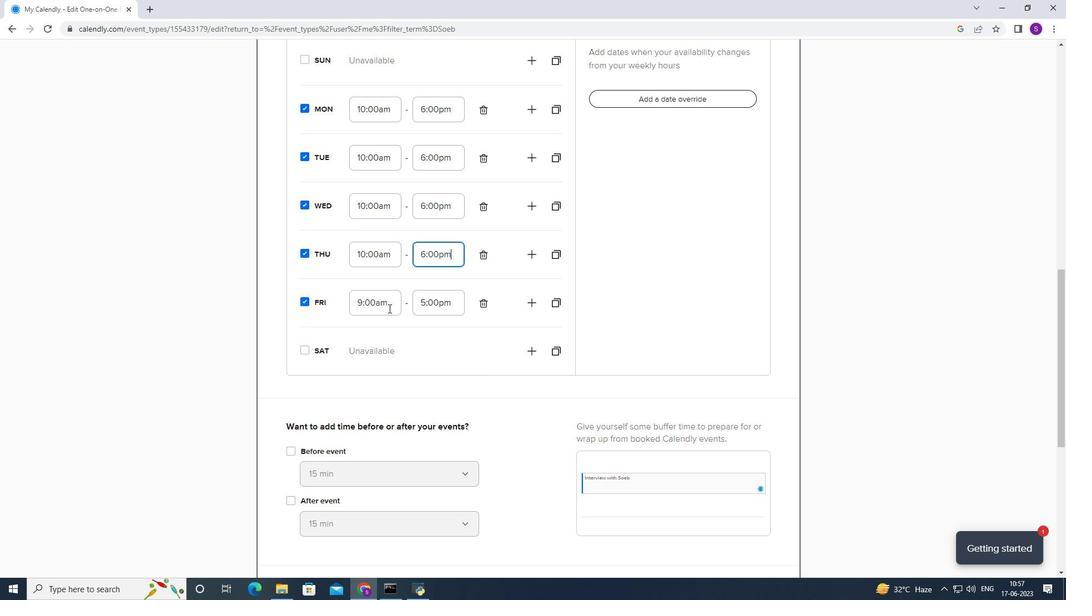 
Action: Mouse scrolled (388, 307) with delta (0, 0)
Screenshot: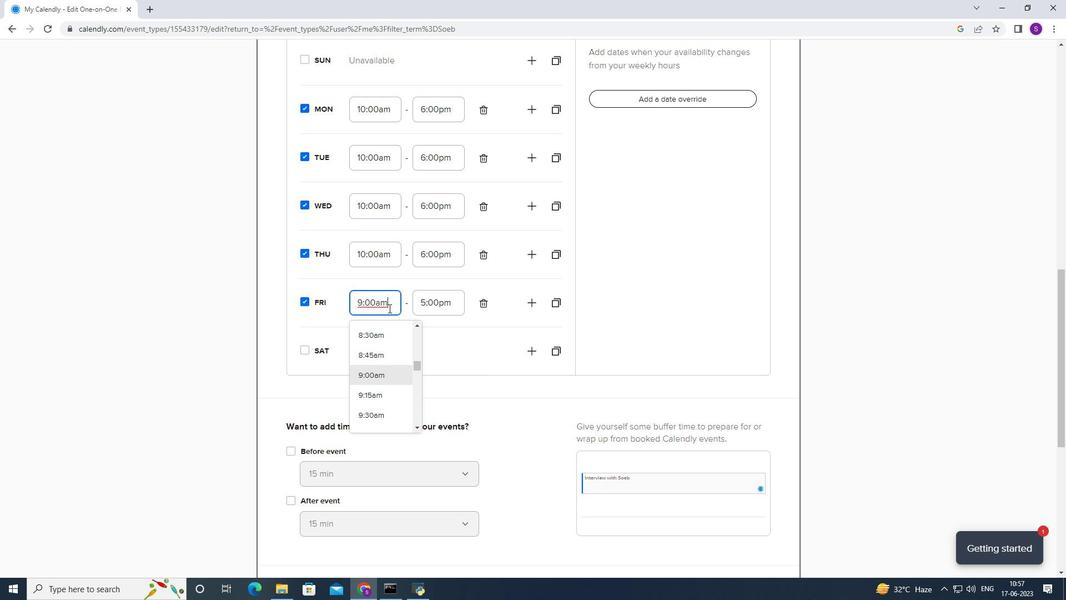 
Action: Mouse scrolled (388, 307) with delta (0, 0)
Screenshot: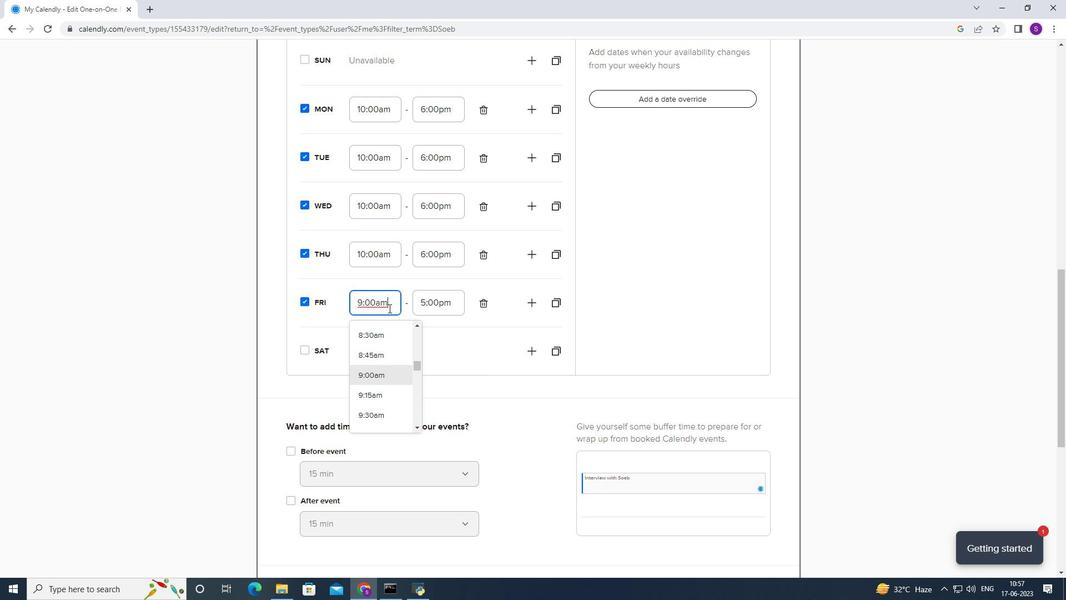 
Action: Mouse moved to (391, 300)
Screenshot: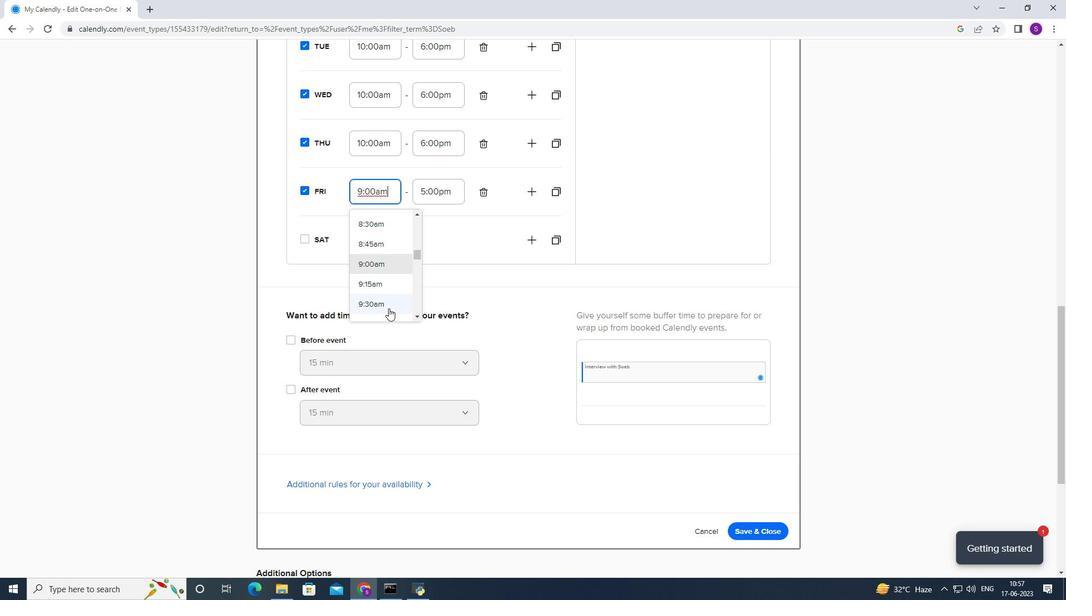 
Action: Mouse scrolled (391, 300) with delta (0, 0)
Screenshot: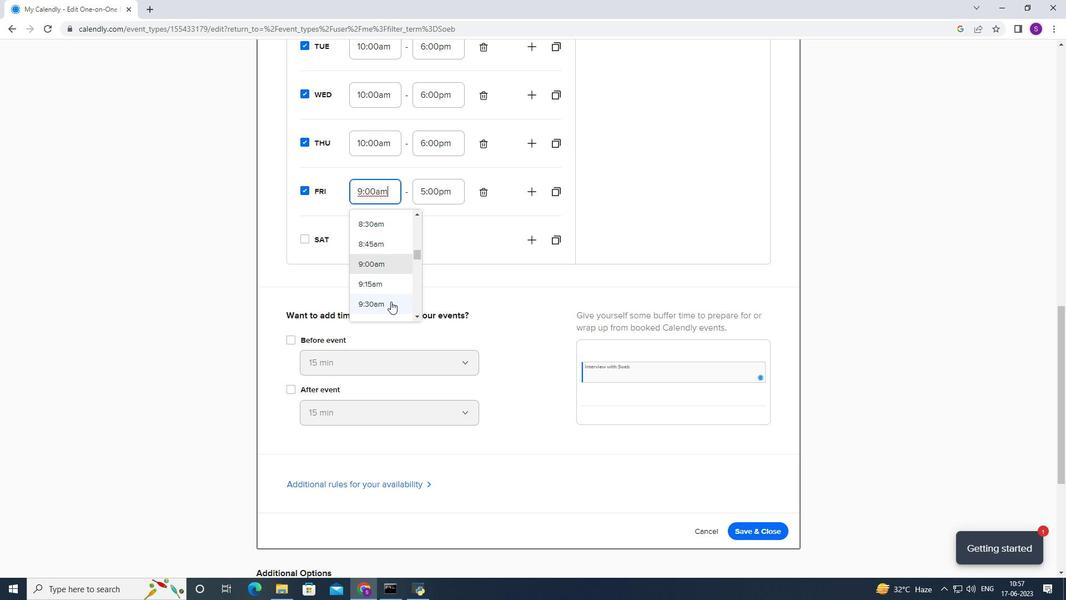 
Action: Mouse scrolled (391, 300) with delta (0, 0)
Screenshot: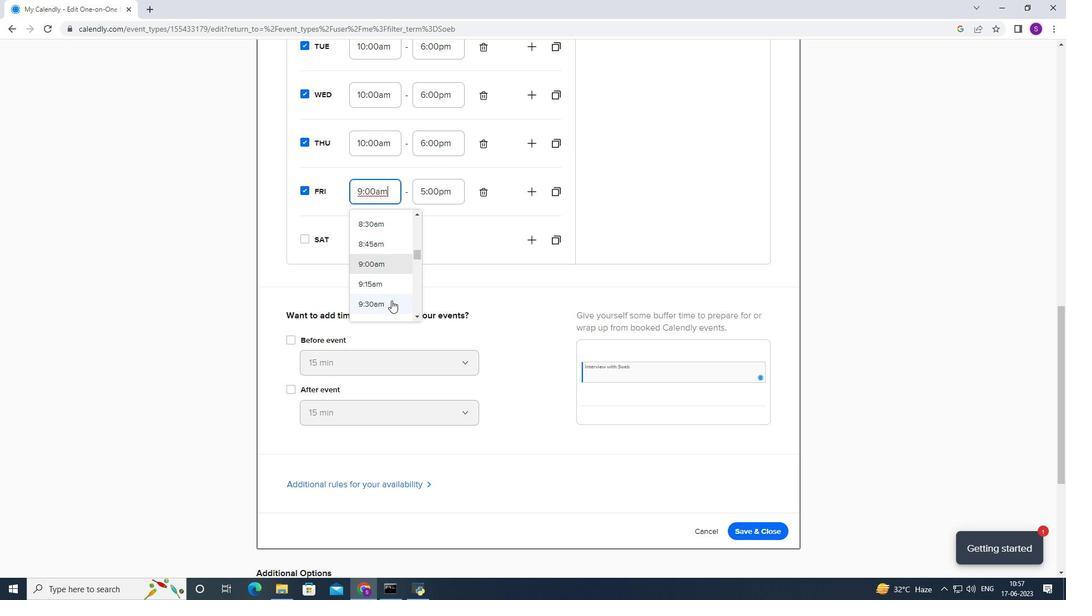
Action: Mouse moved to (388, 242)
Screenshot: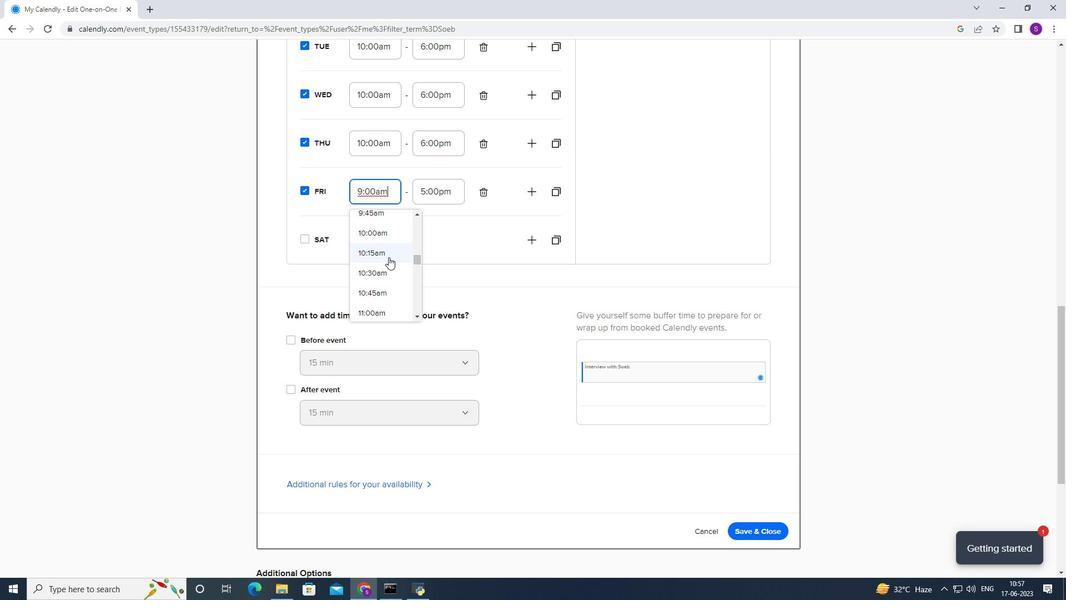 
Action: Mouse pressed left at (388, 242)
Screenshot: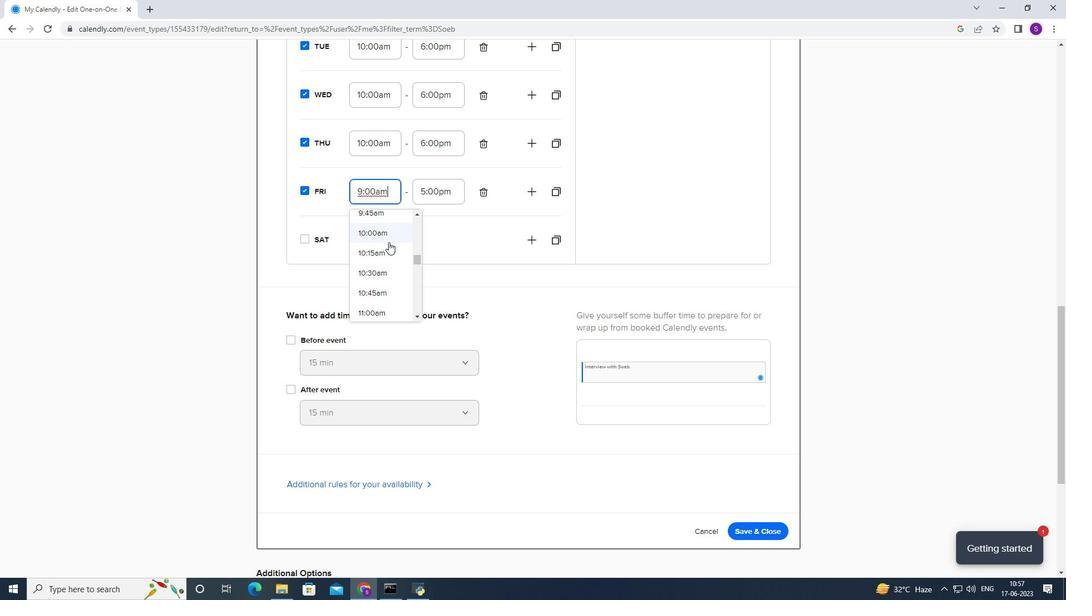 
Action: Mouse moved to (451, 192)
Screenshot: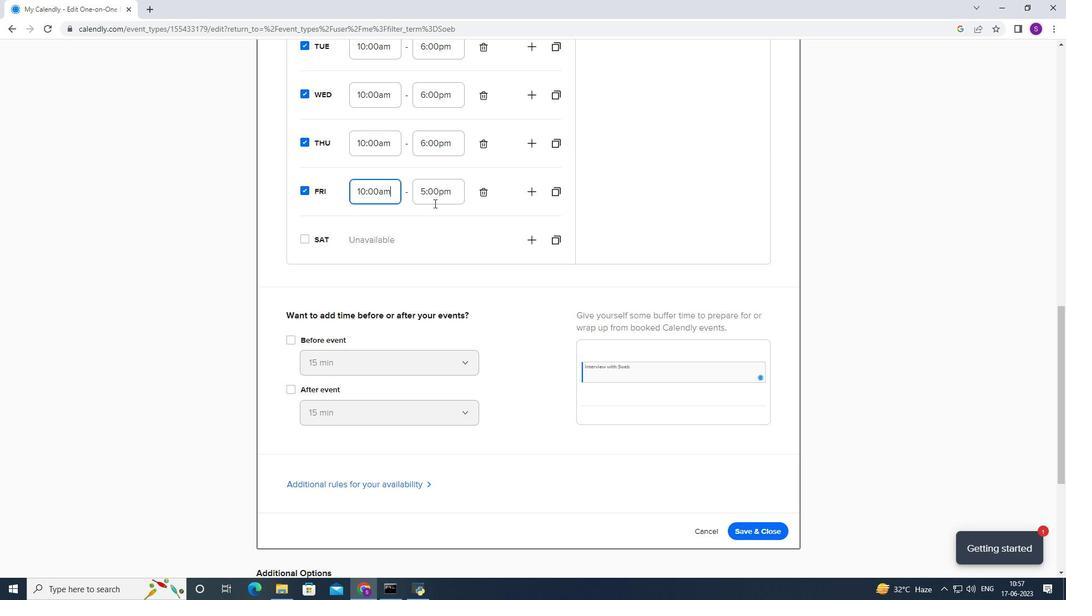 
Action: Mouse pressed left at (451, 192)
Screenshot: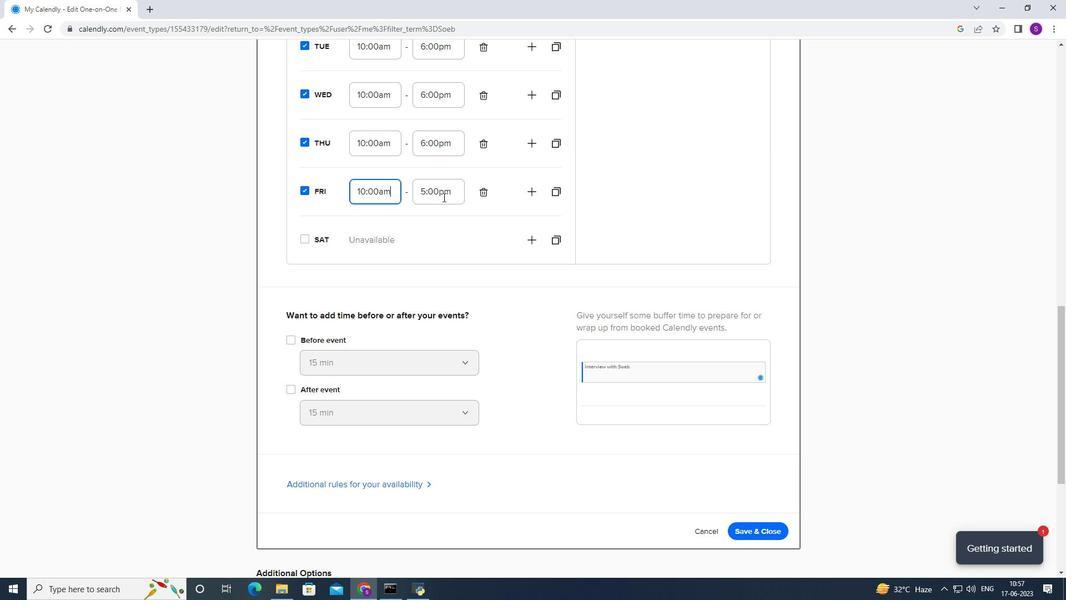 
Action: Mouse moved to (437, 271)
Screenshot: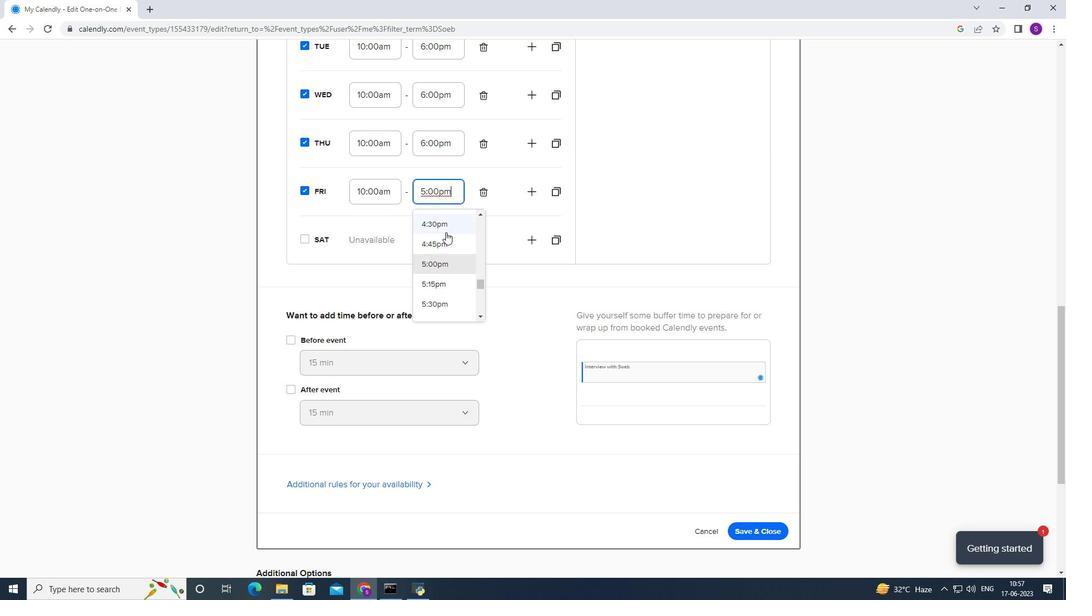 
Action: Mouse scrolled (437, 271) with delta (0, 0)
Screenshot: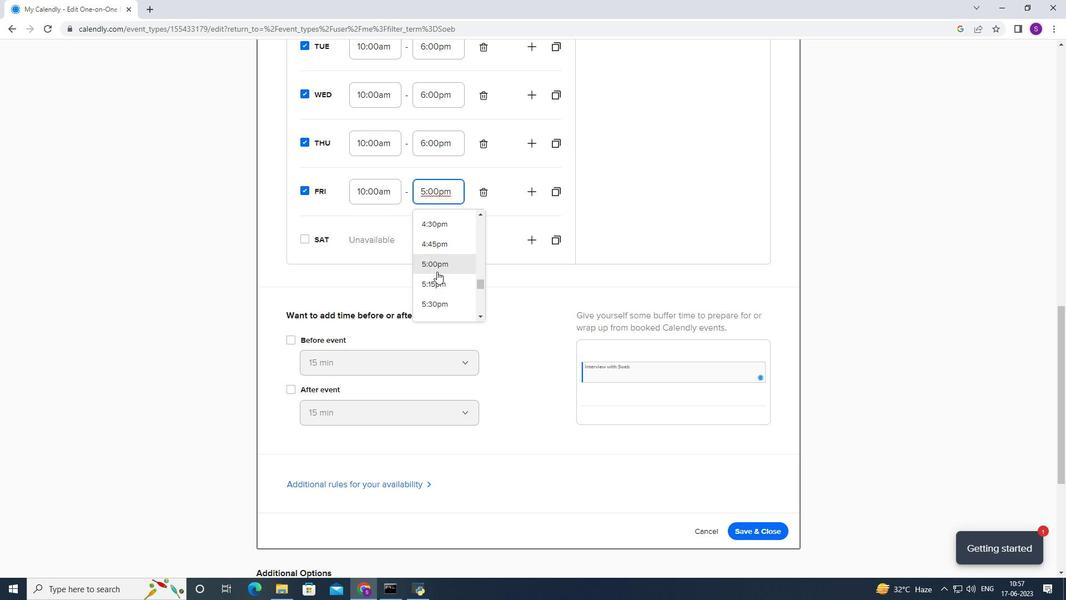 
Action: Mouse moved to (437, 287)
Screenshot: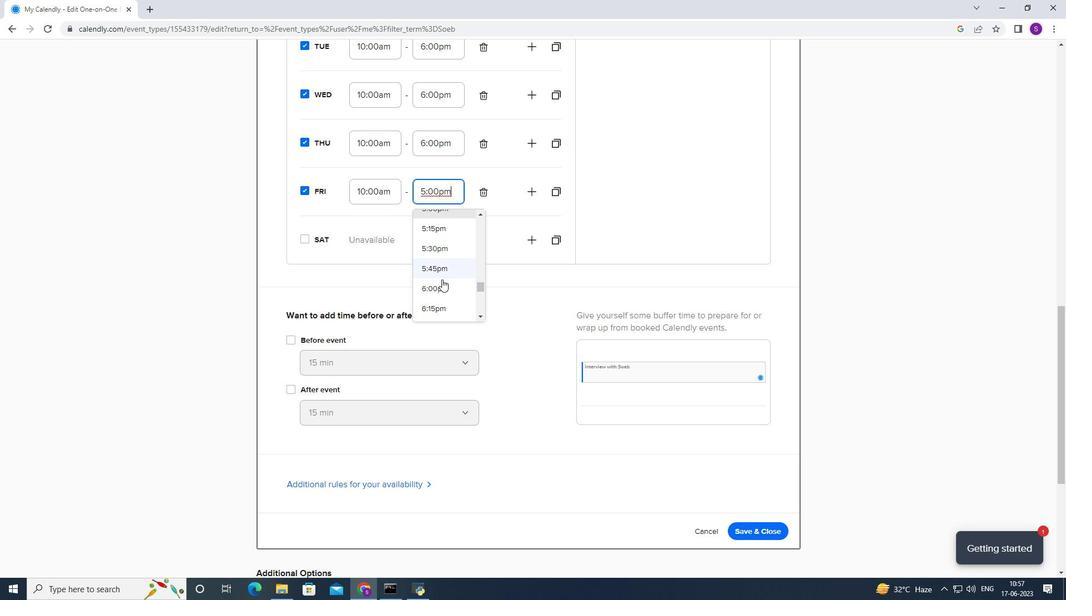 
Action: Mouse pressed left at (437, 287)
Screenshot: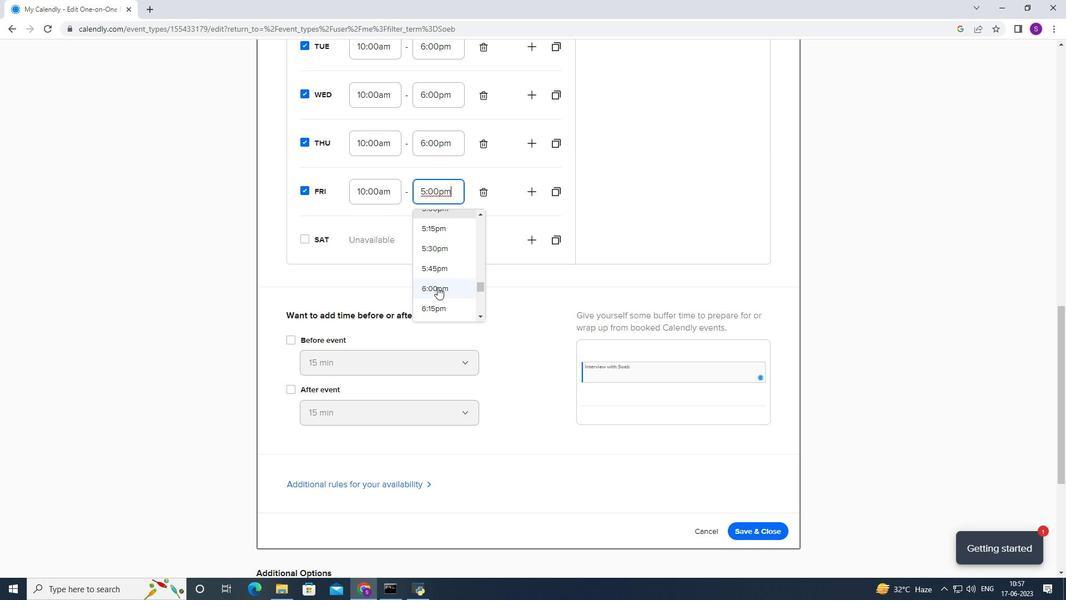 
Action: Mouse moved to (320, 240)
Screenshot: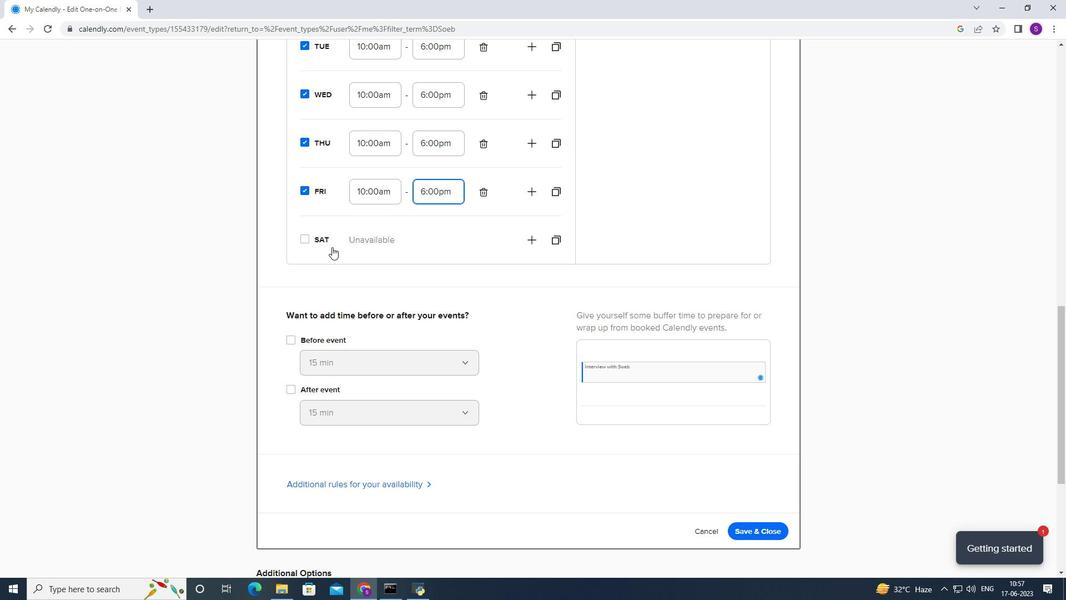 
Action: Mouse pressed left at (320, 240)
Screenshot: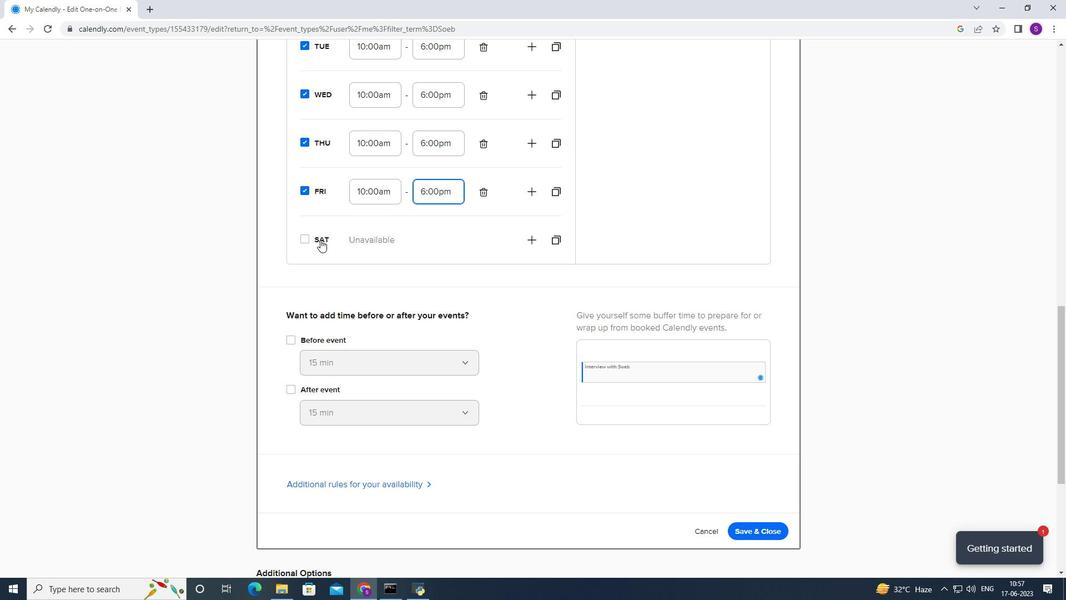 
Action: Mouse moved to (373, 245)
Screenshot: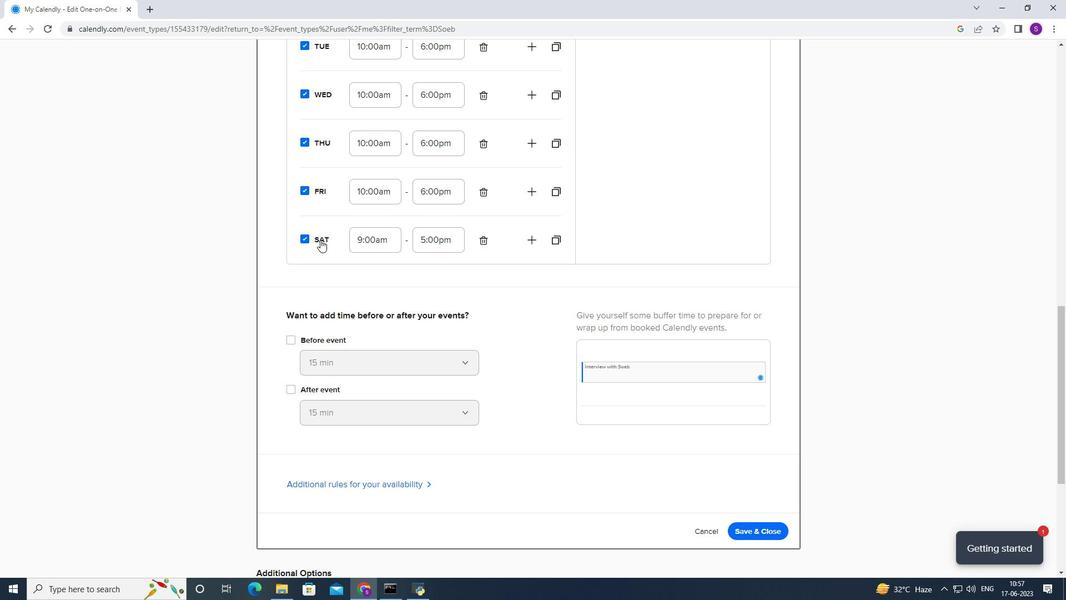 
Action: Mouse pressed left at (373, 245)
Screenshot: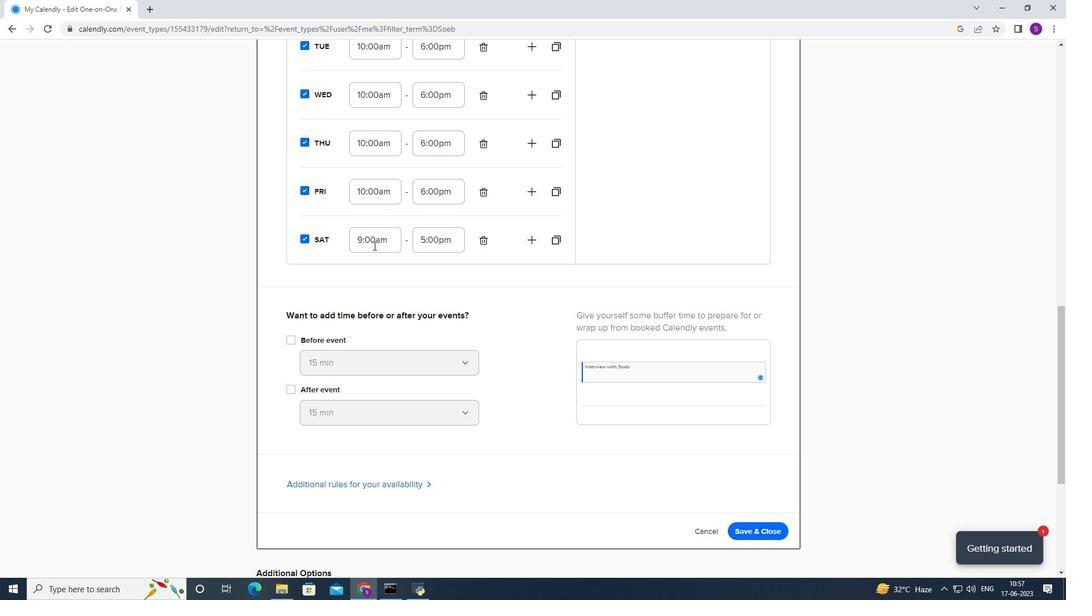 
Action: Mouse moved to (379, 313)
Screenshot: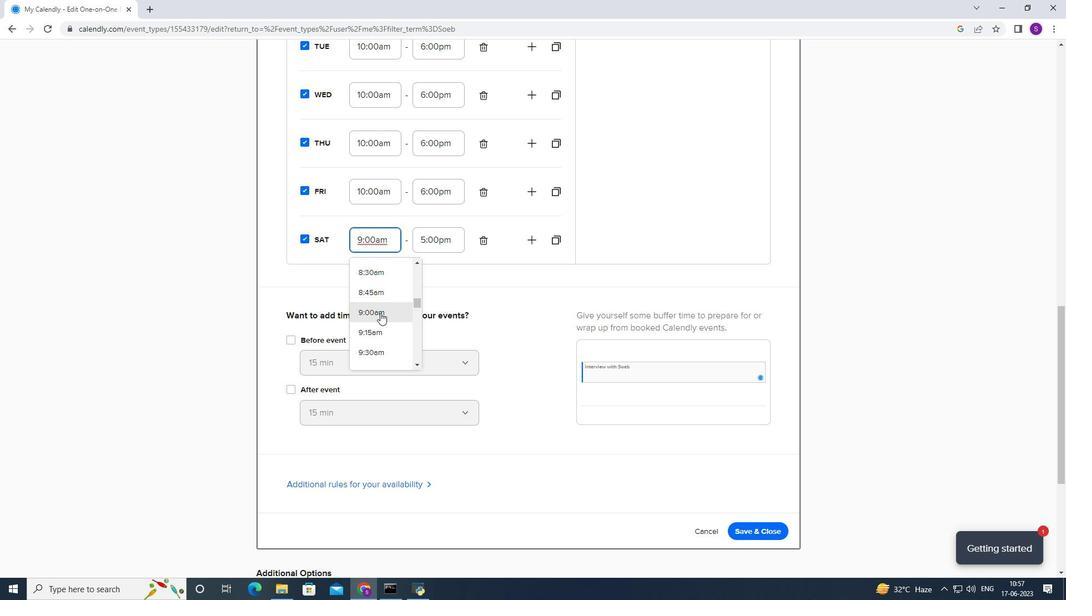 
Action: Mouse scrolled (379, 312) with delta (0, 0)
Screenshot: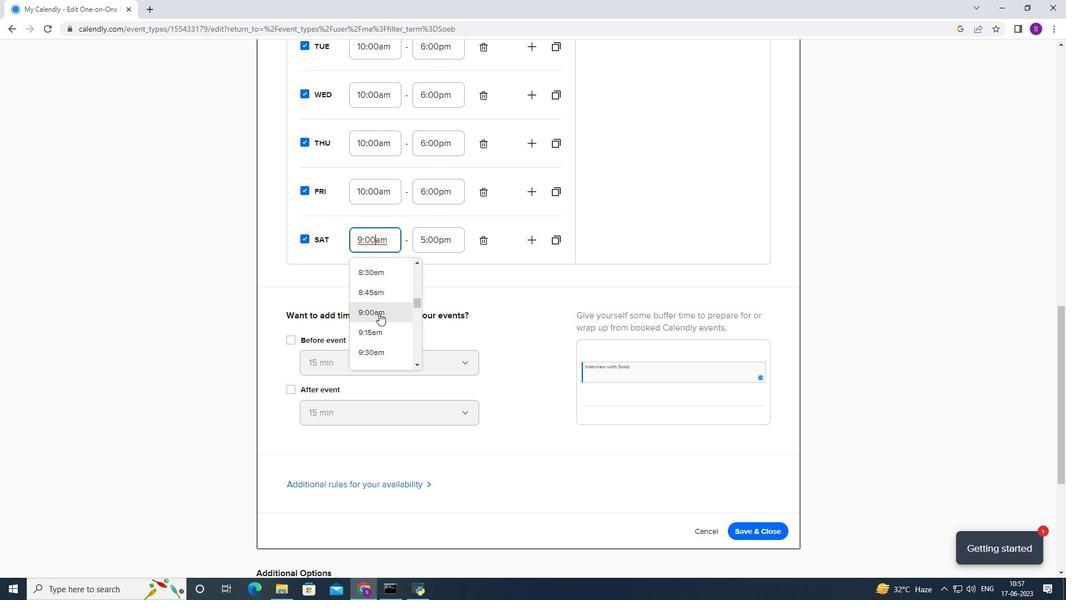
Action: Mouse moved to (366, 339)
Screenshot: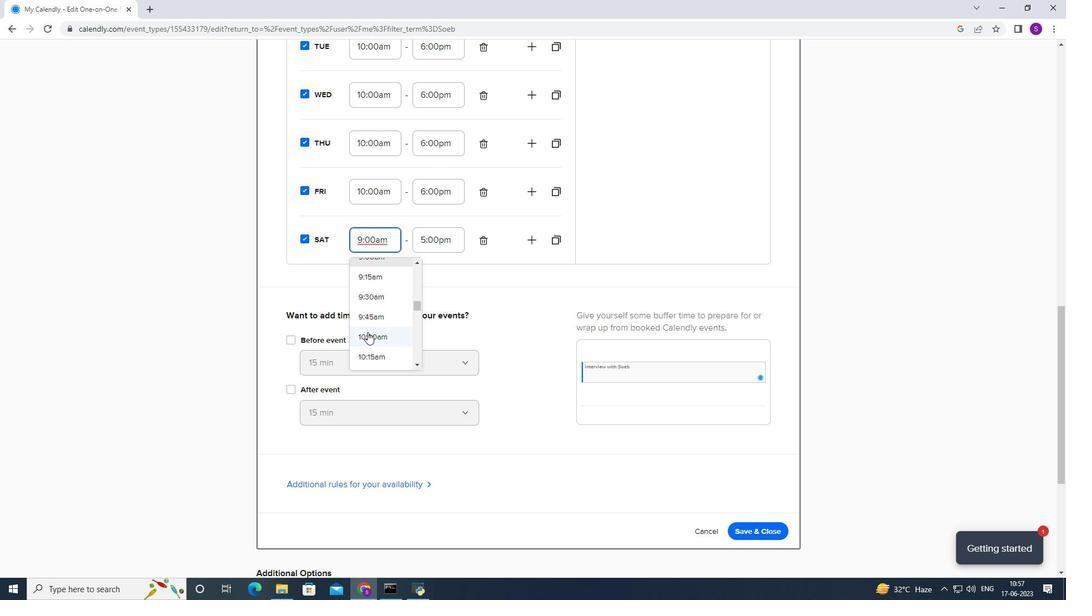 
Action: Mouse pressed left at (366, 339)
Screenshot: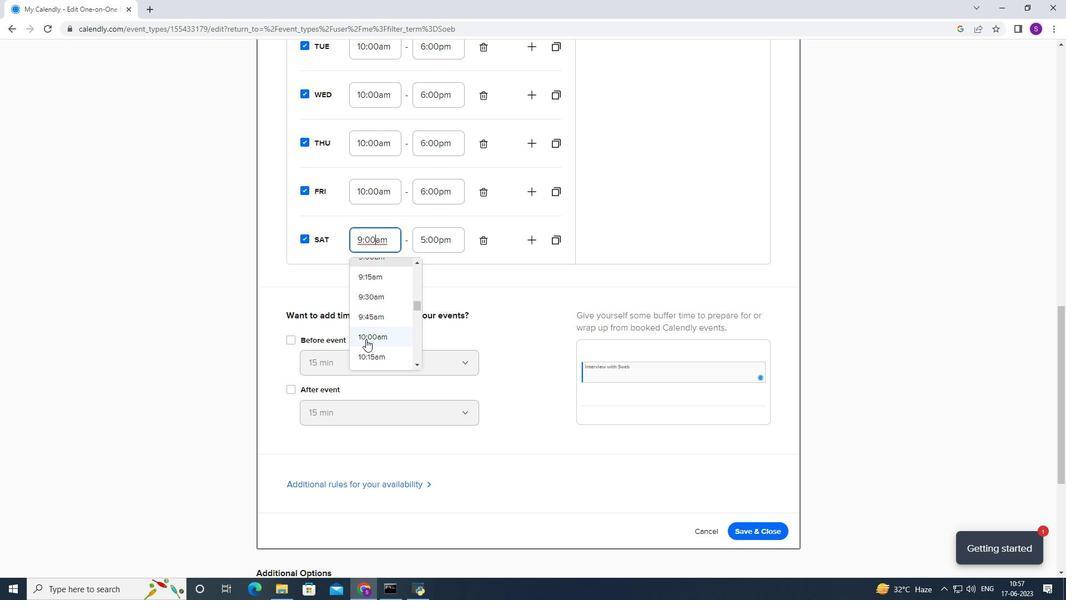 
Action: Mouse moved to (436, 248)
Screenshot: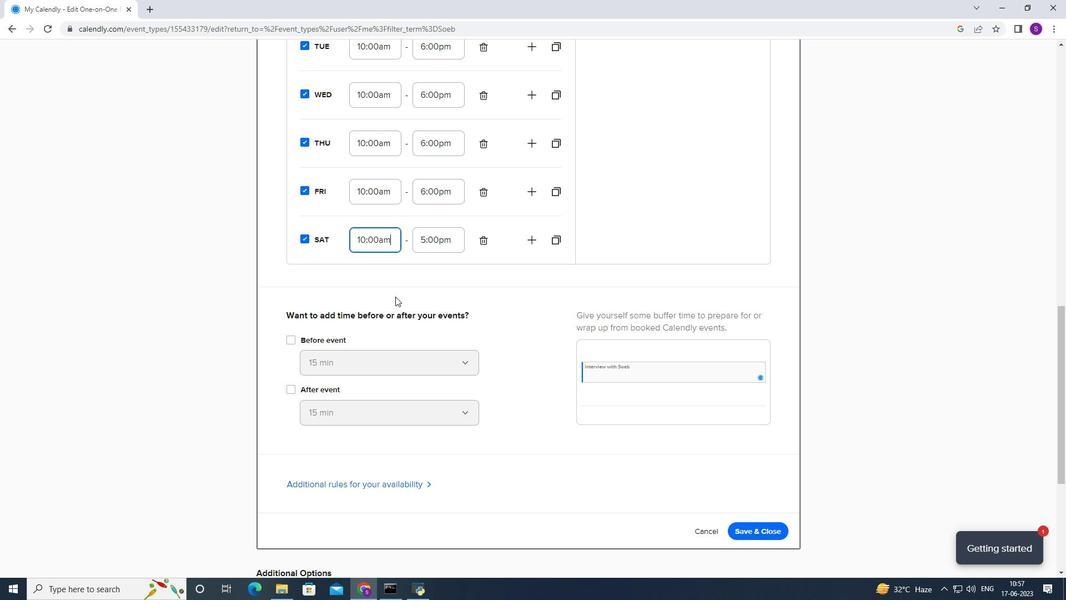 
Action: Mouse pressed left at (436, 248)
Screenshot: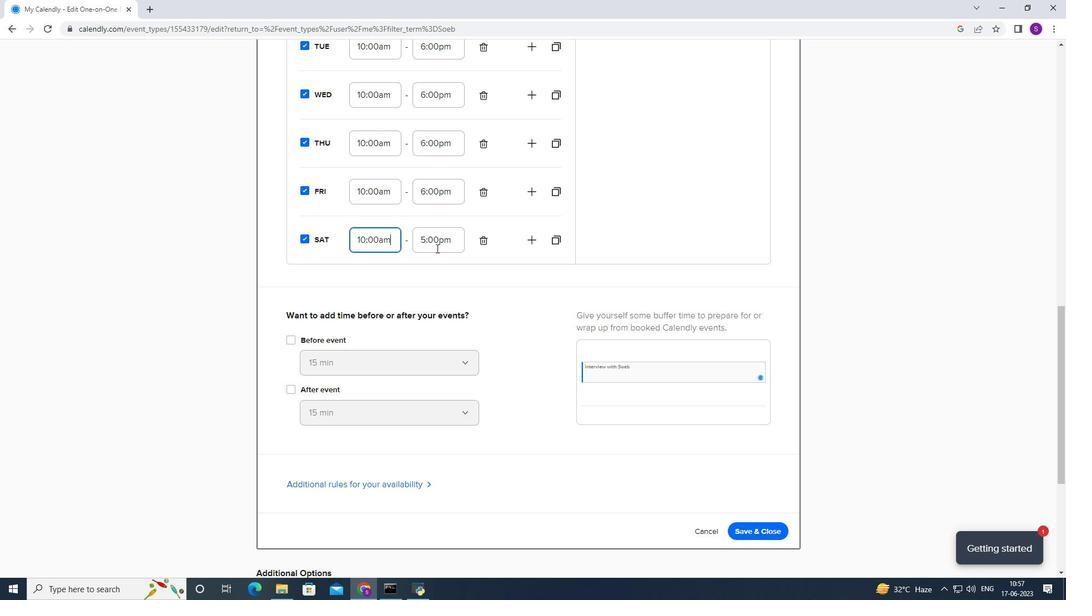 
Action: Mouse moved to (433, 317)
Screenshot: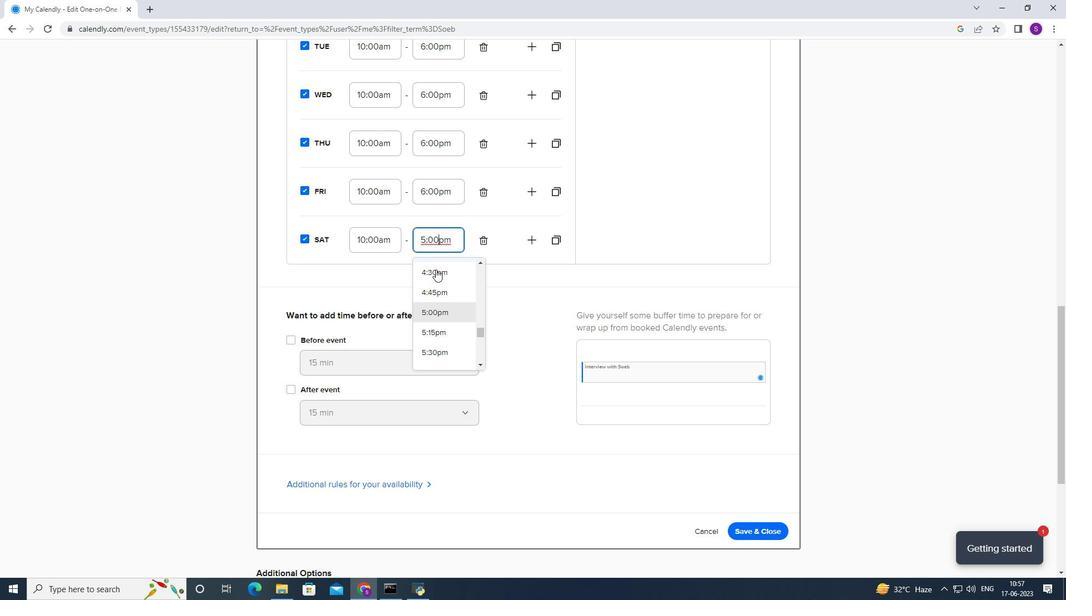 
Action: Mouse scrolled (433, 316) with delta (0, 0)
Screenshot: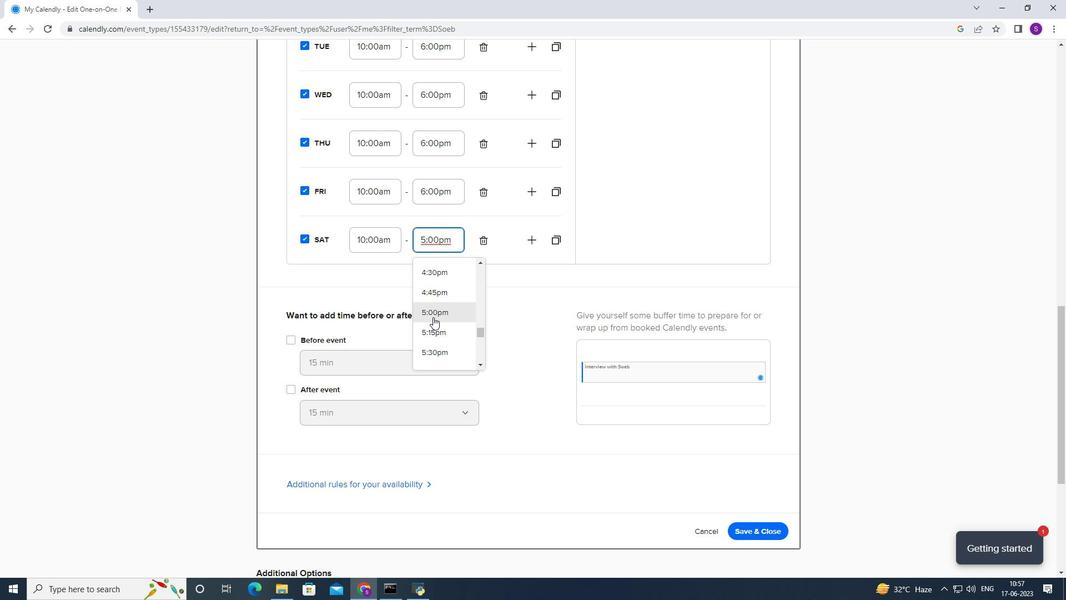
Action: Mouse moved to (426, 336)
Screenshot: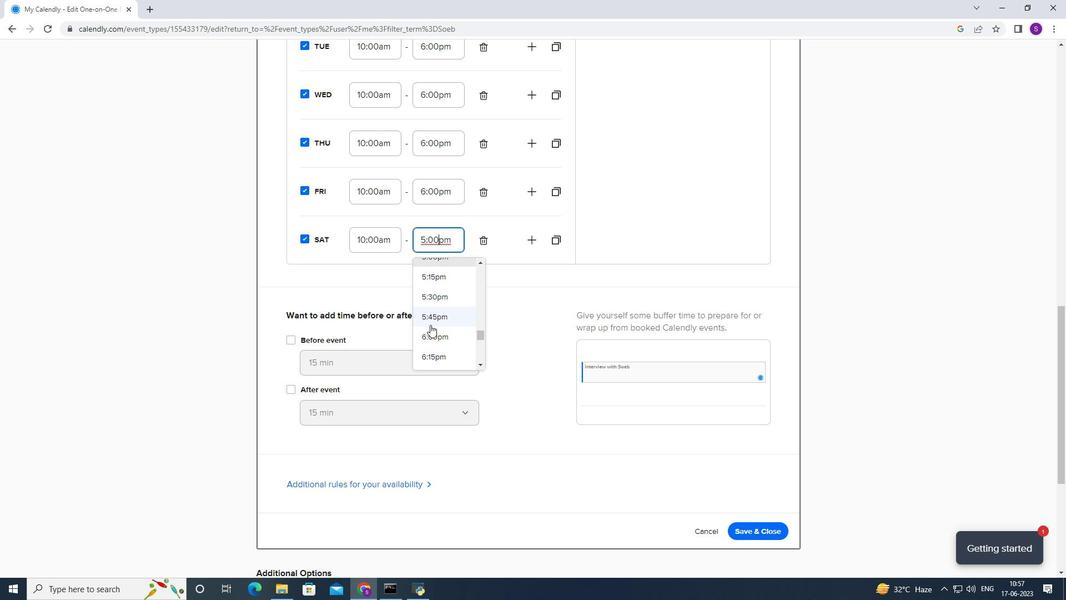 
Action: Mouse pressed left at (426, 336)
Screenshot: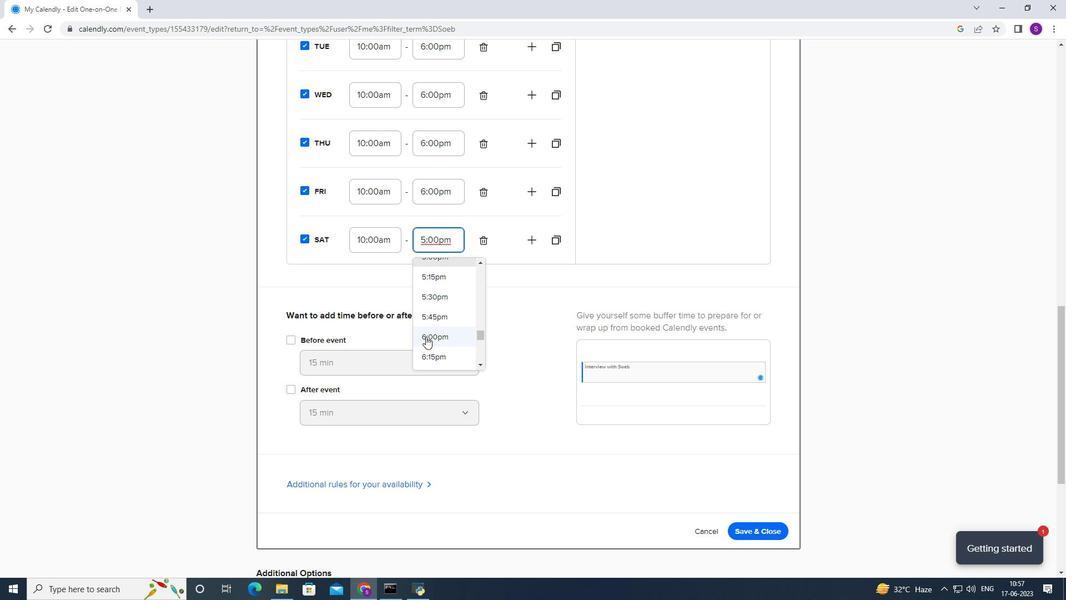 
Action: Mouse scrolled (426, 336) with delta (0, 0)
Screenshot: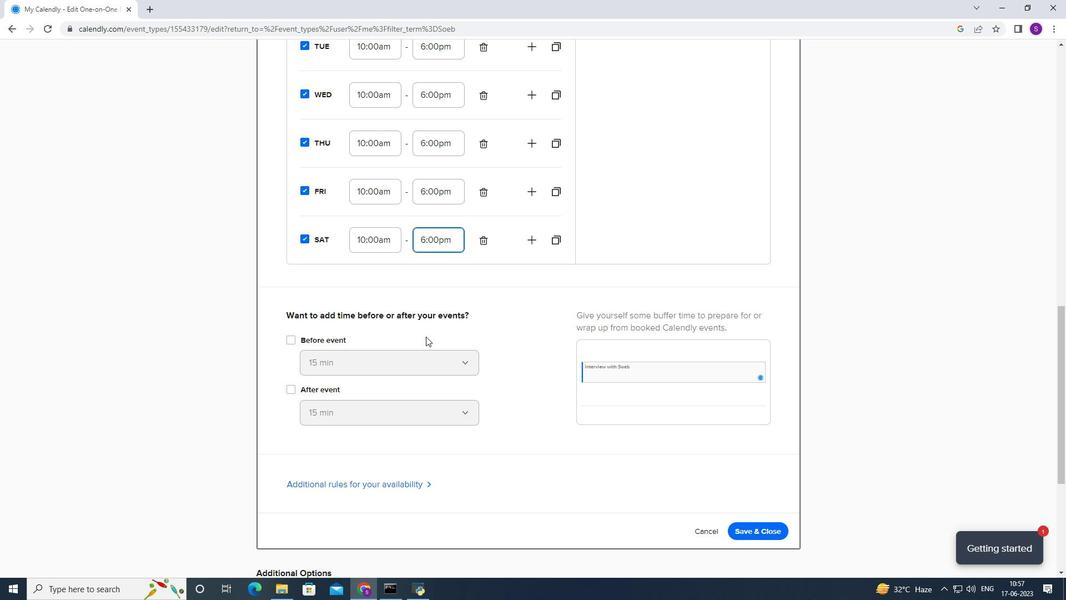 
Action: Mouse scrolled (426, 336) with delta (0, 0)
Screenshot: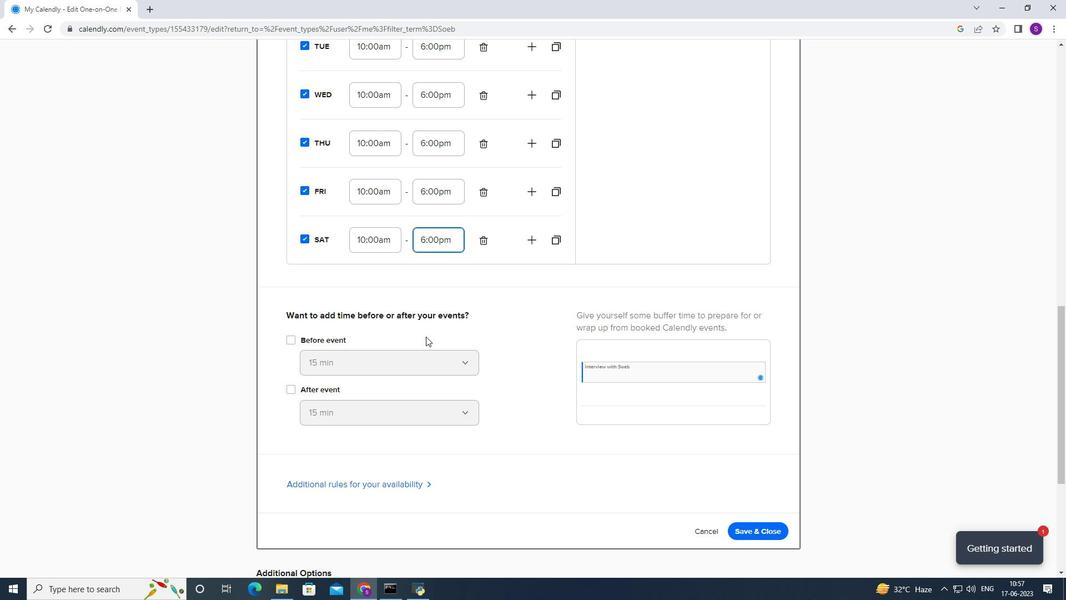 
Action: Mouse scrolled (426, 336) with delta (0, 0)
Screenshot: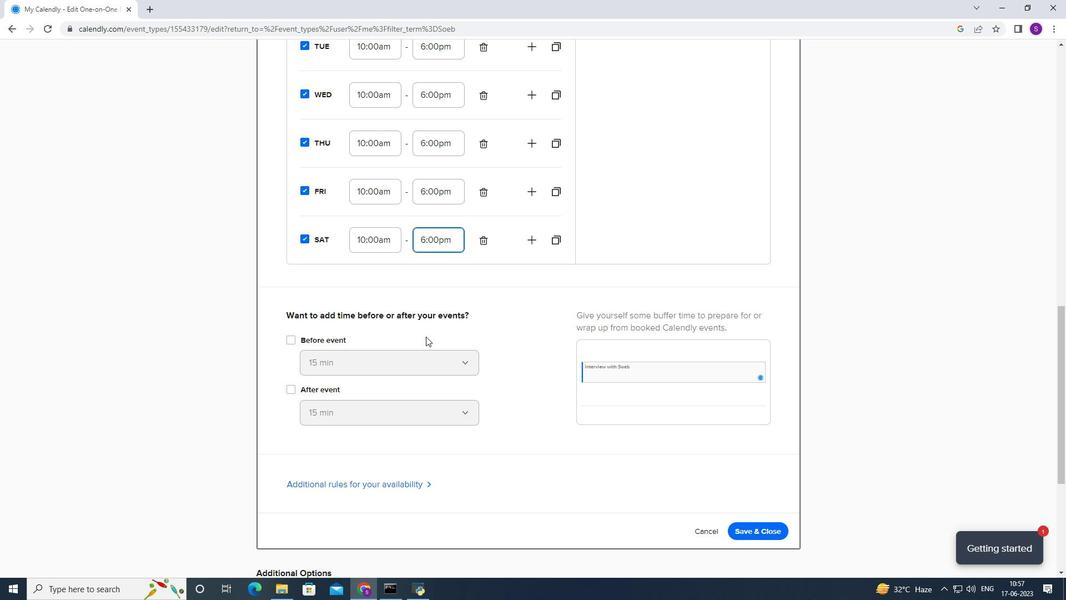 
Action: Mouse scrolled (426, 337) with delta (0, 0)
Screenshot: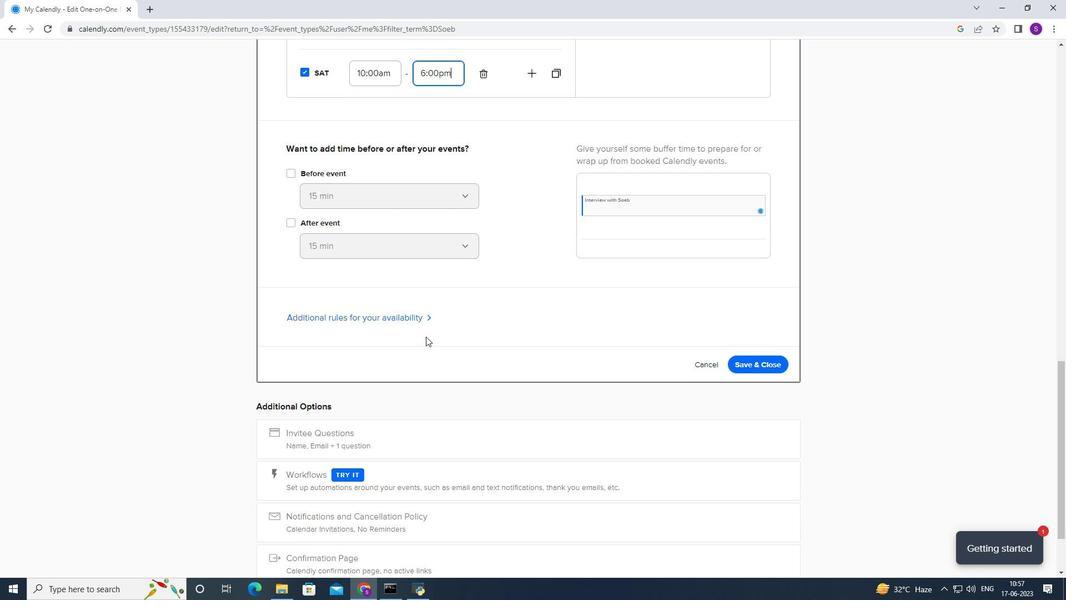 
Action: Mouse moved to (295, 228)
Screenshot: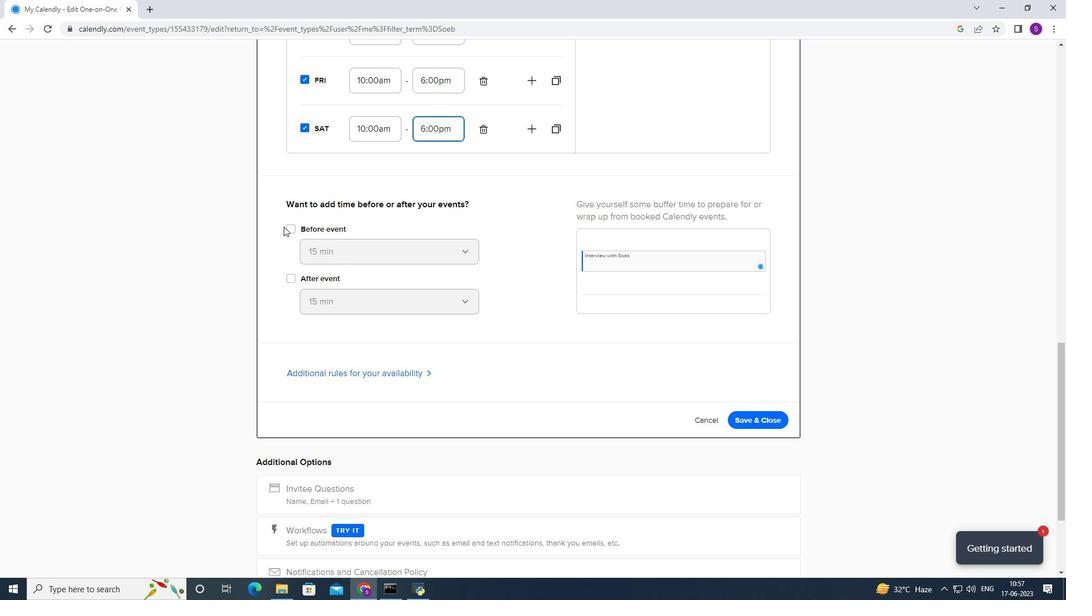 
Action: Mouse pressed left at (295, 228)
Screenshot: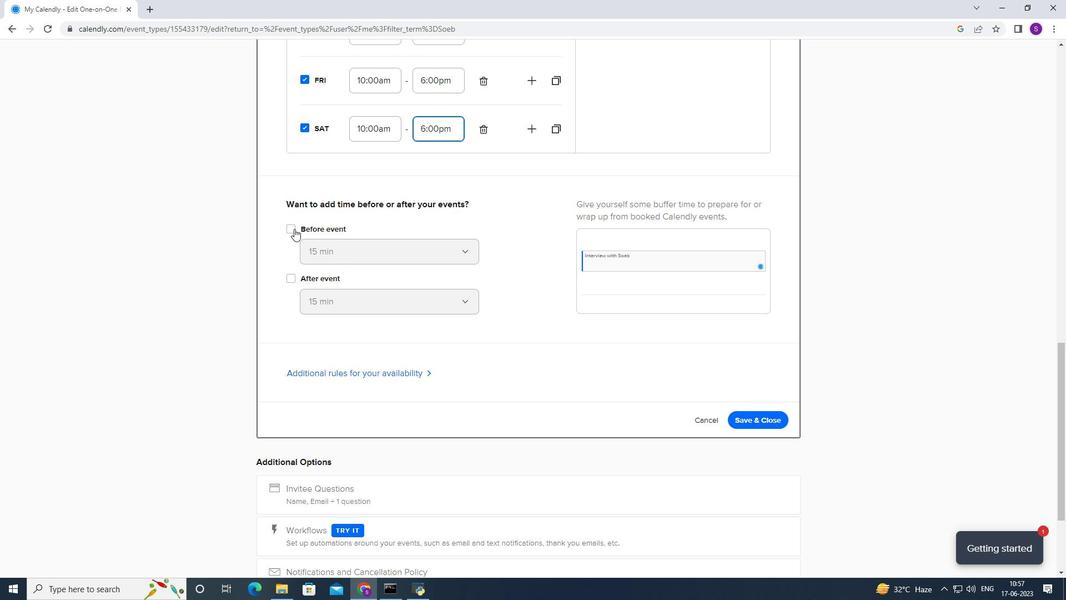 
Action: Mouse moved to (285, 277)
Screenshot: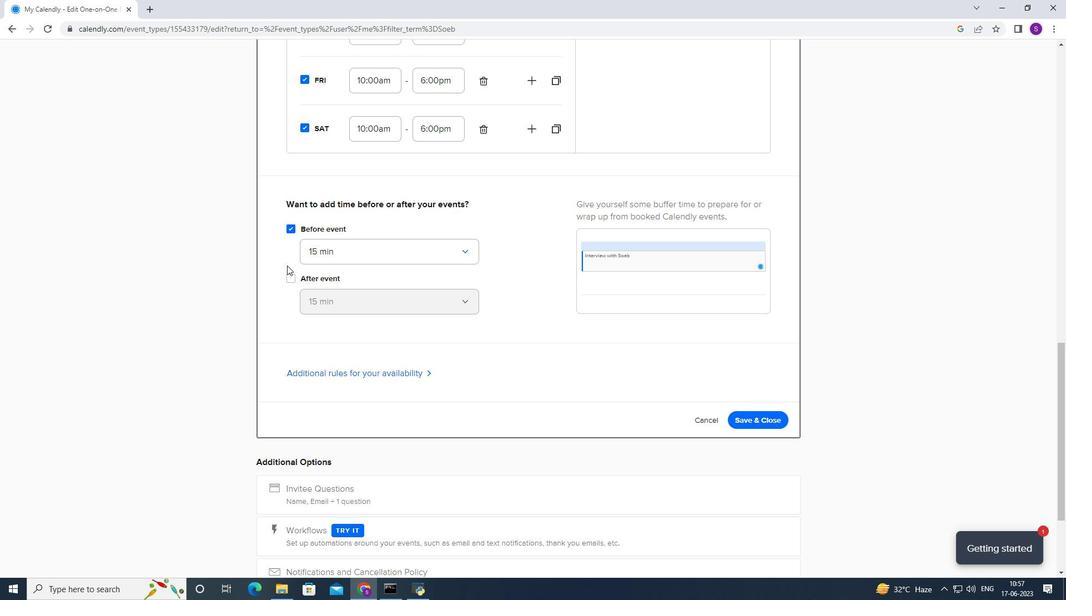 
Action: Mouse pressed left at (285, 277)
Screenshot: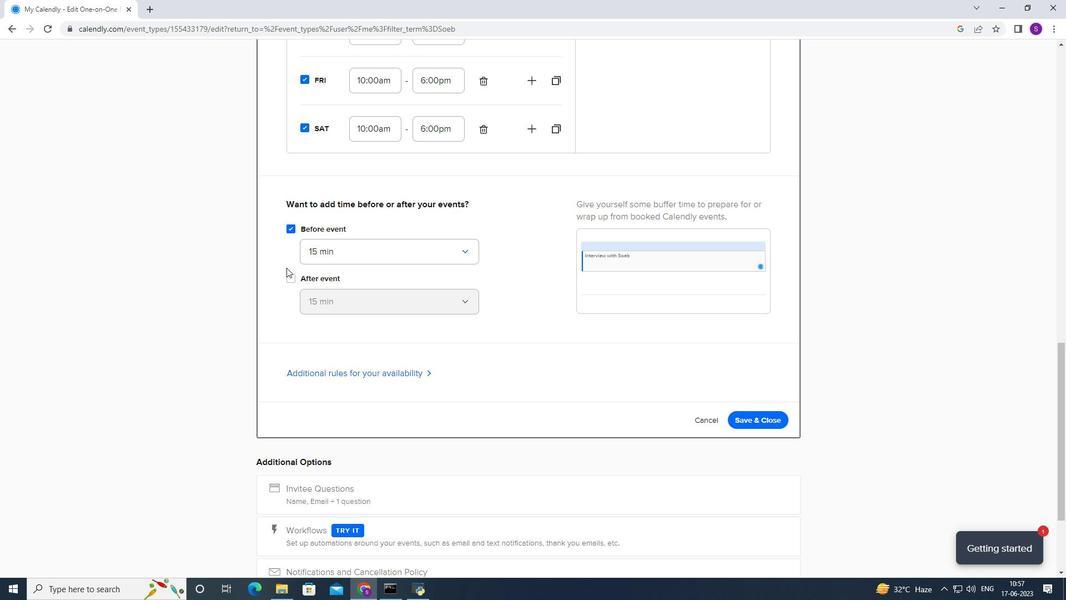 
Action: Mouse moved to (329, 255)
Screenshot: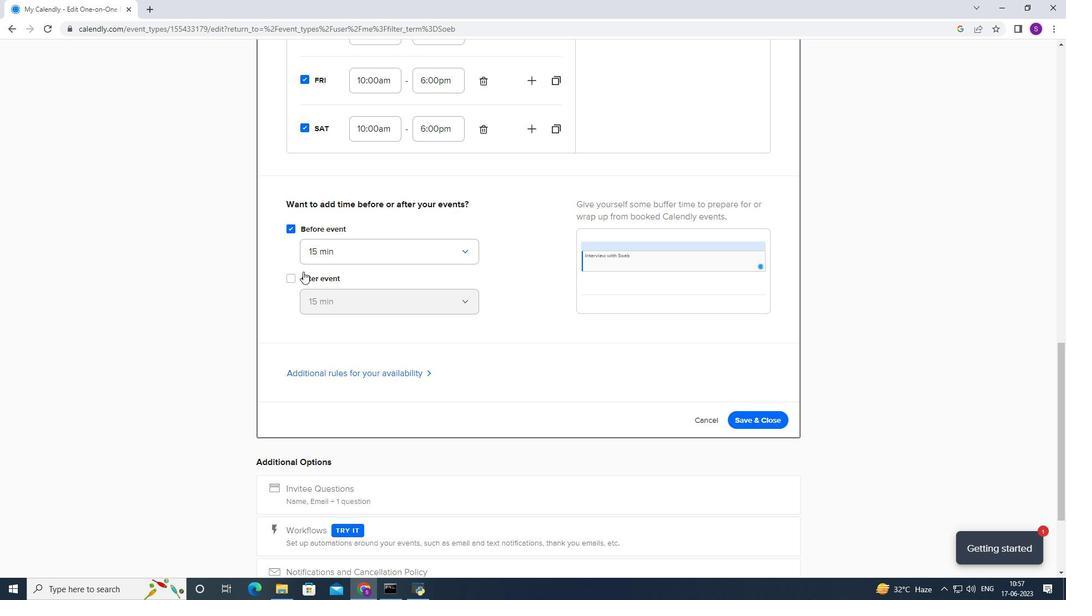 
Action: Mouse pressed left at (329, 255)
Screenshot: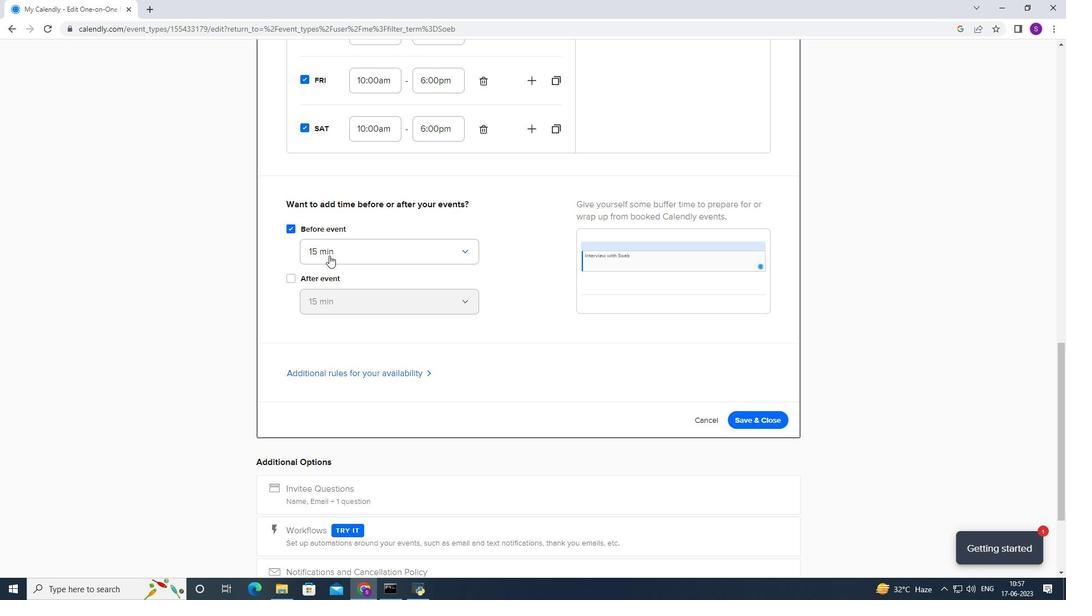 
Action: Mouse moved to (341, 303)
Screenshot: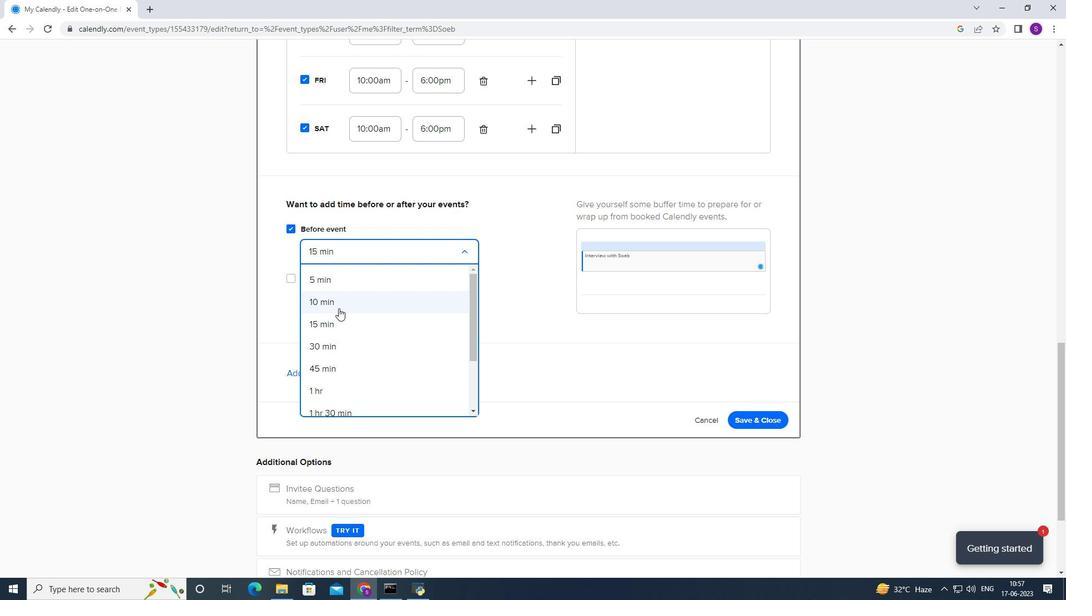 
Action: Mouse pressed left at (341, 303)
Screenshot: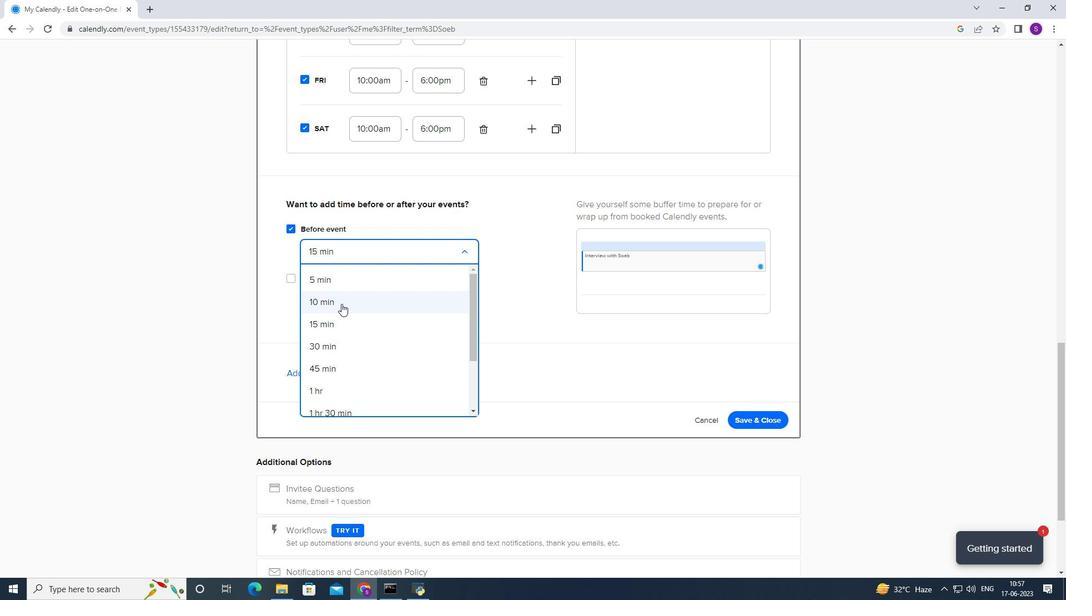
Action: Mouse moved to (295, 277)
Screenshot: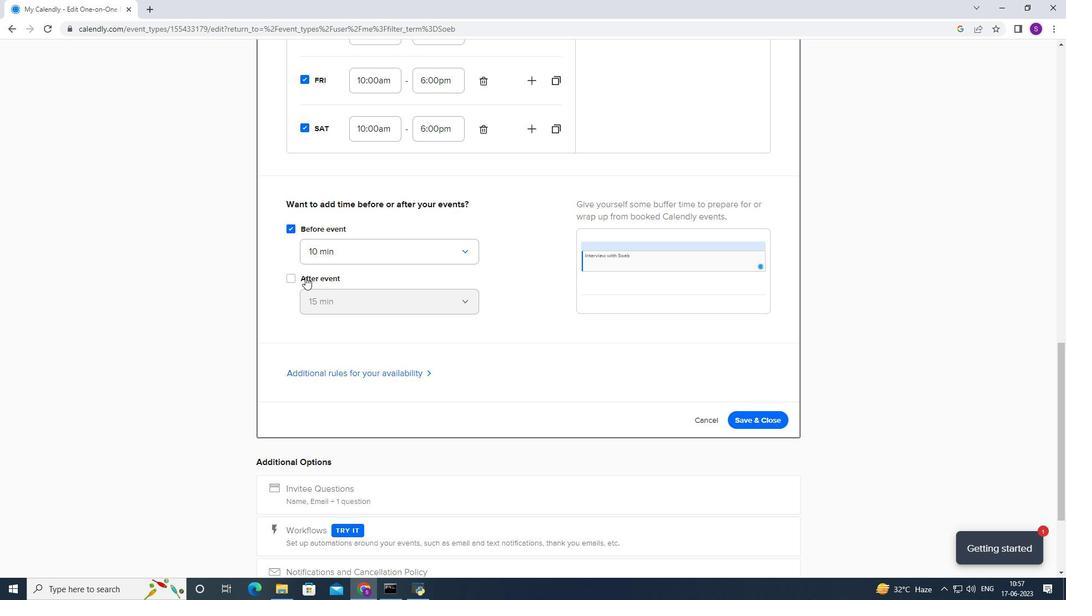 
Action: Mouse pressed left at (295, 277)
Screenshot: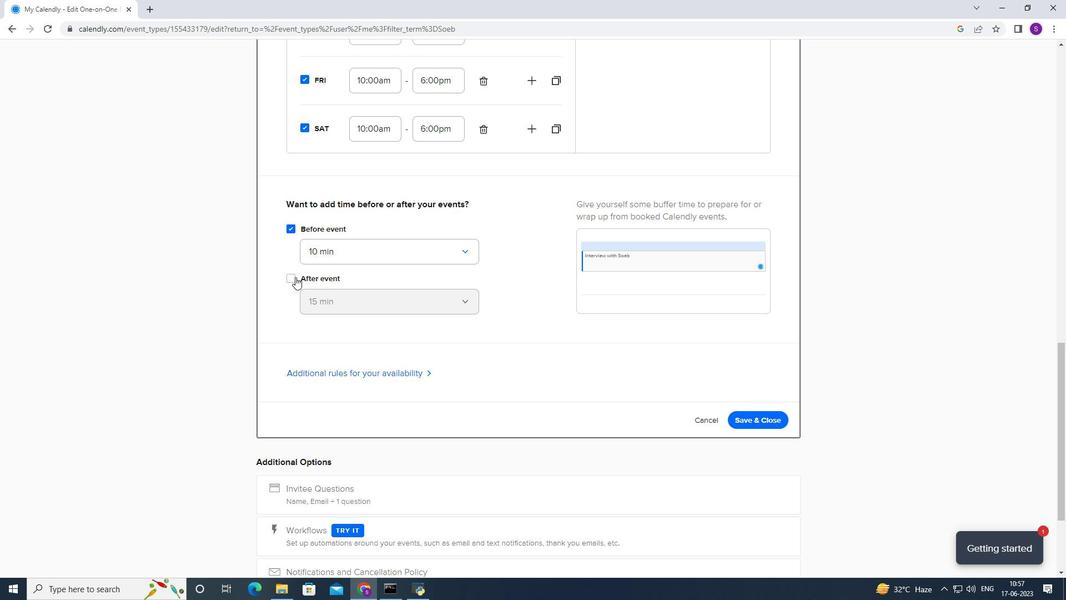 
Action: Mouse moved to (309, 291)
Screenshot: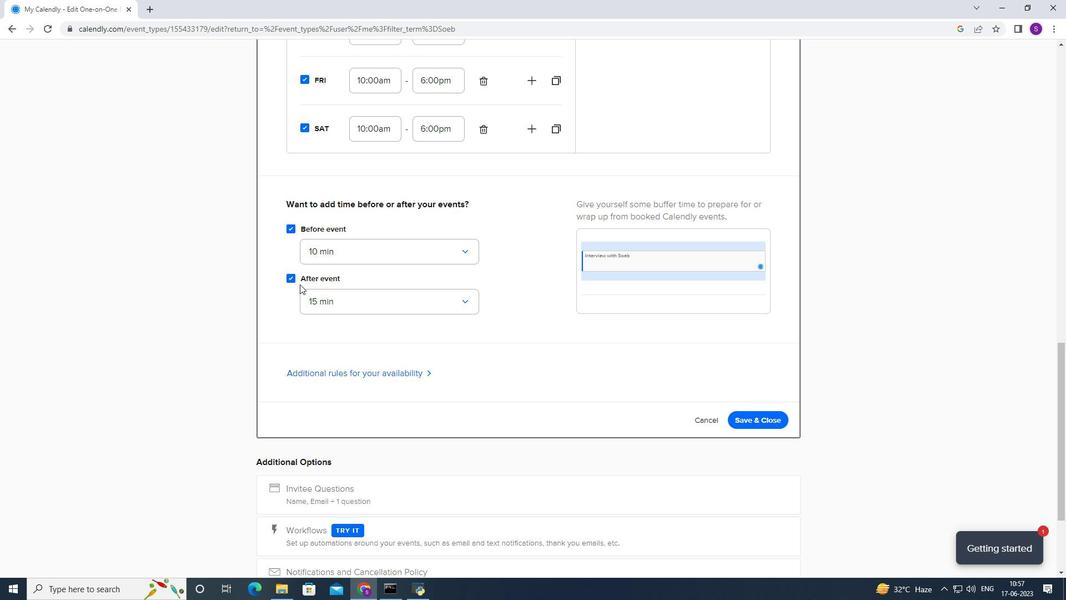 
Action: Mouse pressed left at (309, 291)
Screenshot: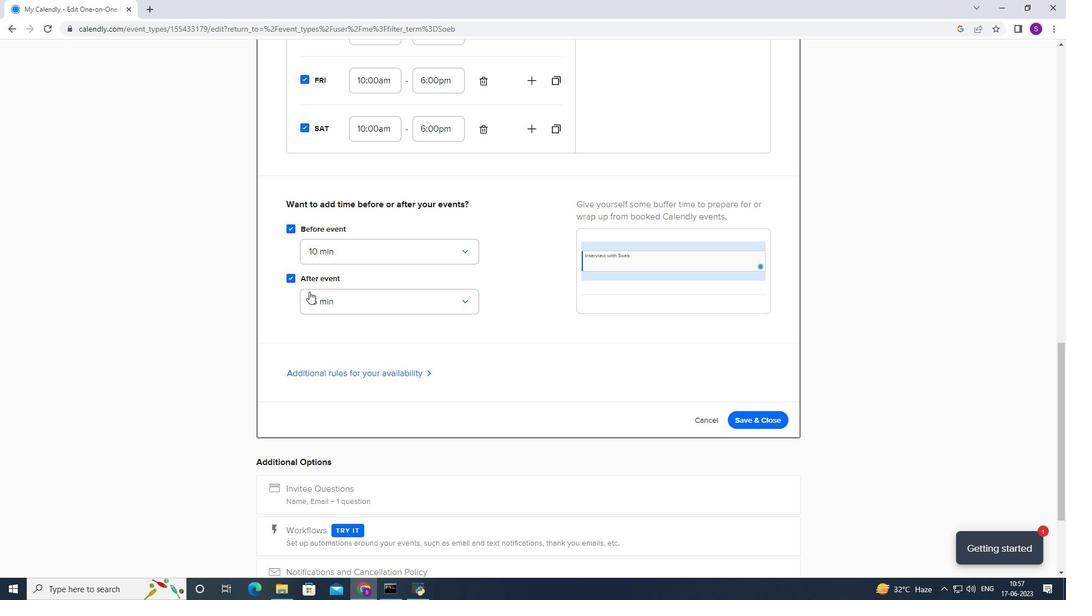 
Action: Mouse moved to (322, 347)
Screenshot: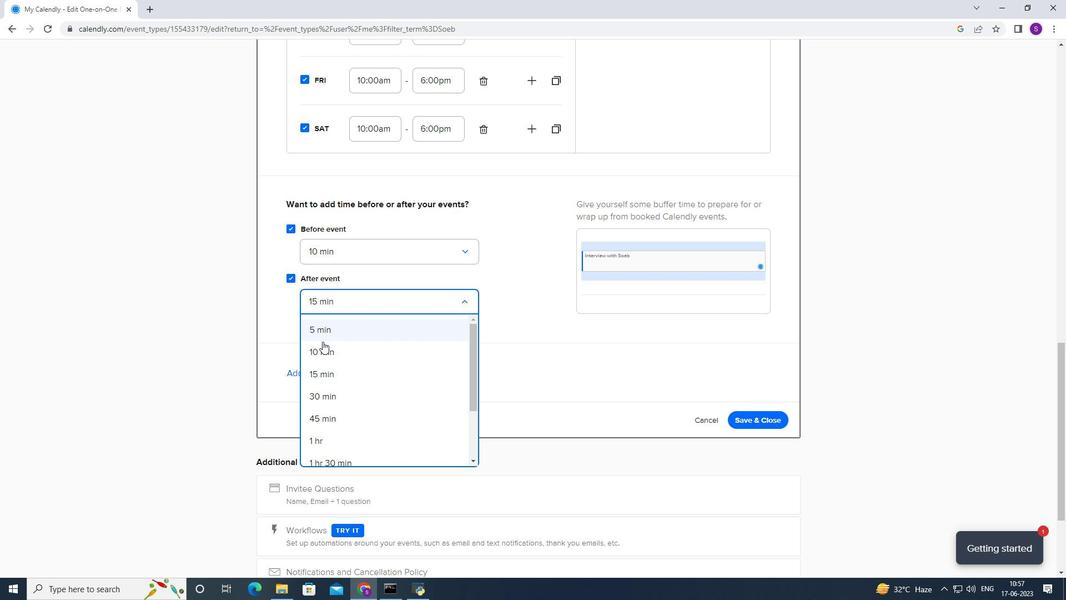 
Action: Mouse pressed left at (322, 347)
Screenshot: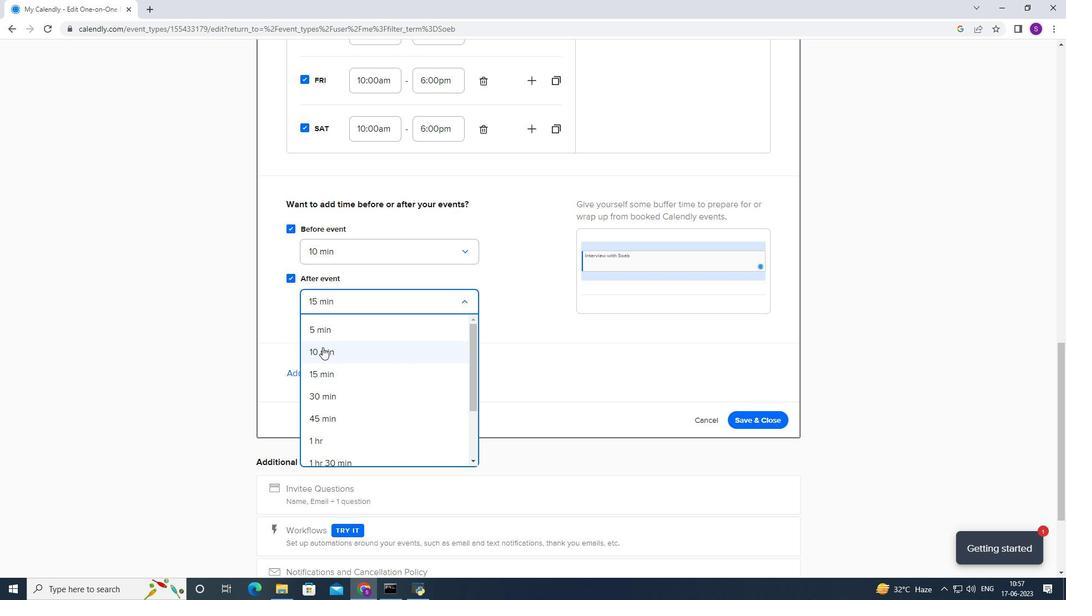 
Action: Mouse moved to (553, 352)
Screenshot: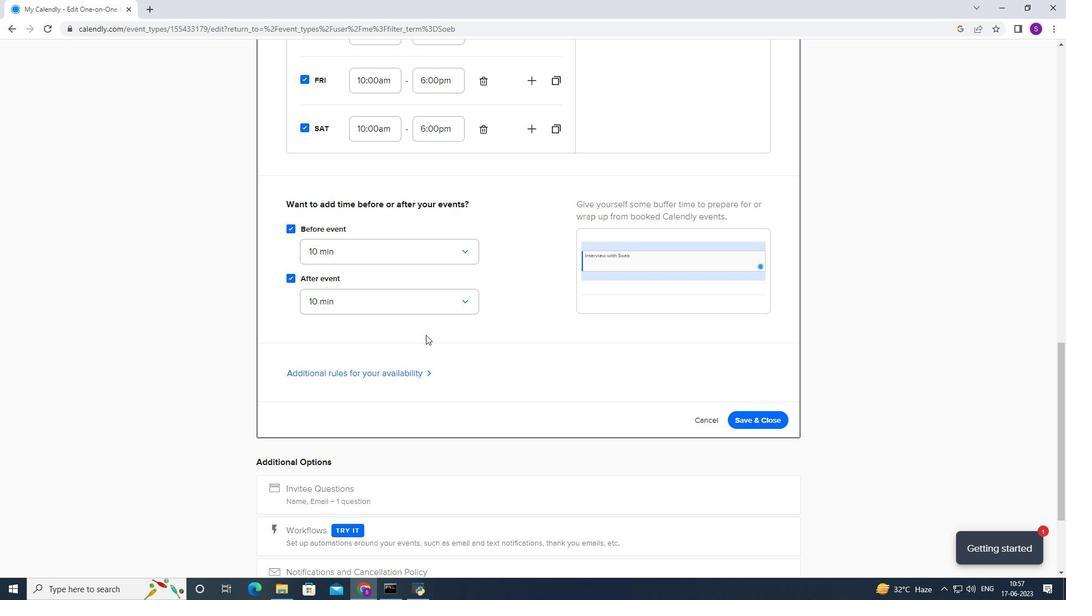 
Action: Mouse scrolled (553, 352) with delta (0, 0)
Screenshot: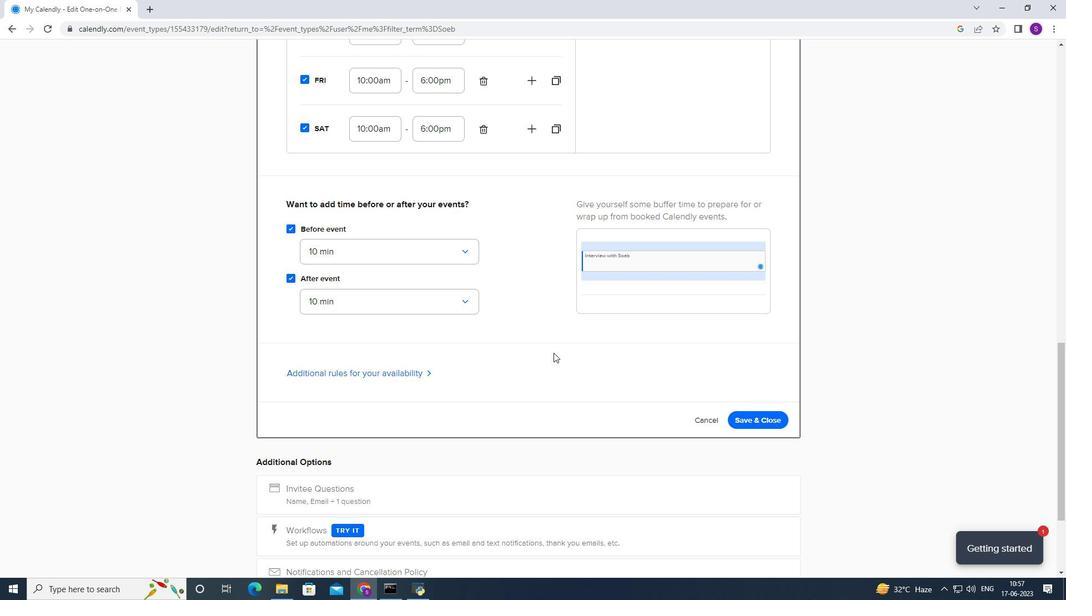 
Action: Mouse scrolled (553, 352) with delta (0, 0)
Screenshot: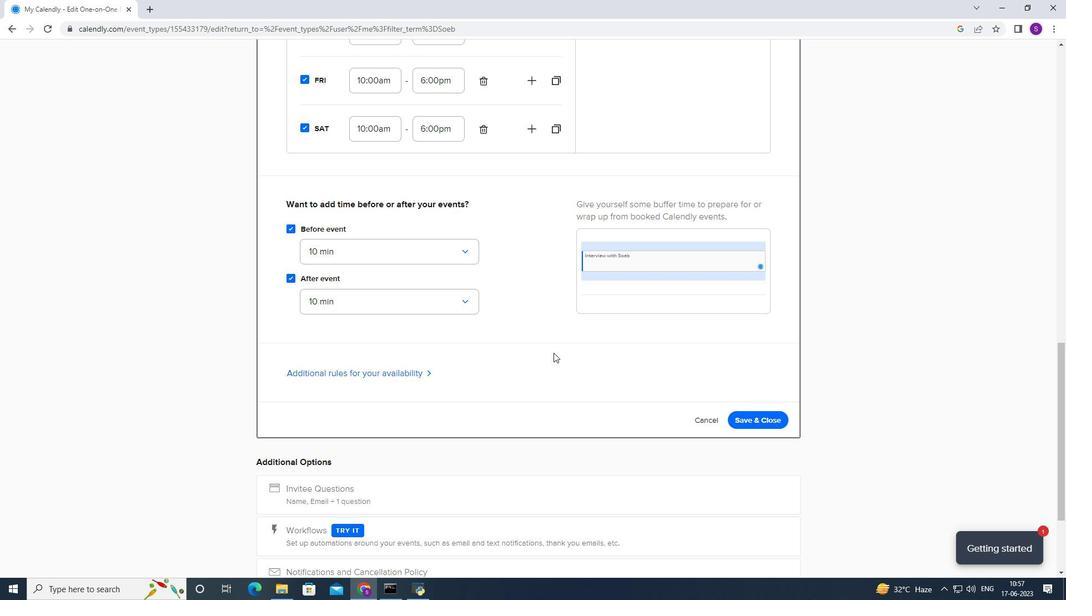 
Action: Mouse scrolled (553, 352) with delta (0, 0)
Screenshot: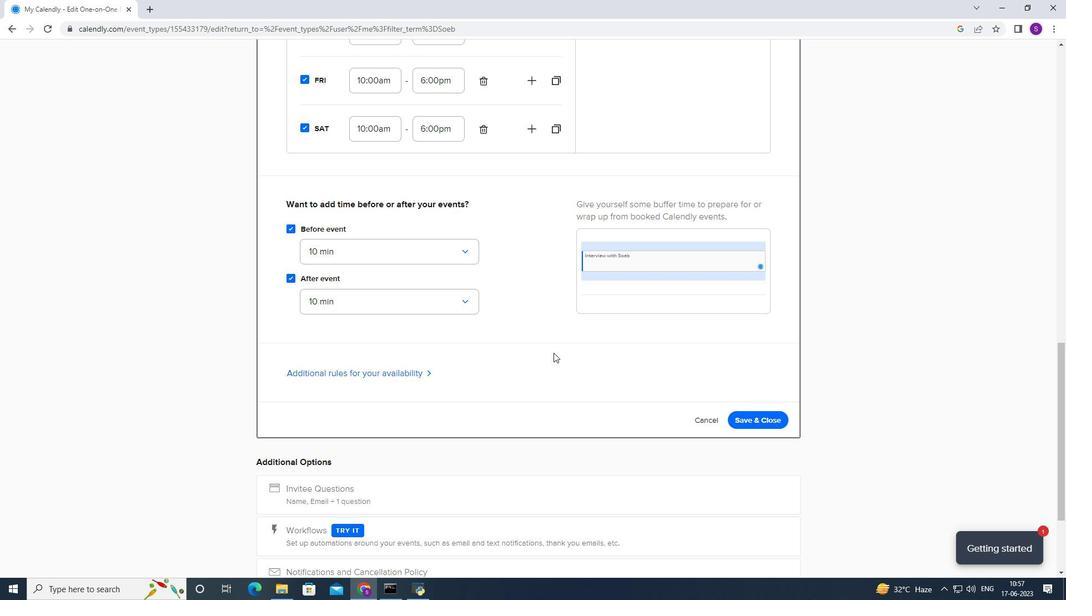 
Action: Mouse moved to (419, 237)
Screenshot: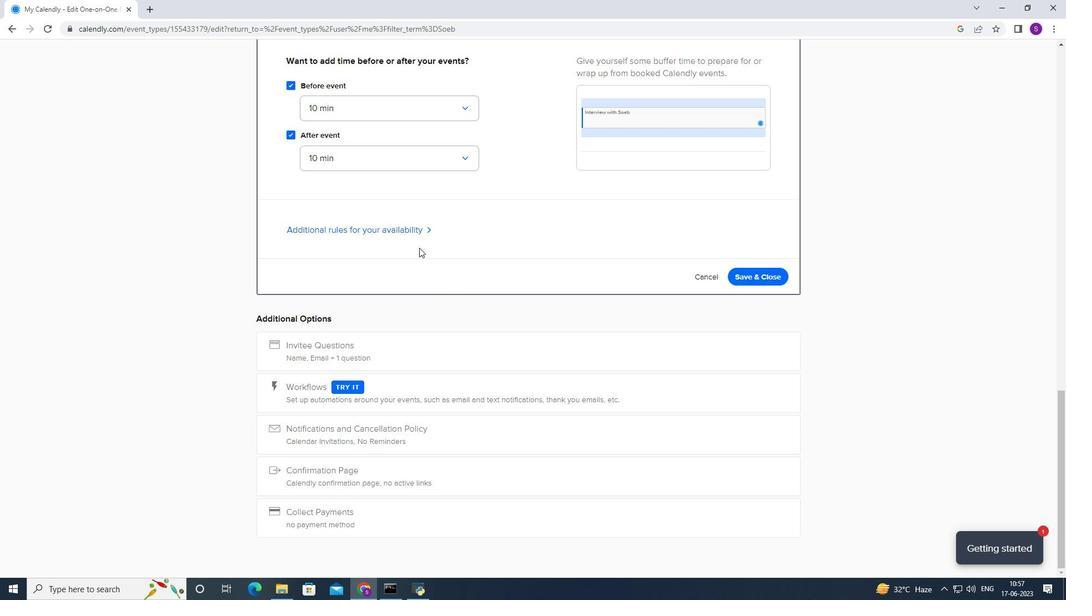 
Action: Mouse pressed left at (419, 237)
Screenshot: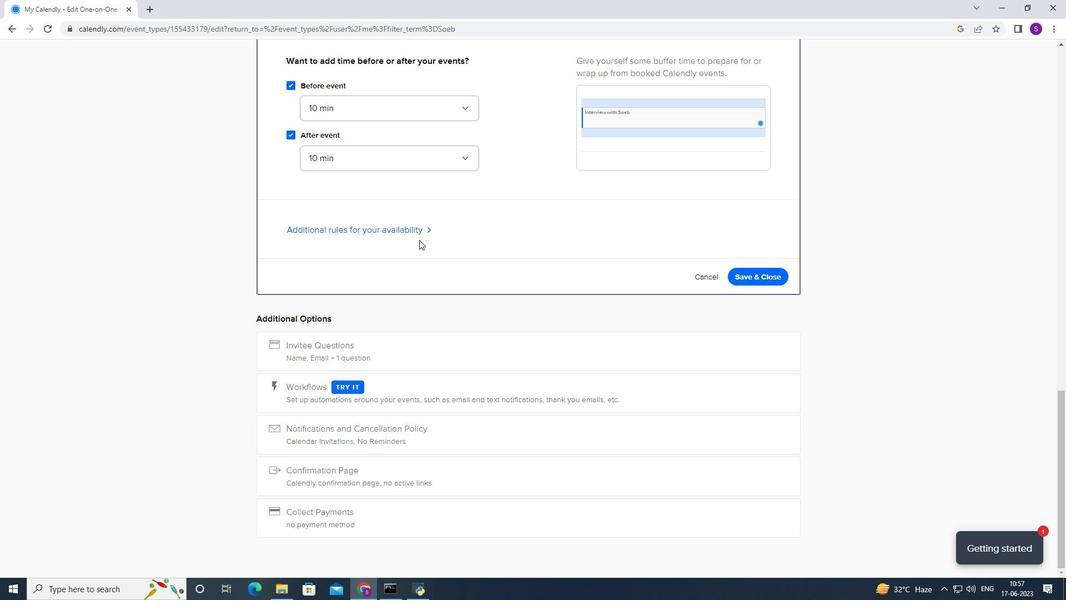 
Action: Mouse moved to (427, 232)
Screenshot: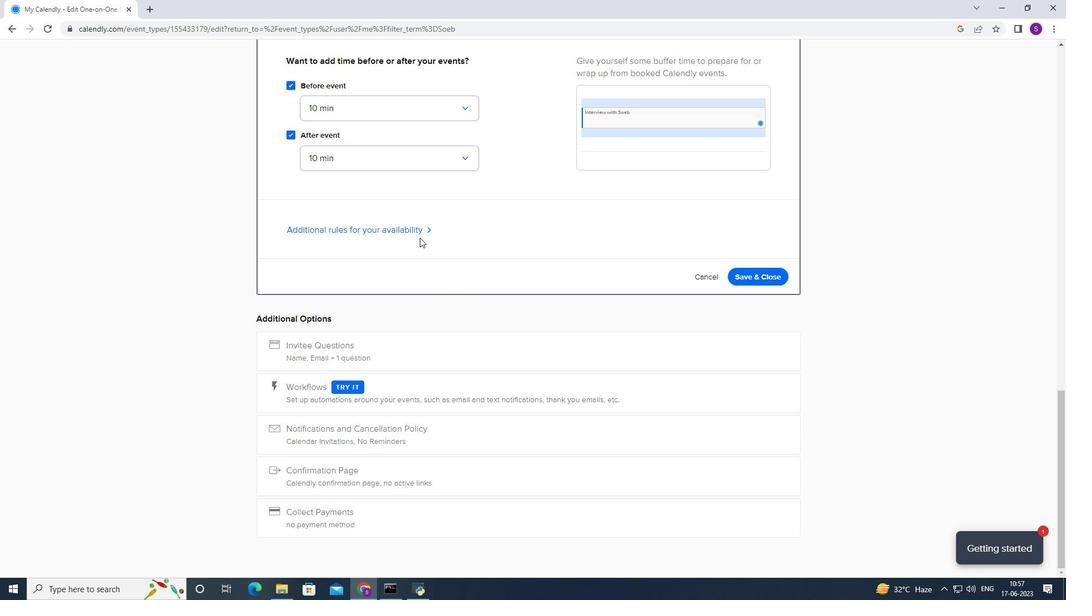 
Action: Mouse pressed left at (427, 232)
Screenshot: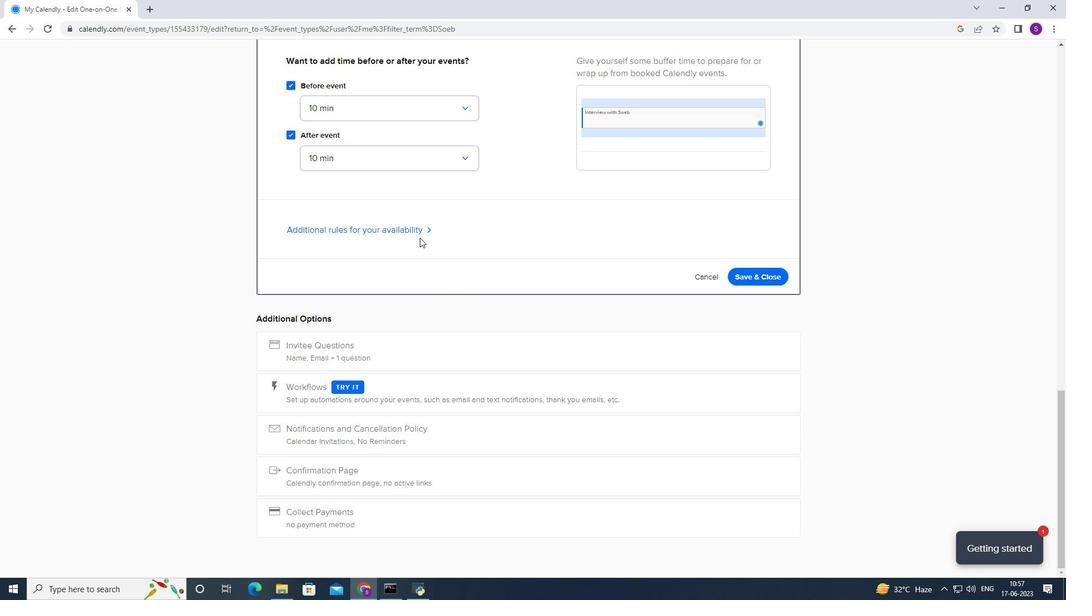 
Action: Mouse moved to (397, 335)
Screenshot: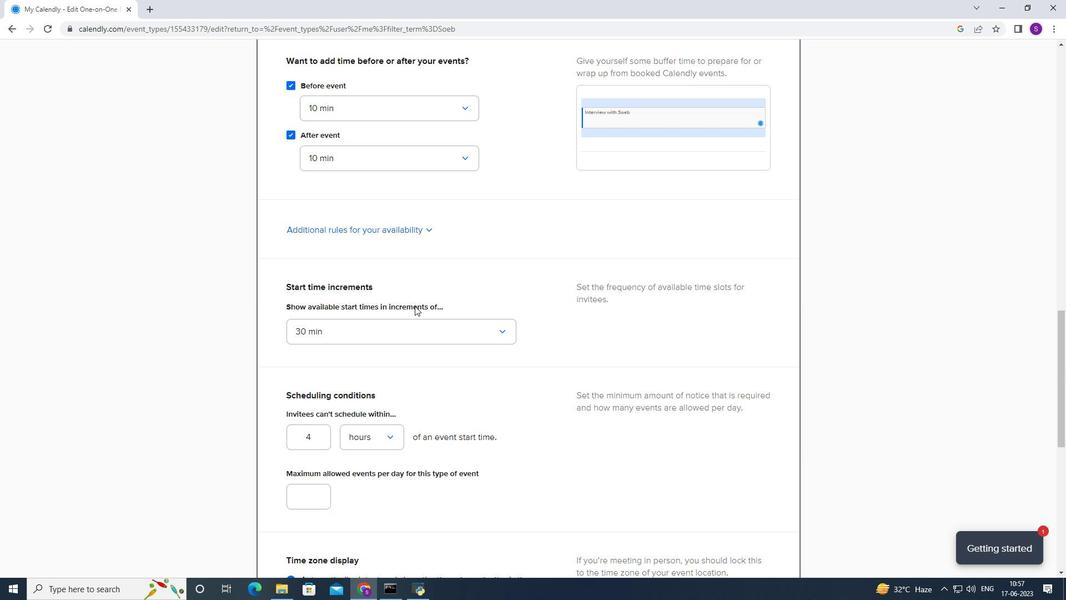
Action: Mouse pressed left at (397, 335)
Screenshot: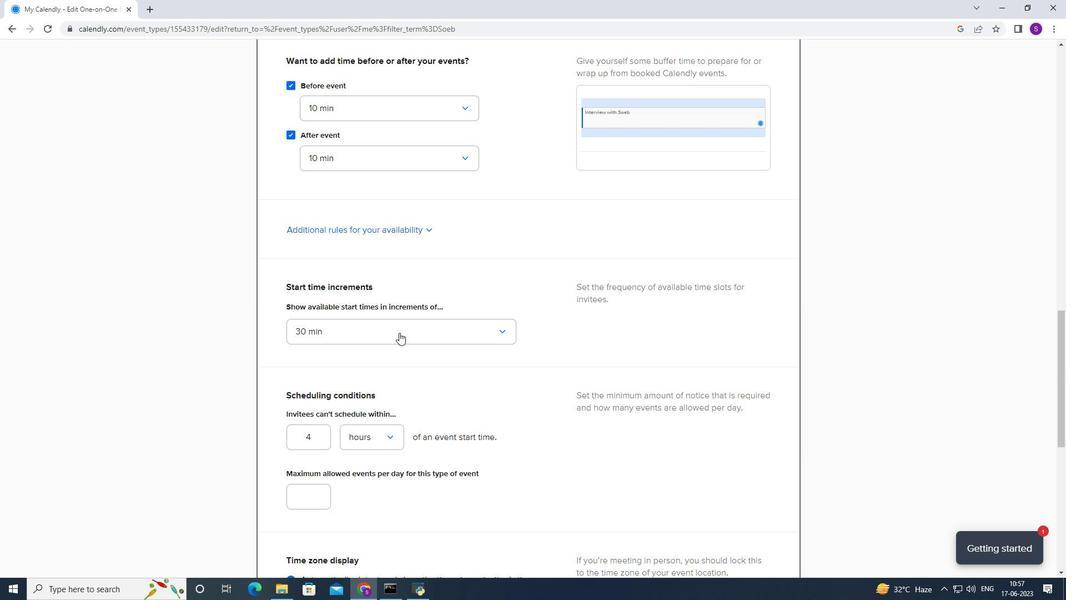 
Action: Mouse moved to (327, 438)
Screenshot: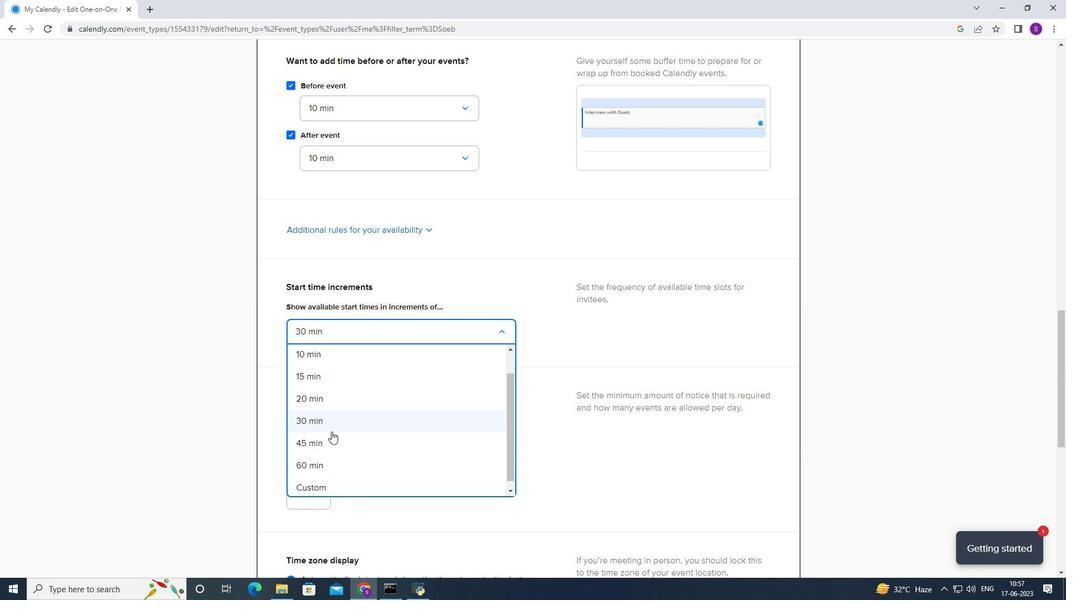 
Action: Mouse pressed left at (327, 438)
Screenshot: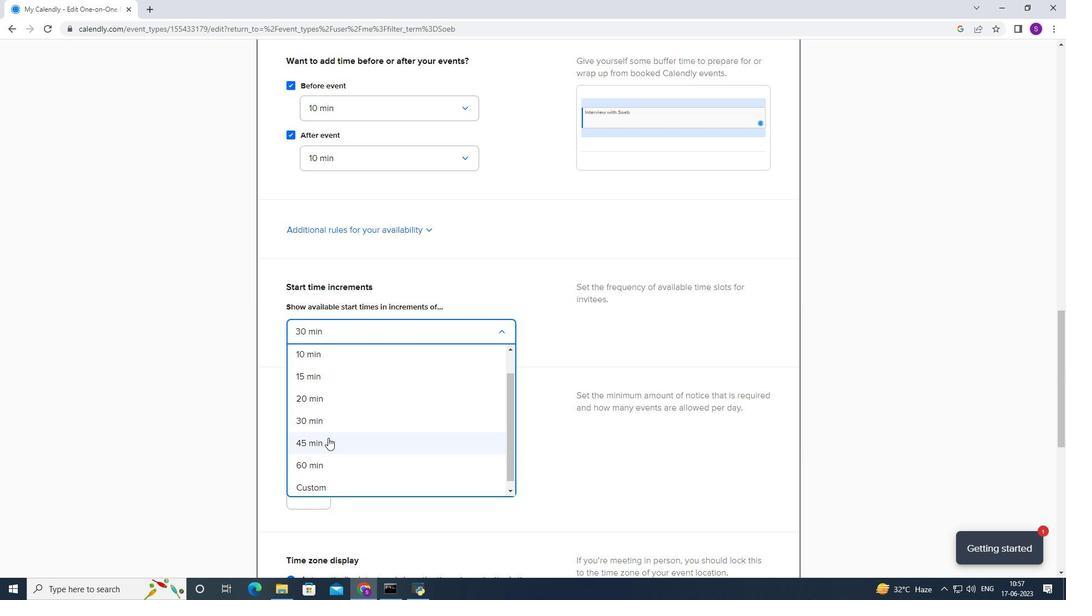 
Action: Mouse moved to (350, 403)
Screenshot: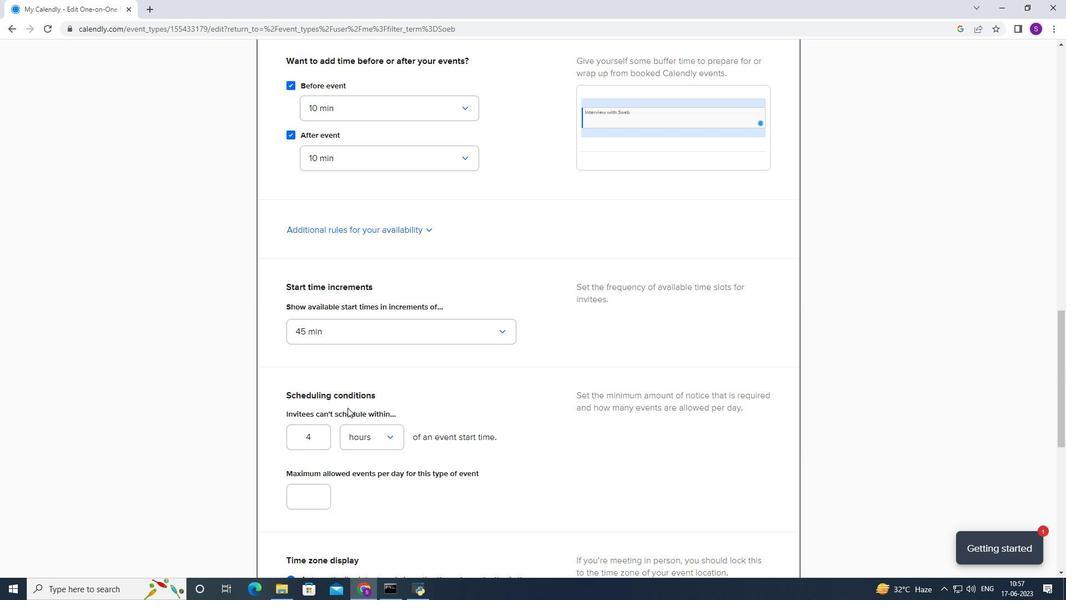
Action: Mouse scrolled (350, 403) with delta (0, 0)
Screenshot: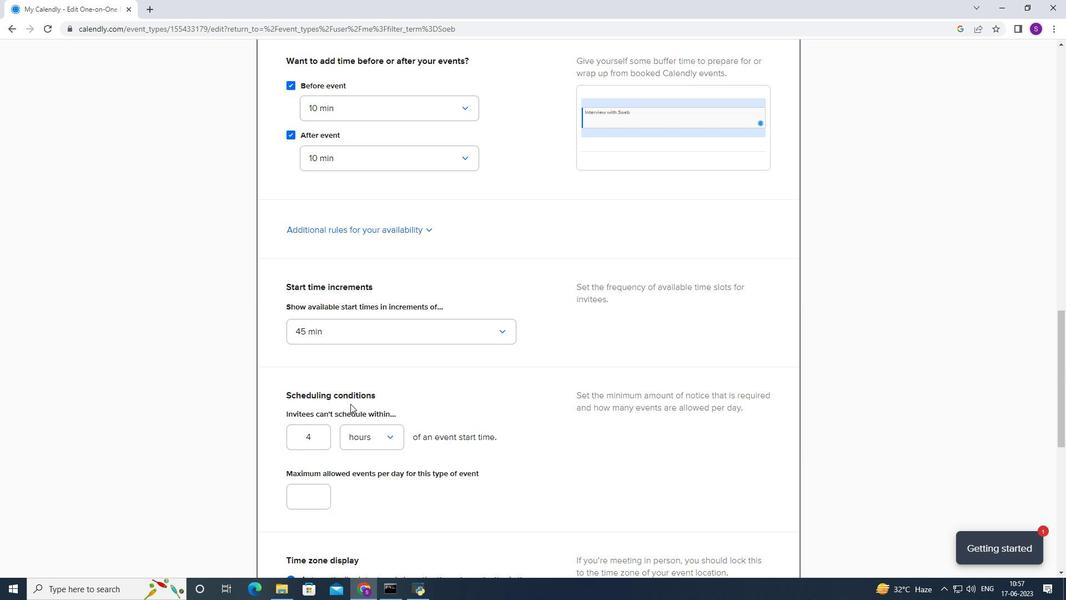 
Action: Mouse scrolled (350, 403) with delta (0, 0)
Screenshot: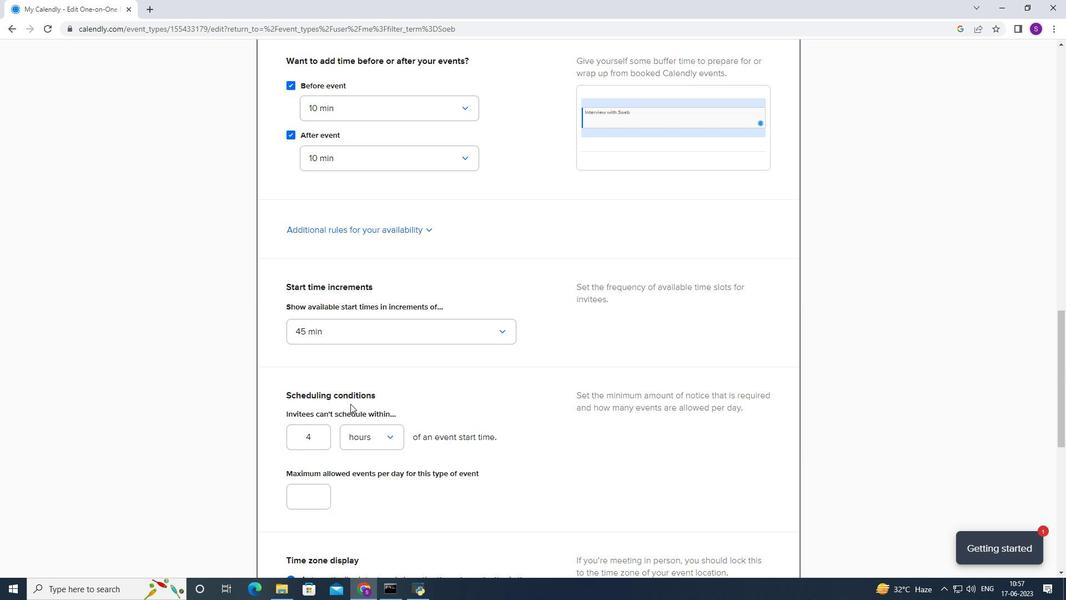 
Action: Mouse moved to (323, 329)
Screenshot: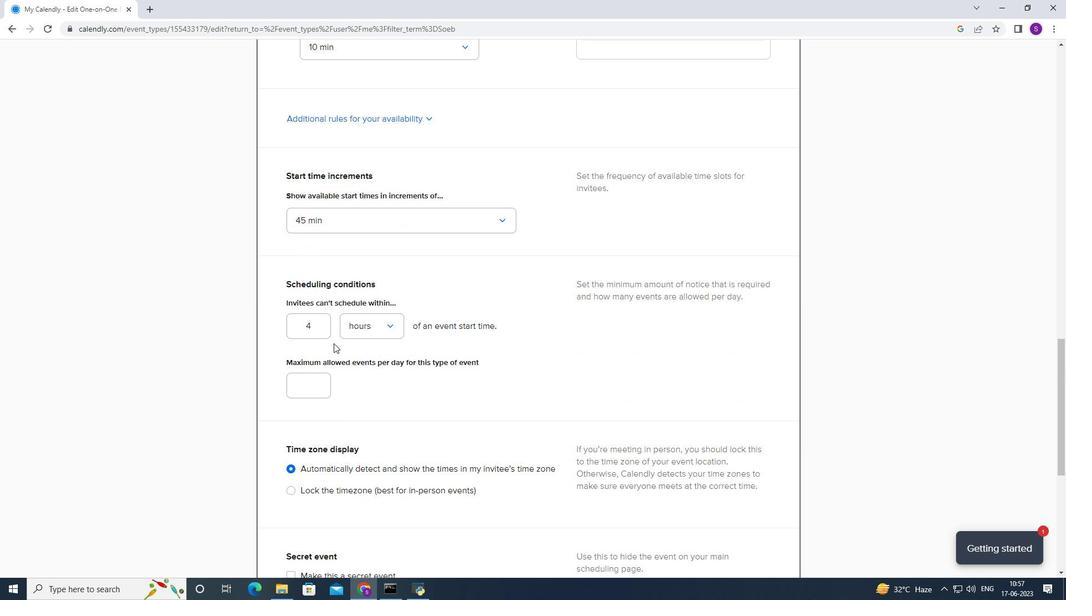 
Action: Mouse pressed left at (323, 329)
Screenshot: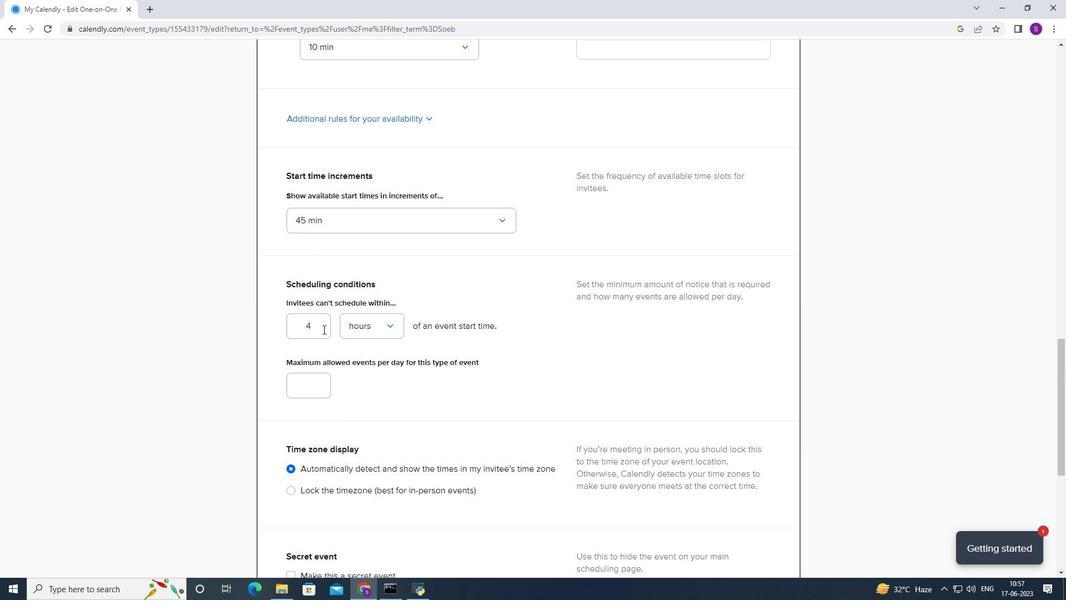 
Action: Key pressed <Key.backspace>40
Screenshot: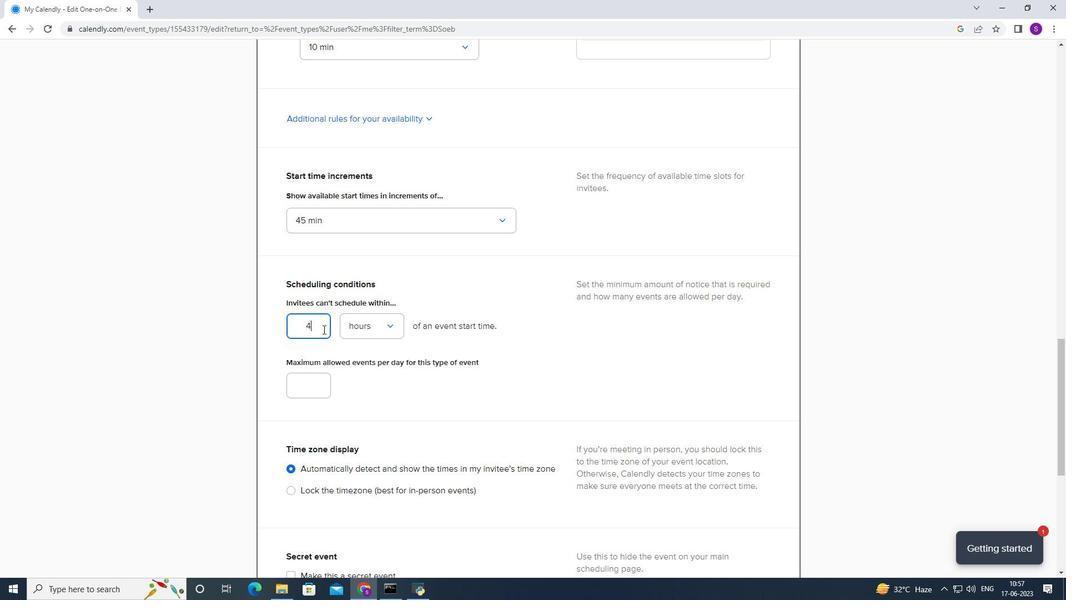 
Action: Mouse moved to (300, 393)
Screenshot: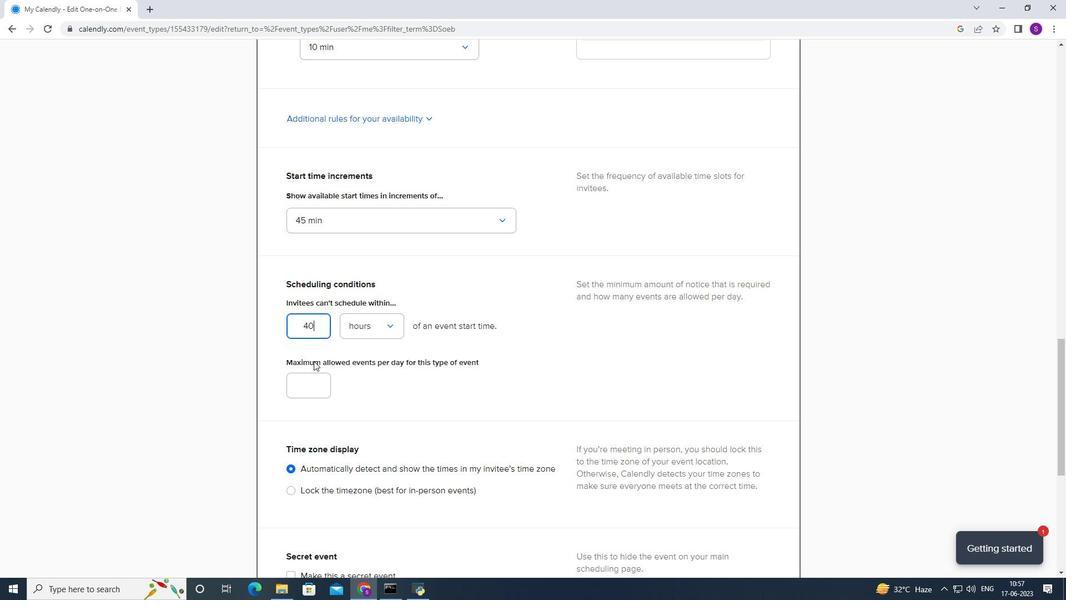 
Action: Mouse pressed left at (300, 393)
Screenshot: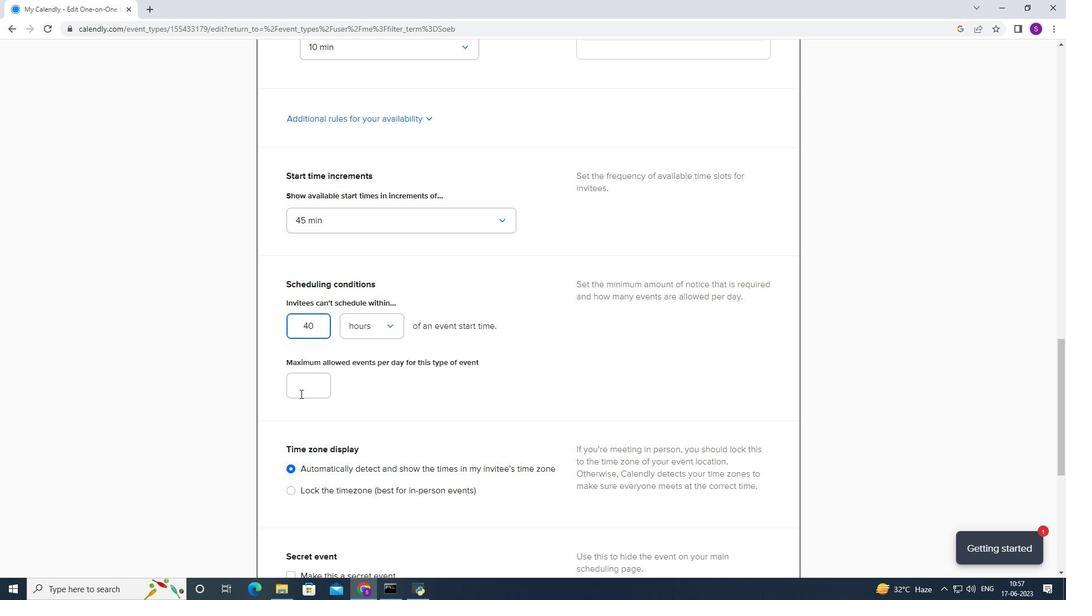 
Action: Key pressed 4
Screenshot: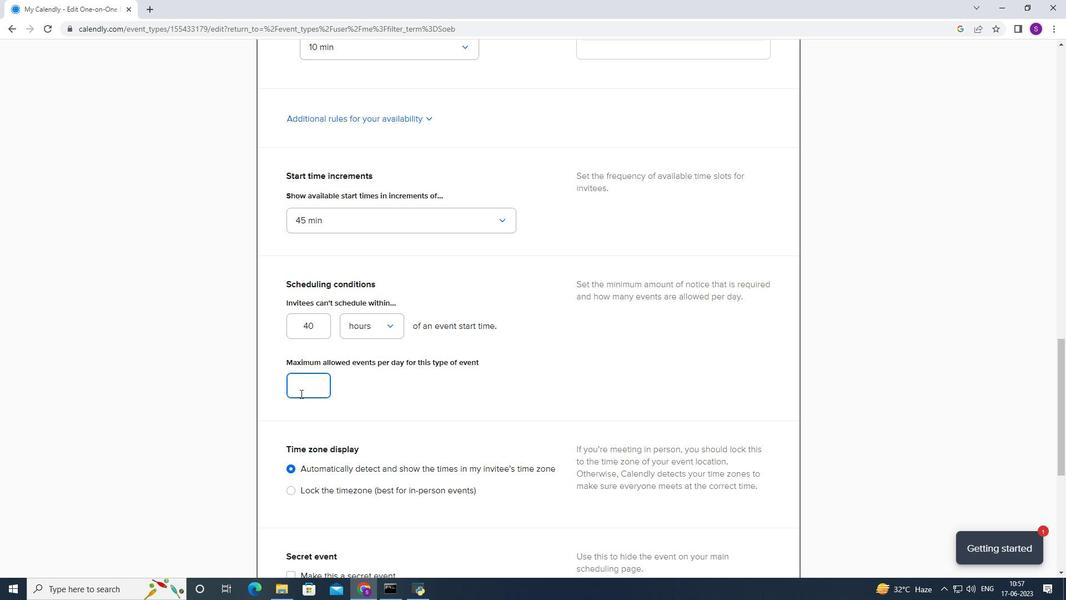 
Action: Mouse moved to (381, 383)
Screenshot: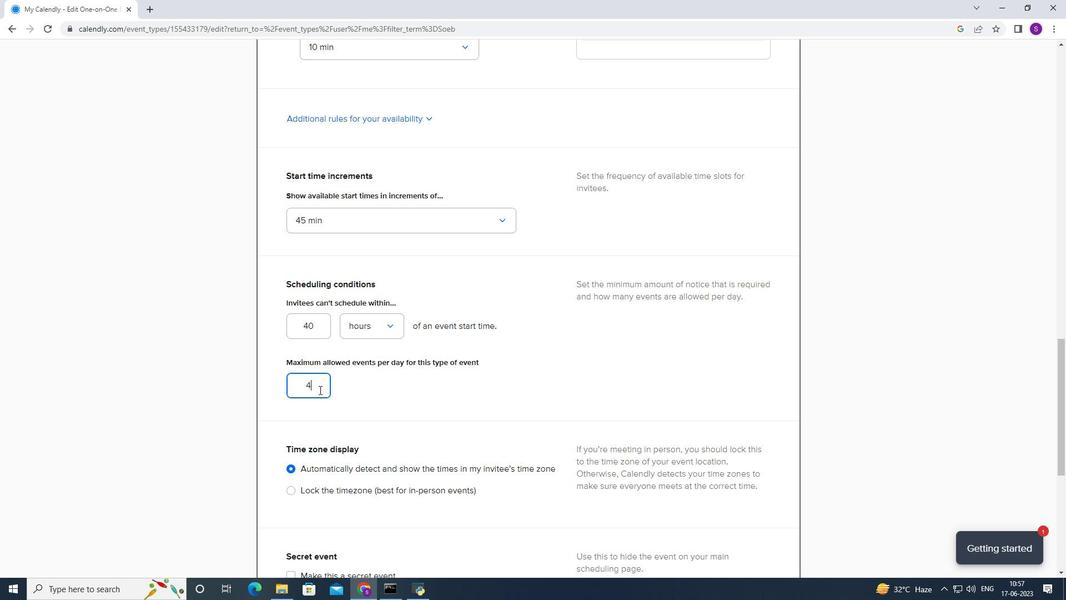 
Action: Mouse scrolled (381, 383) with delta (0, 0)
Screenshot: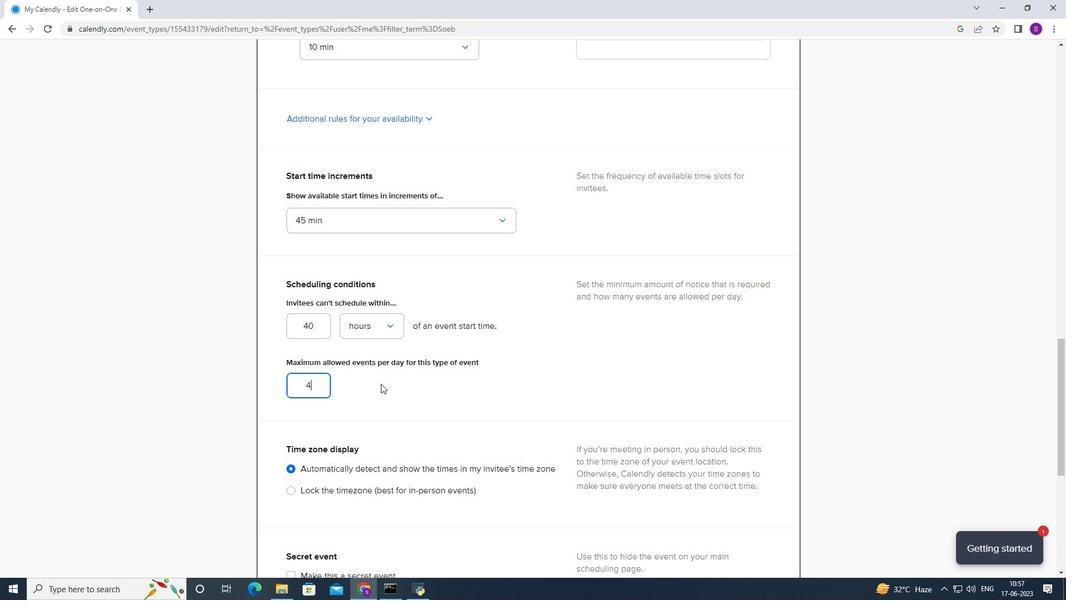 
Action: Mouse scrolled (381, 383) with delta (0, 0)
Screenshot: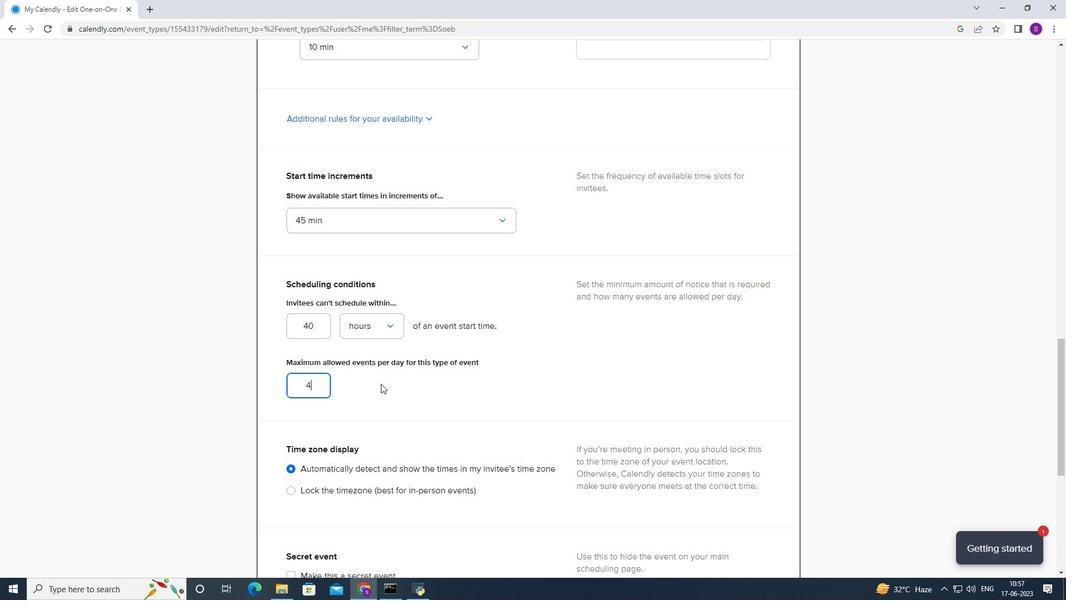 
Action: Mouse scrolled (381, 383) with delta (0, 0)
Screenshot: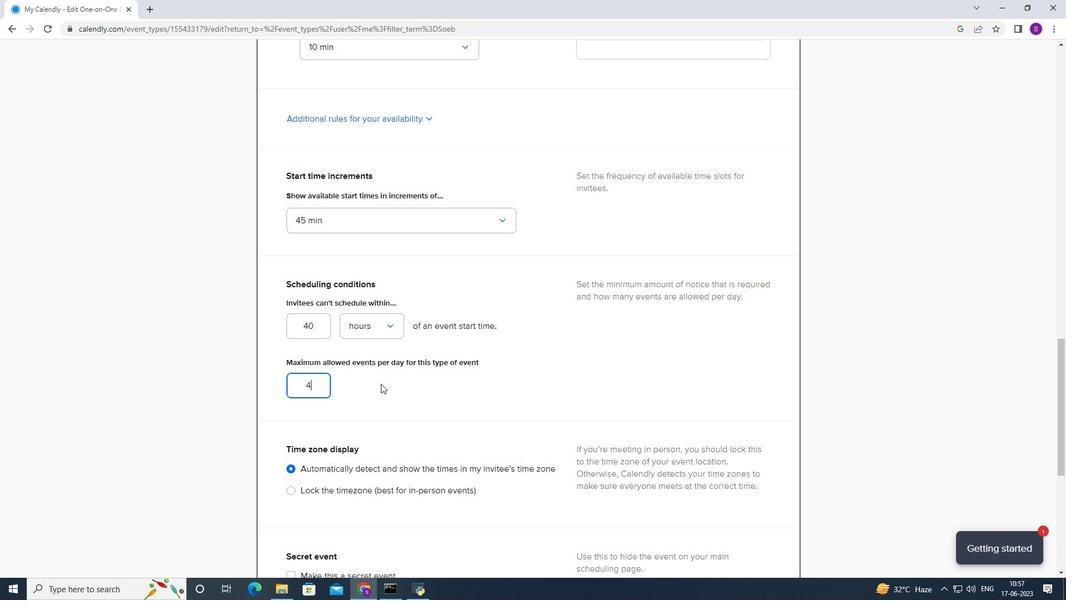 
Action: Mouse scrolled (381, 383) with delta (0, 0)
Screenshot: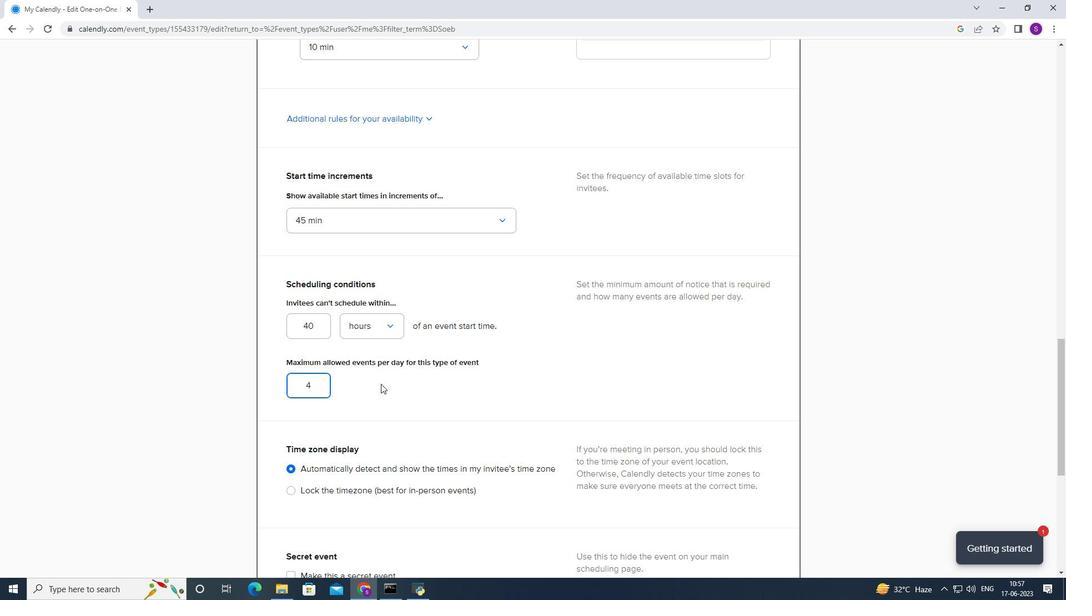 
Action: Mouse moved to (744, 412)
Screenshot: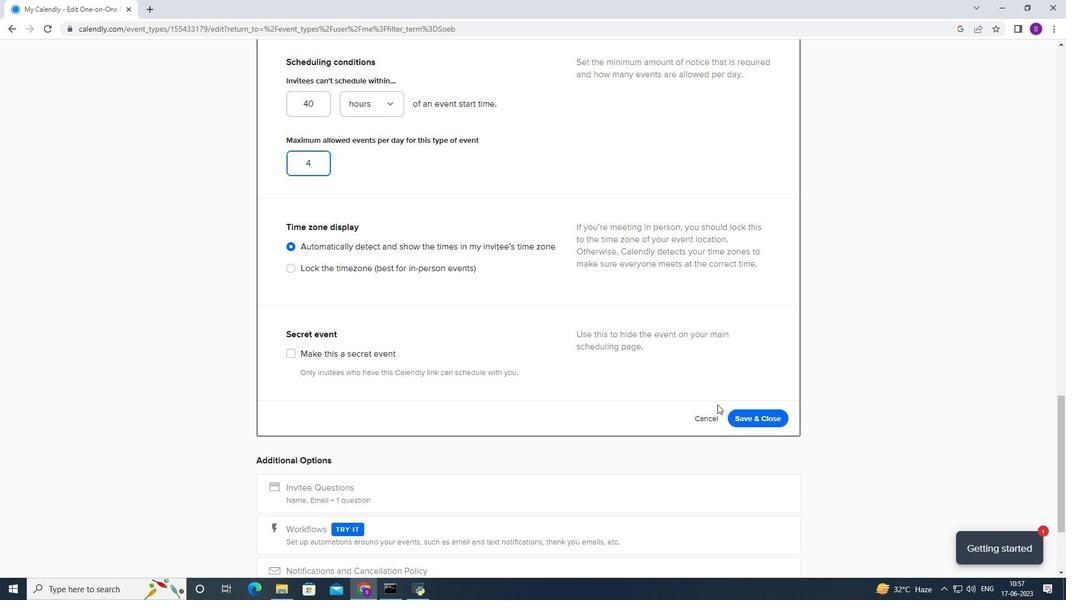
Action: Mouse pressed left at (744, 412)
Screenshot: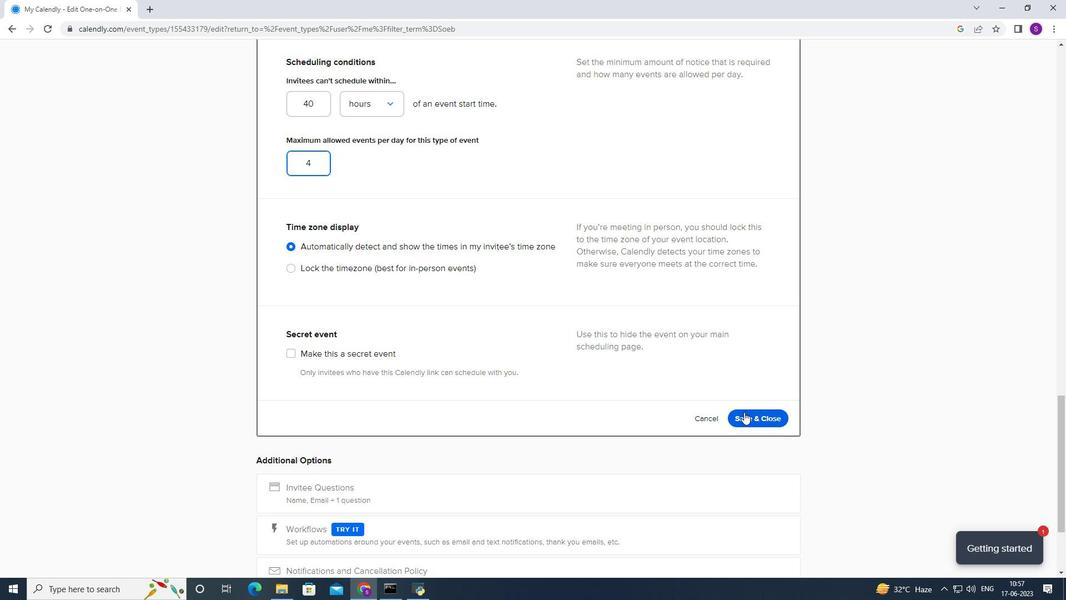 
Action: Mouse moved to (396, 318)
Screenshot: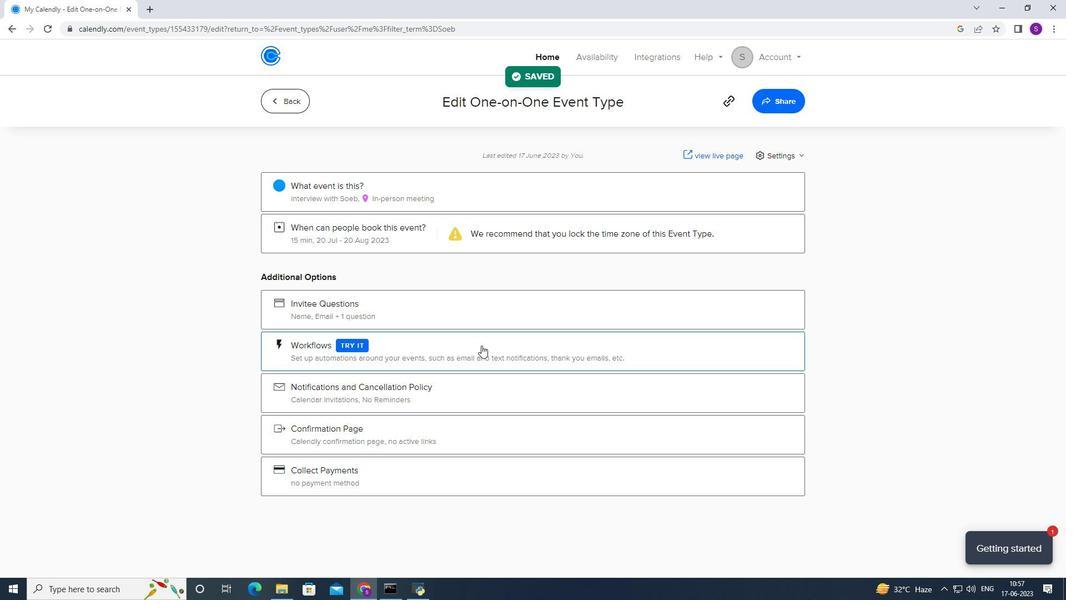 
Action: Mouse scrolled (396, 318) with delta (0, 0)
Screenshot: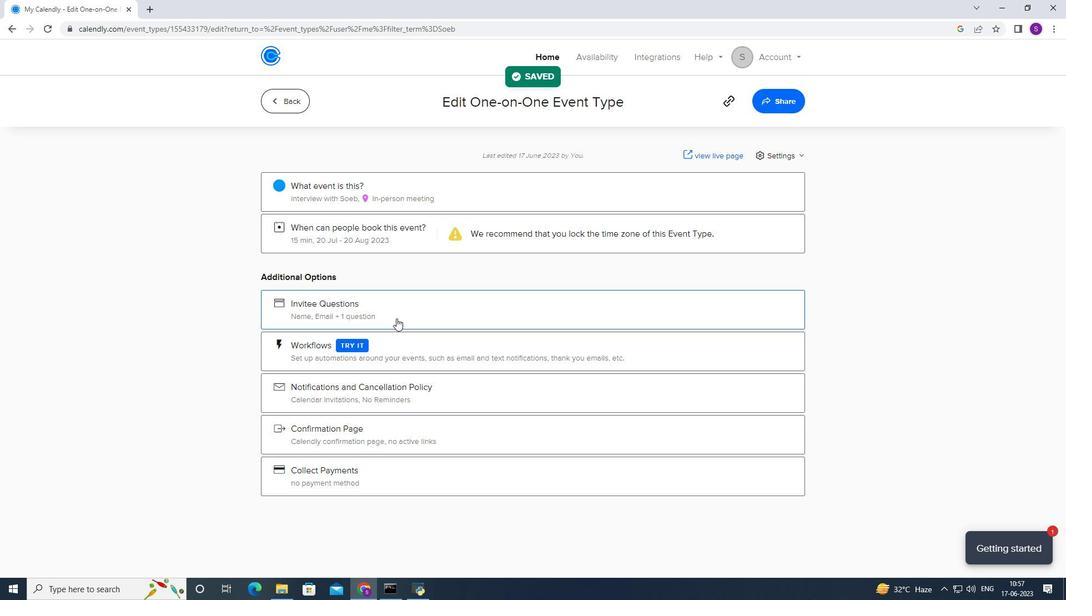 
Action: Mouse scrolled (396, 318) with delta (0, 0)
Screenshot: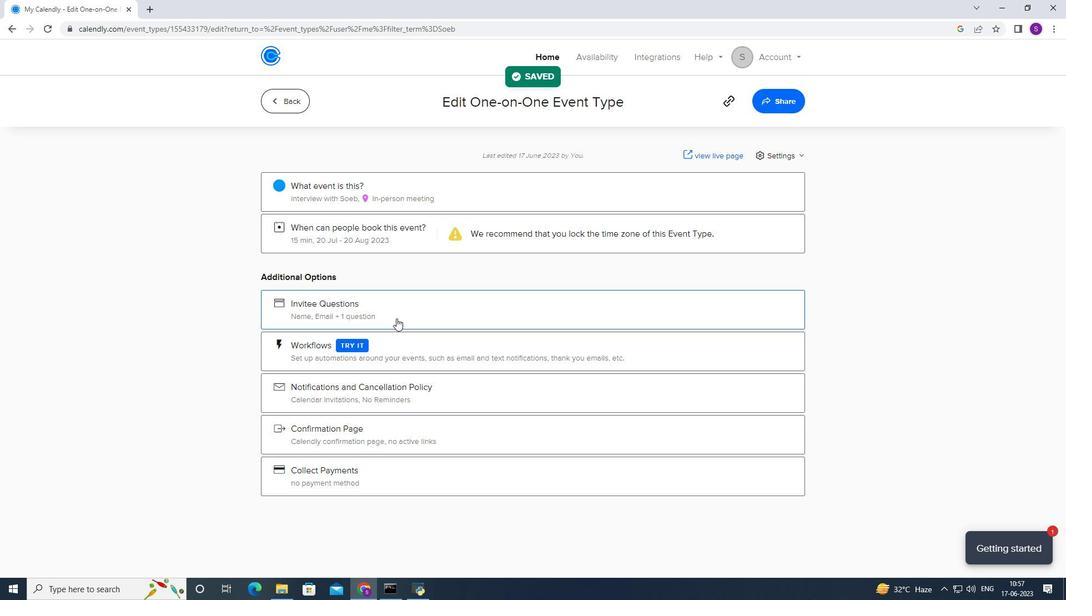 
Action: Mouse scrolled (396, 318) with delta (0, 0)
Screenshot: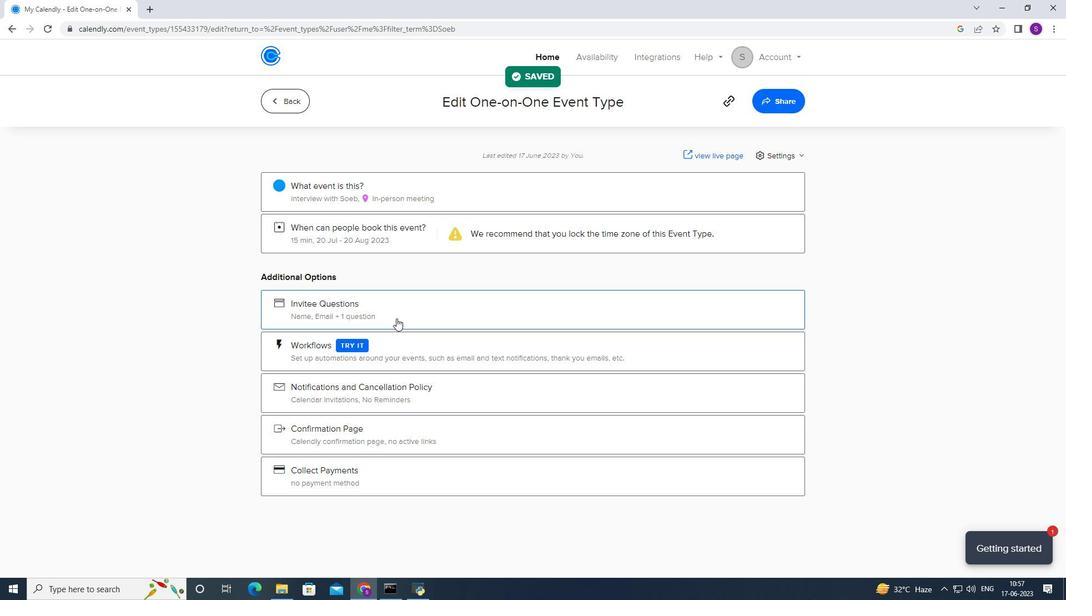 
Action: Mouse moved to (396, 318)
Screenshot: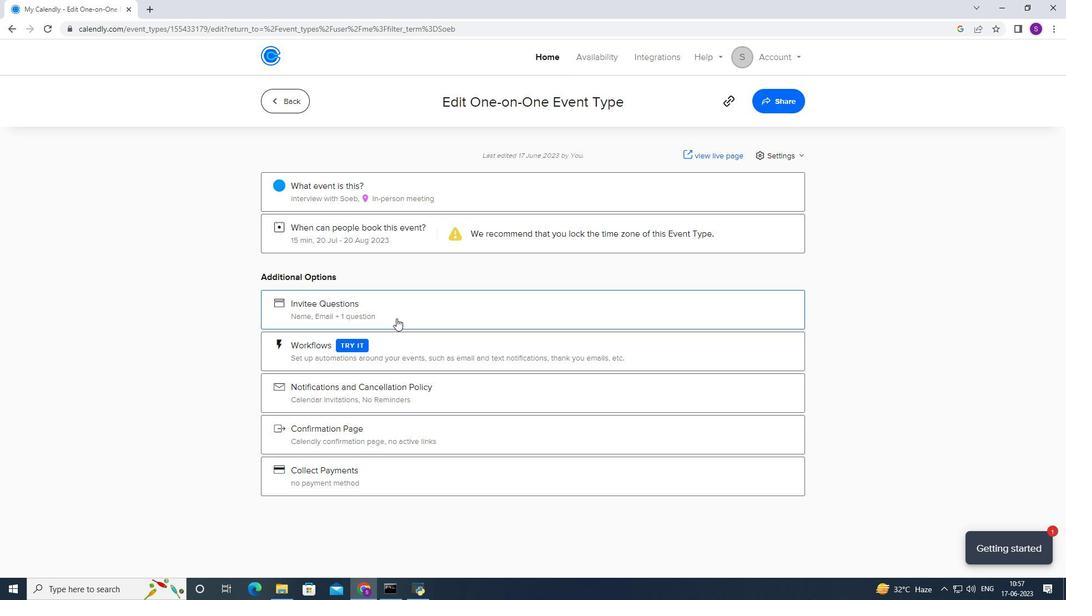 
